 Task: Look for Airbnb properties in Farah, Afghanistan from 8th December, 2023 to 16th December, 2023 for 4 adults.4 bedrooms having 4 beds and 4 bathrooms. Property type can be hotel. Amenities needed are: wifi,free parkinig on premises, breakfast. Look for 4 properties as per requirement.
Action: Mouse moved to (431, 127)
Screenshot: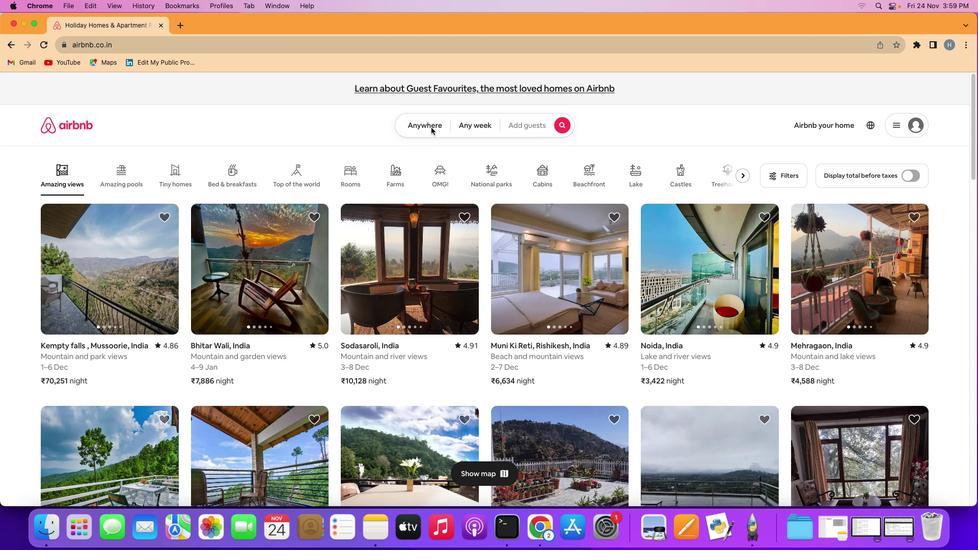 
Action: Mouse pressed left at (431, 127)
Screenshot: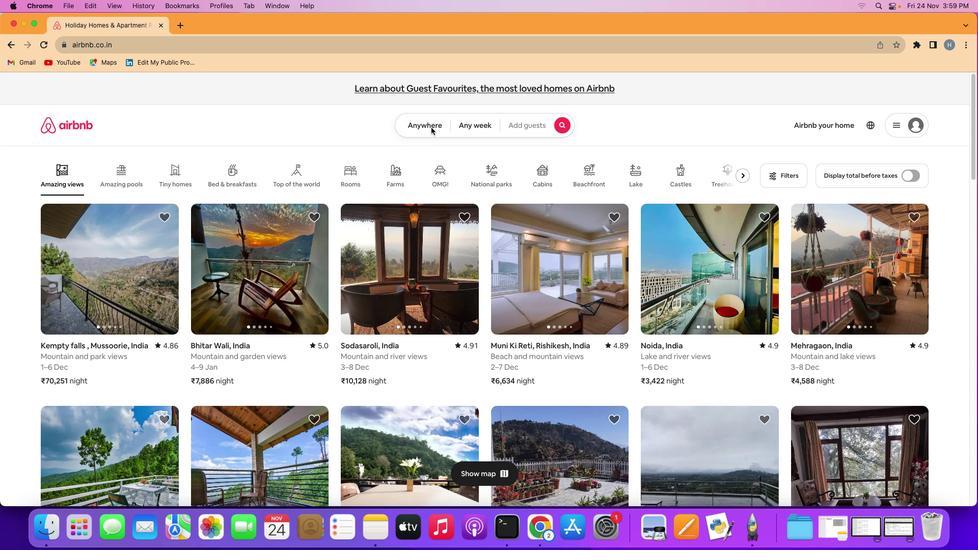 
Action: Mouse pressed left at (431, 127)
Screenshot: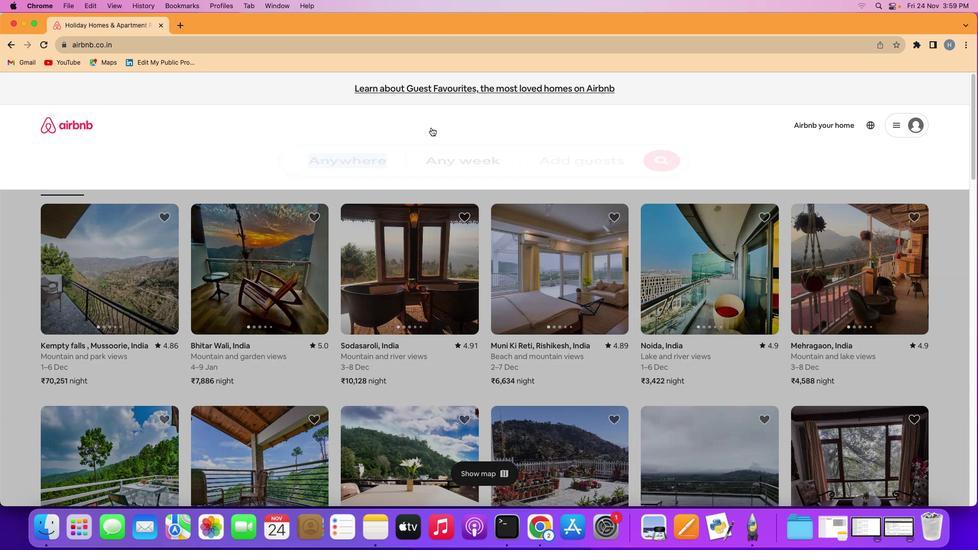 
Action: Mouse moved to (363, 169)
Screenshot: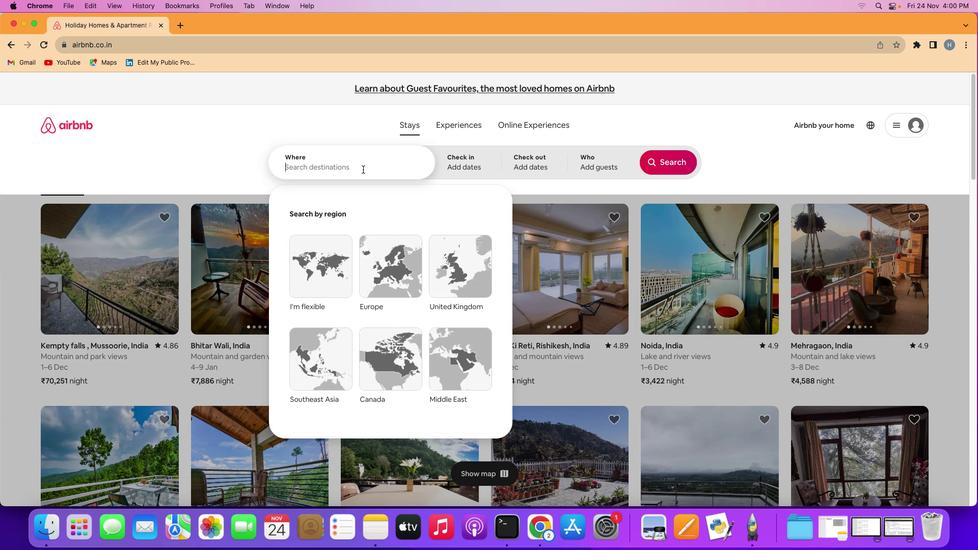 
Action: Mouse pressed left at (363, 169)
Screenshot: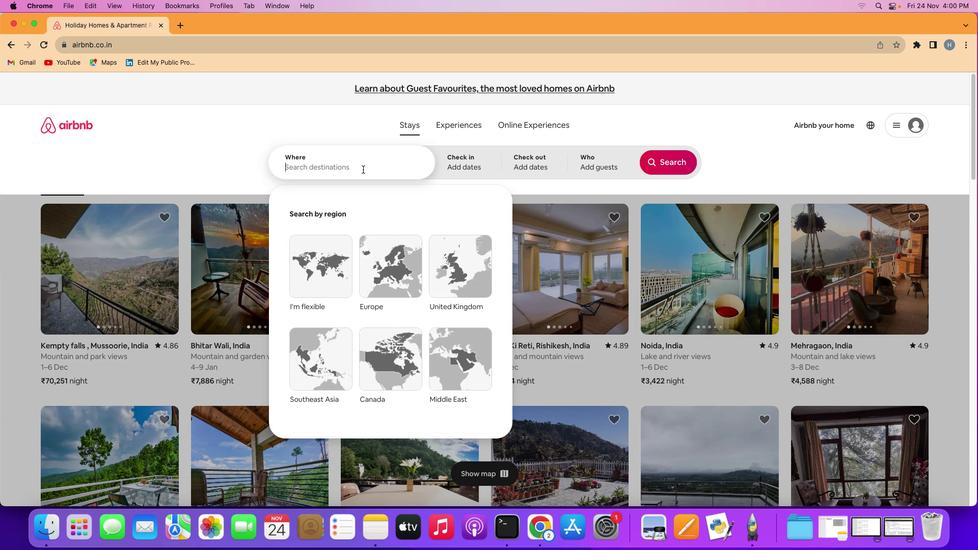 
Action: Mouse moved to (363, 169)
Screenshot: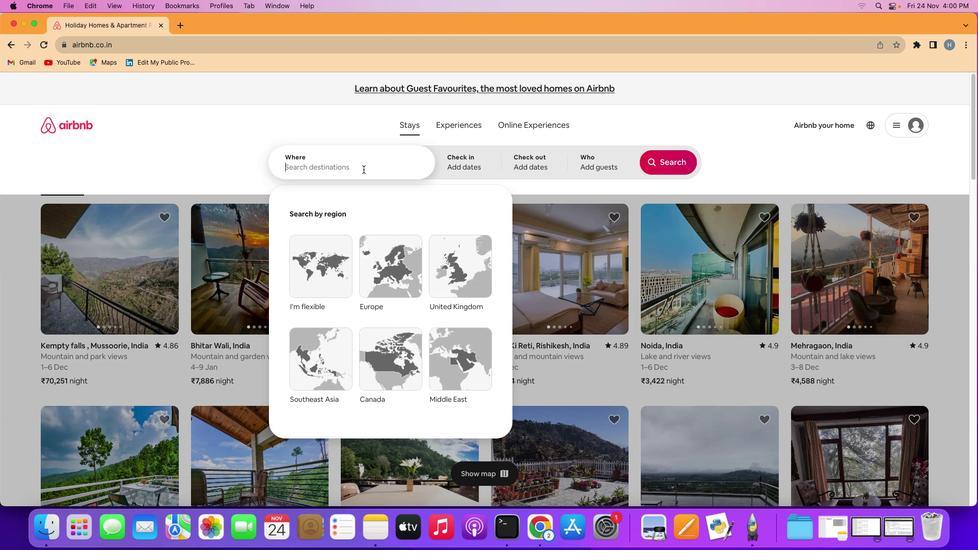 
Action: Key pressed Key.shift'F''a''r''a''h'','Key.spaceKey.shift
Screenshot: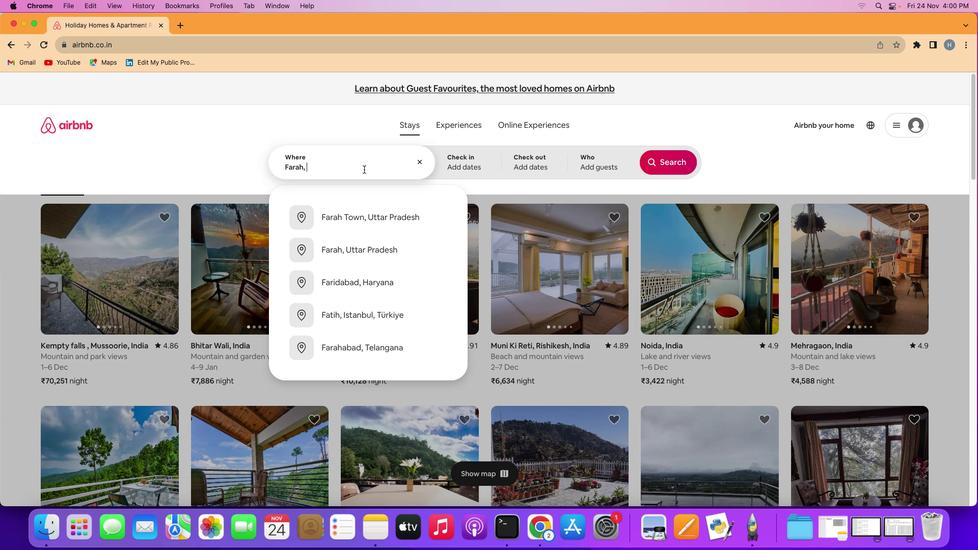 
Action: Mouse moved to (363, 169)
Screenshot: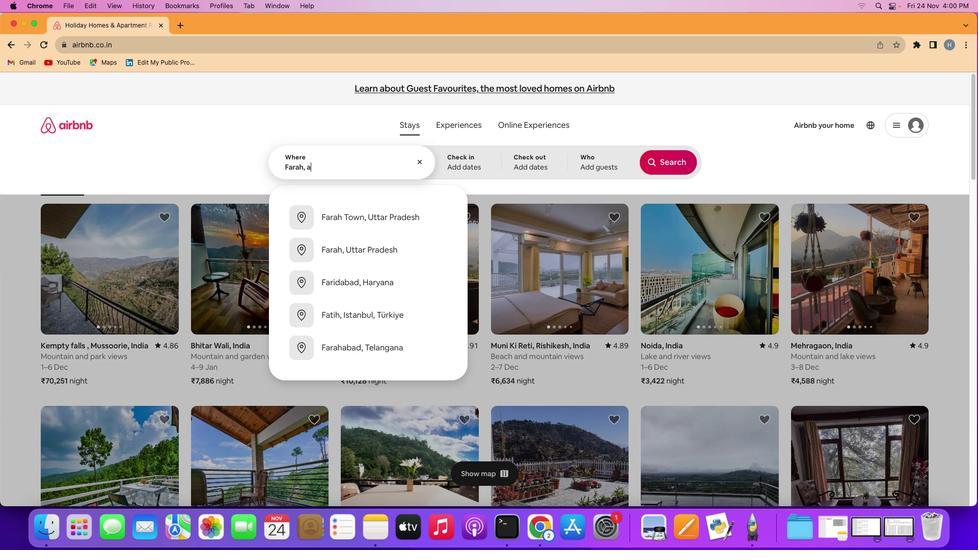 
Action: Key pressed 'a''f''g''h''a''n''i''s''t''a''n'
Screenshot: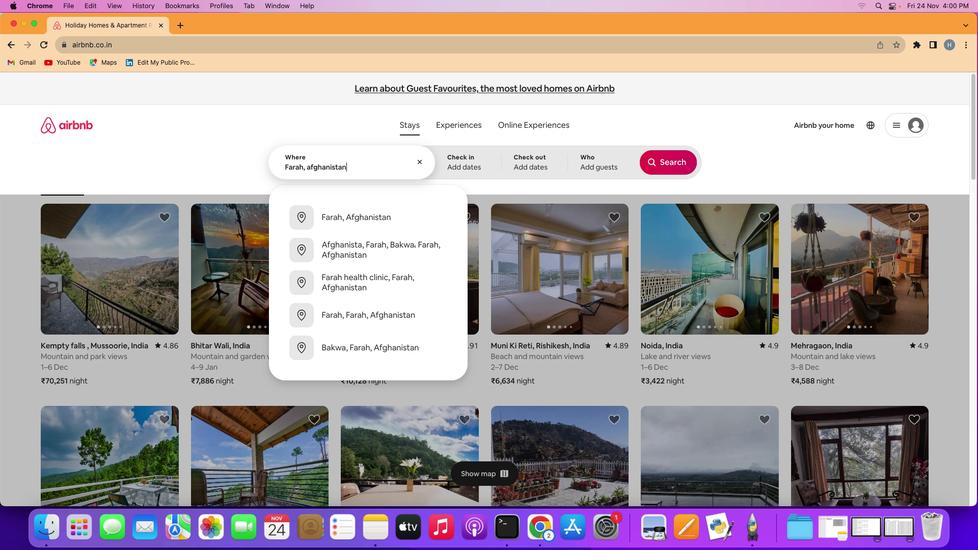 
Action: Mouse moved to (488, 161)
Screenshot: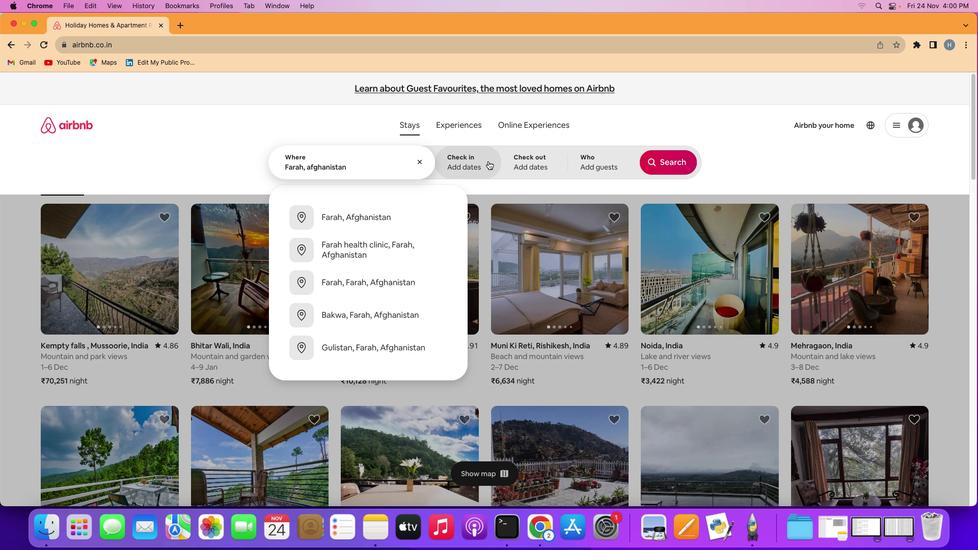 
Action: Mouse pressed left at (488, 161)
Screenshot: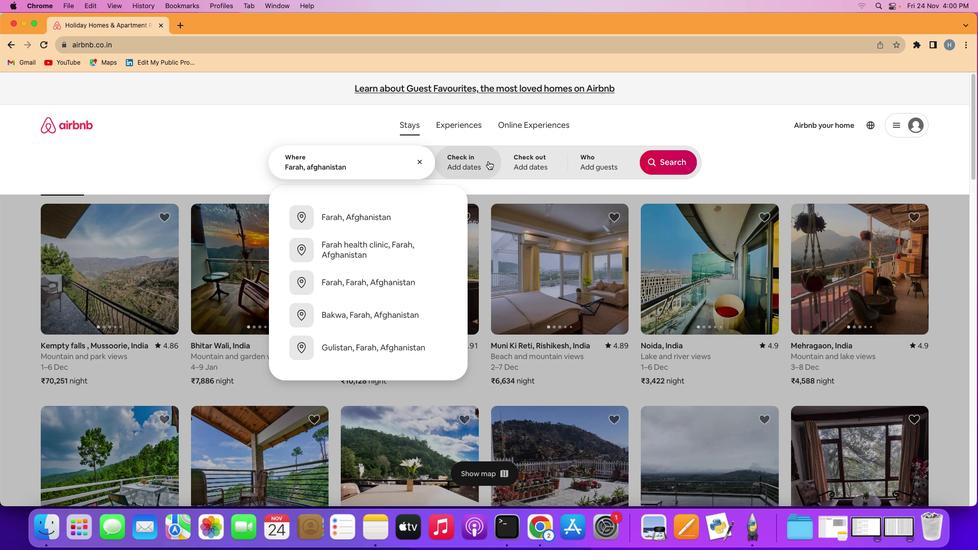 
Action: Mouse moved to (634, 312)
Screenshot: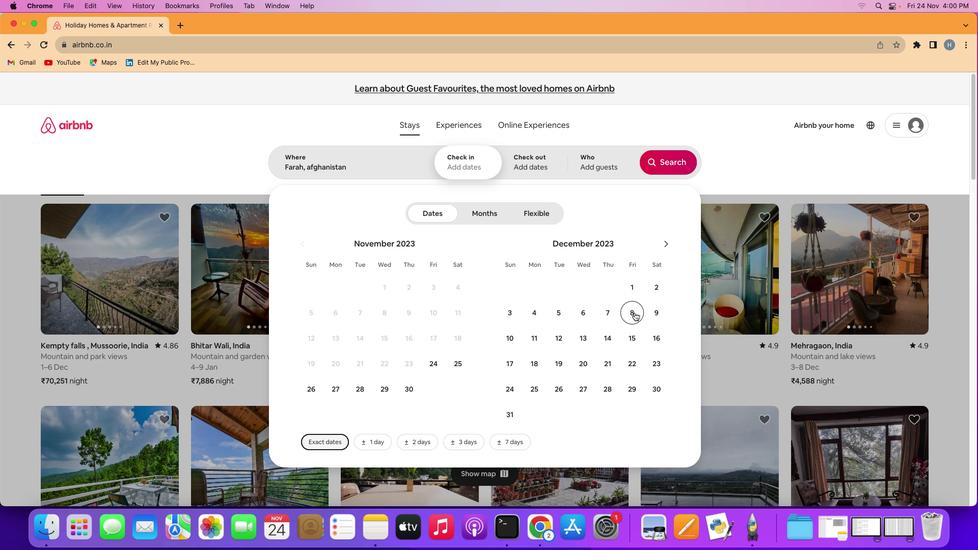 
Action: Mouse pressed left at (634, 312)
Screenshot: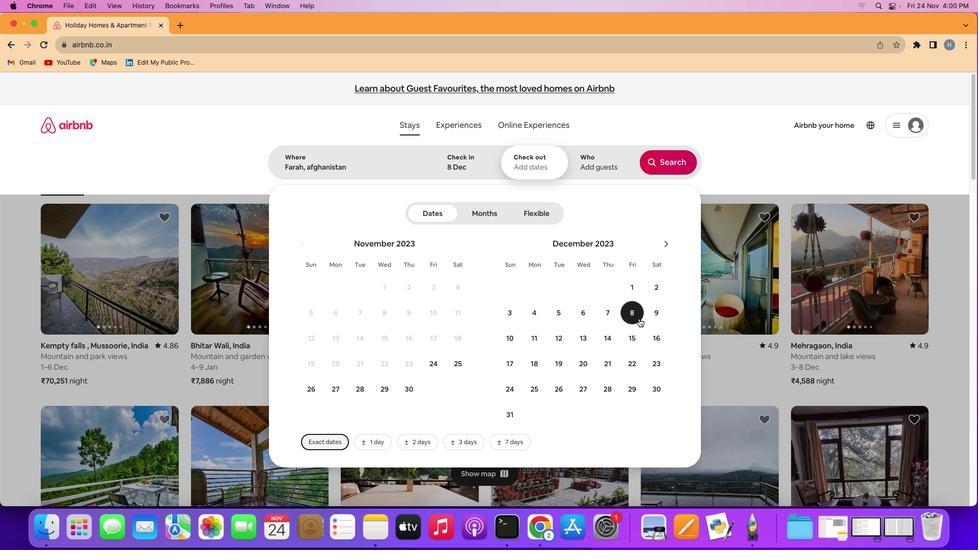 
Action: Mouse moved to (652, 334)
Screenshot: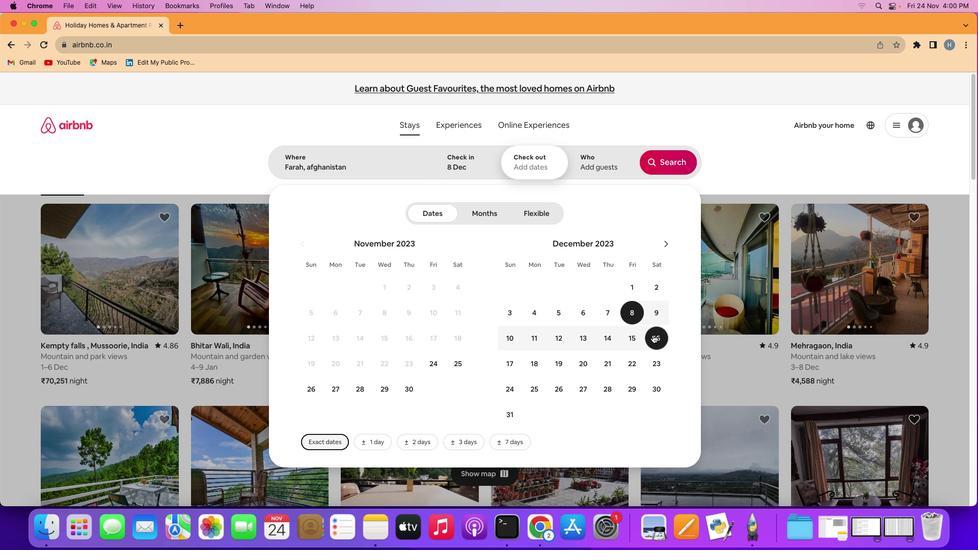 
Action: Mouse pressed left at (652, 334)
Screenshot: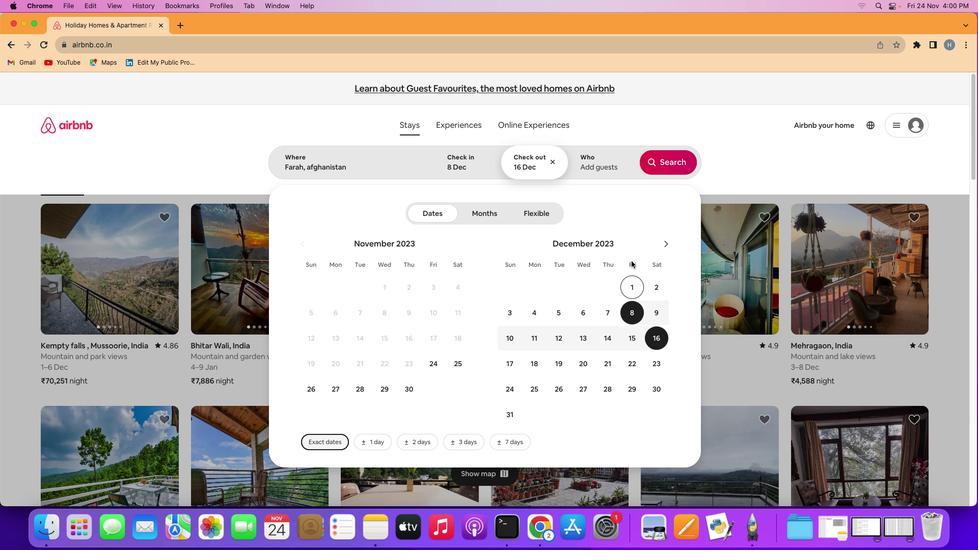 
Action: Mouse moved to (594, 168)
Screenshot: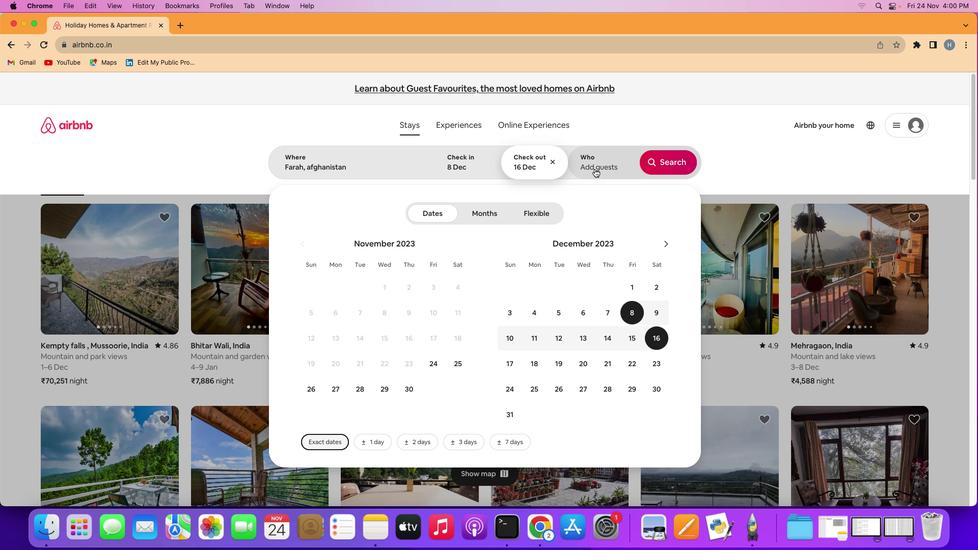 
Action: Mouse pressed left at (594, 168)
Screenshot: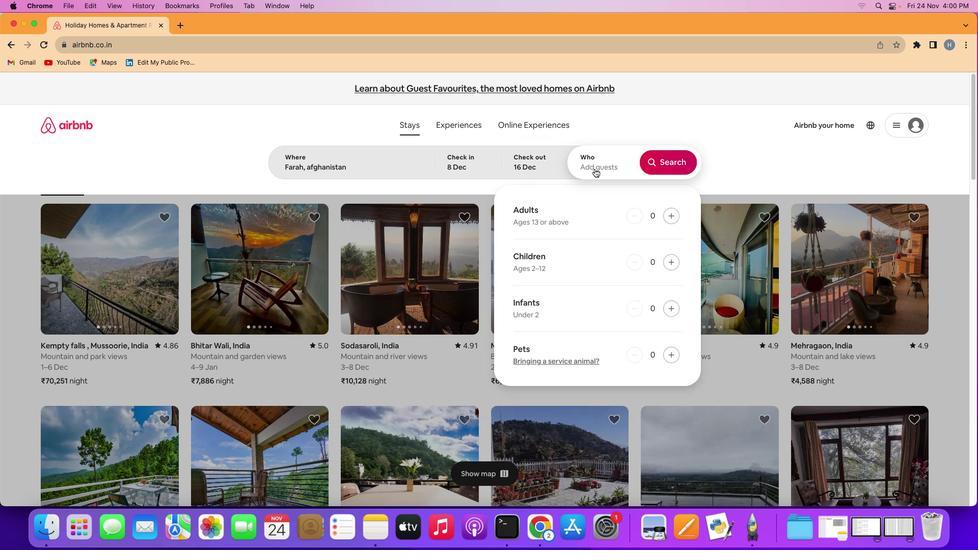 
Action: Mouse moved to (672, 221)
Screenshot: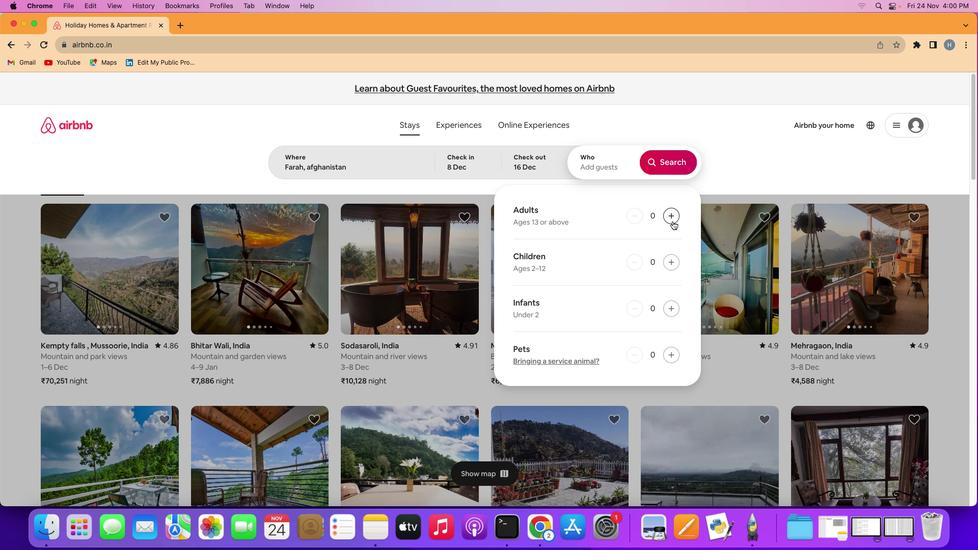 
Action: Mouse pressed left at (672, 221)
Screenshot: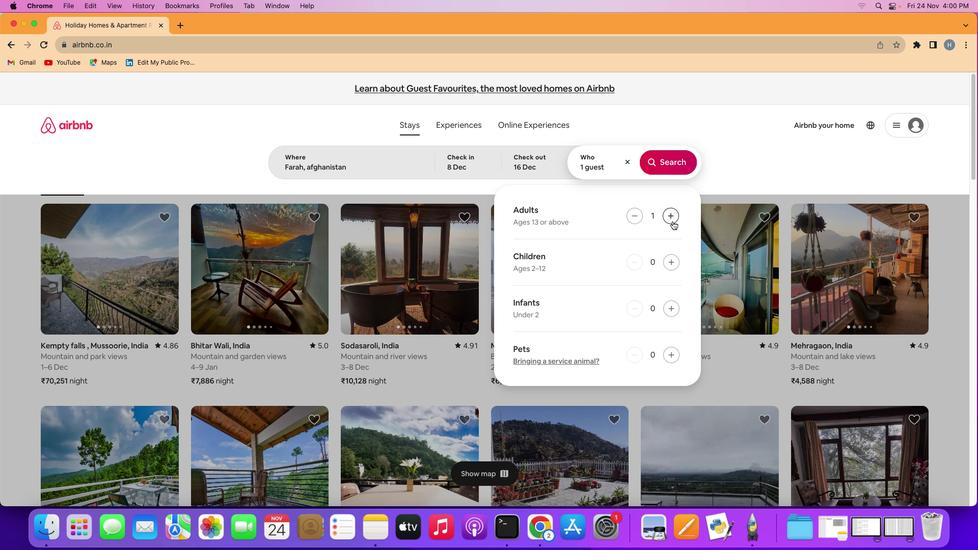 
Action: Mouse pressed left at (672, 221)
Screenshot: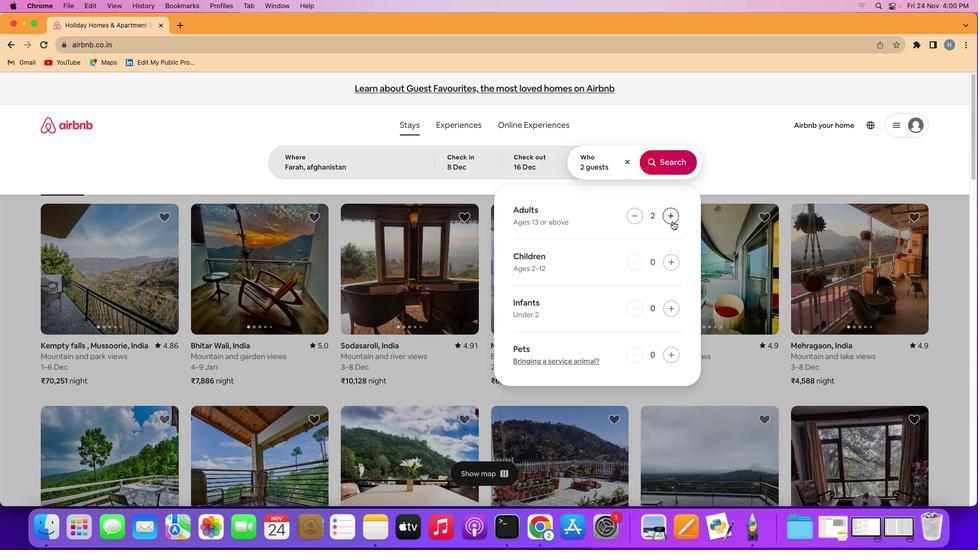 
Action: Mouse pressed left at (672, 221)
Screenshot: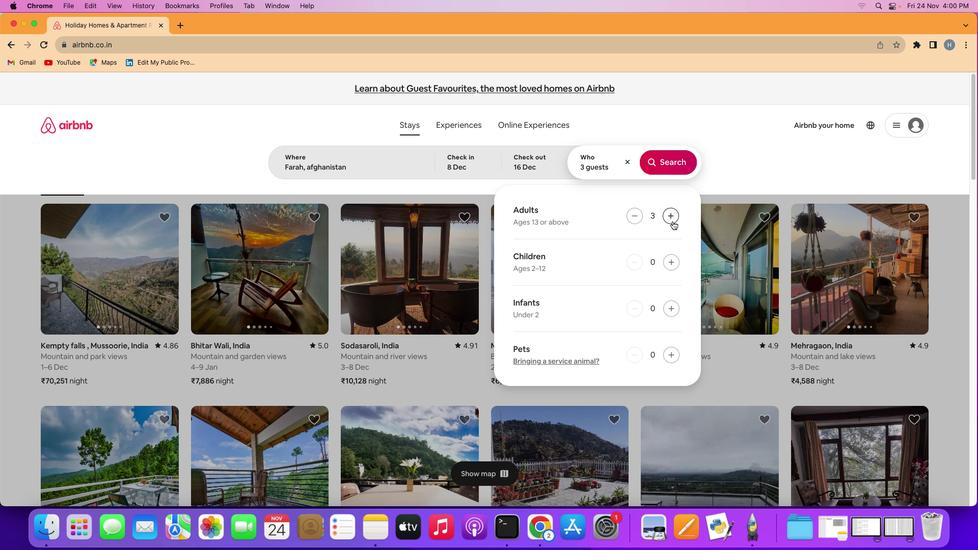 
Action: Mouse pressed left at (672, 221)
Screenshot: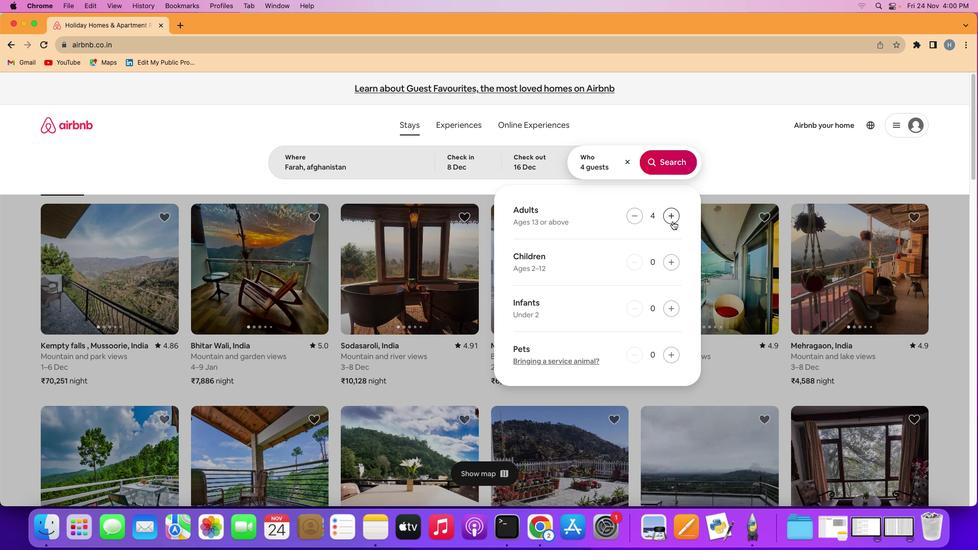 
Action: Mouse moved to (672, 162)
Screenshot: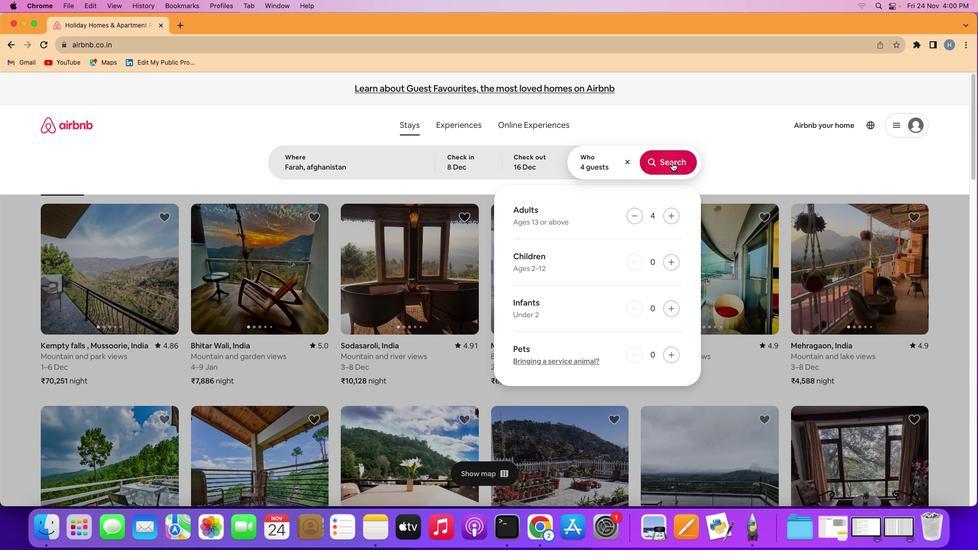 
Action: Mouse pressed left at (672, 162)
Screenshot: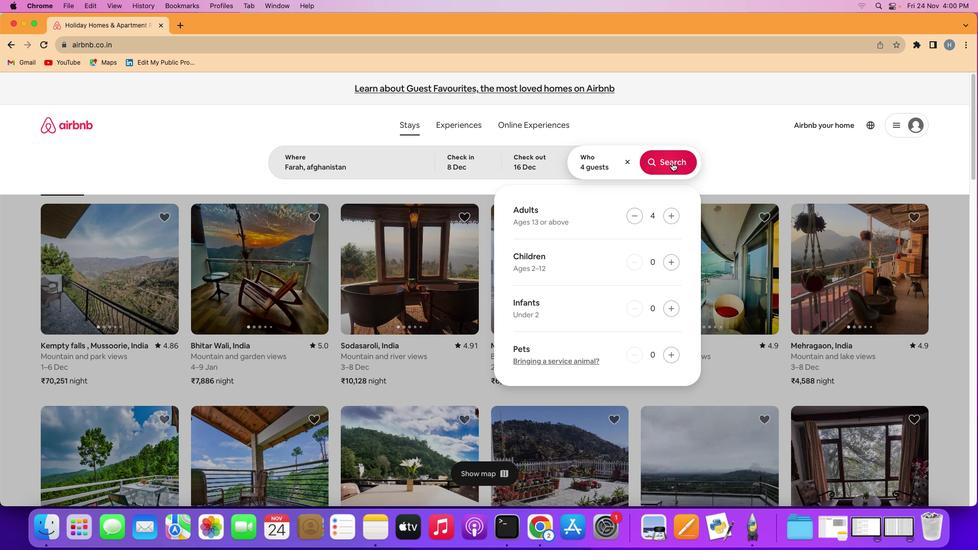 
Action: Mouse moved to (817, 136)
Screenshot: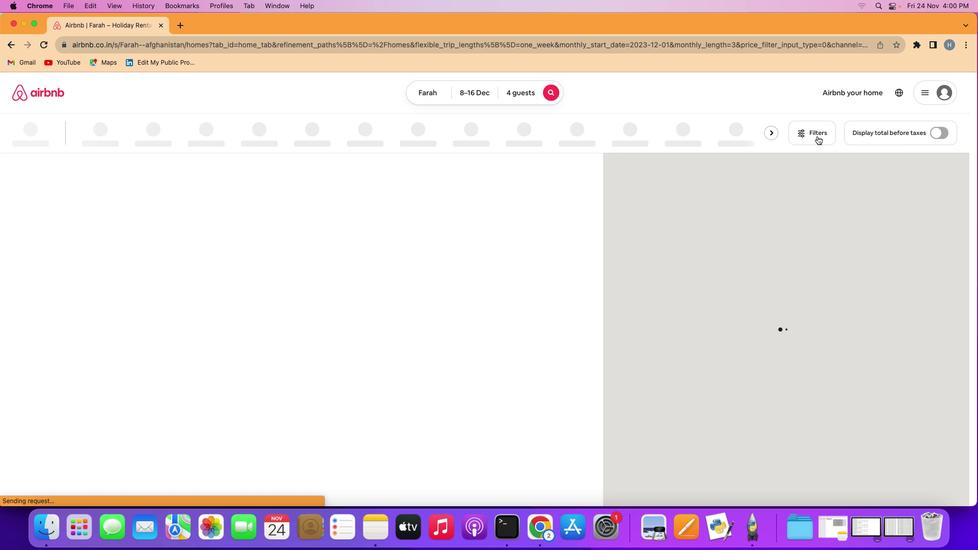 
Action: Mouse pressed left at (817, 136)
Screenshot: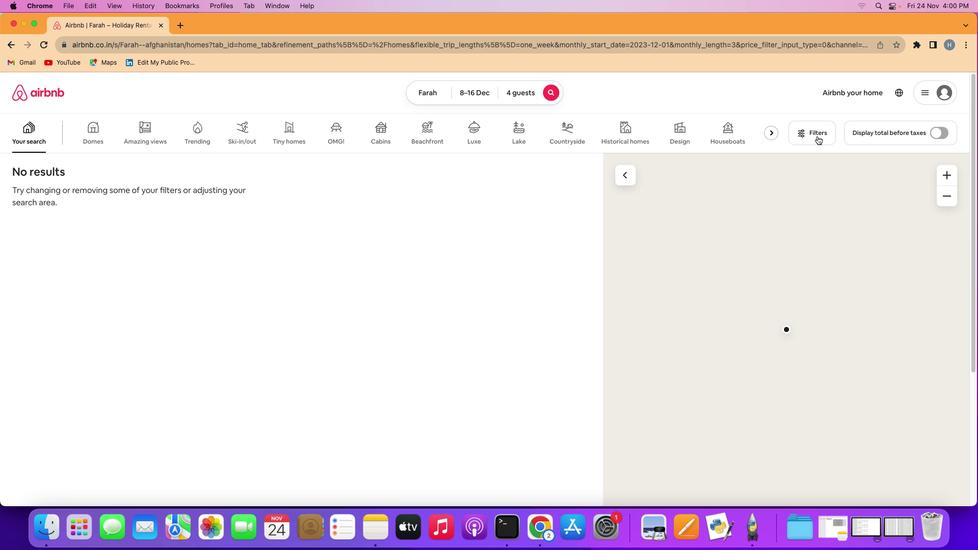 
Action: Mouse moved to (509, 309)
Screenshot: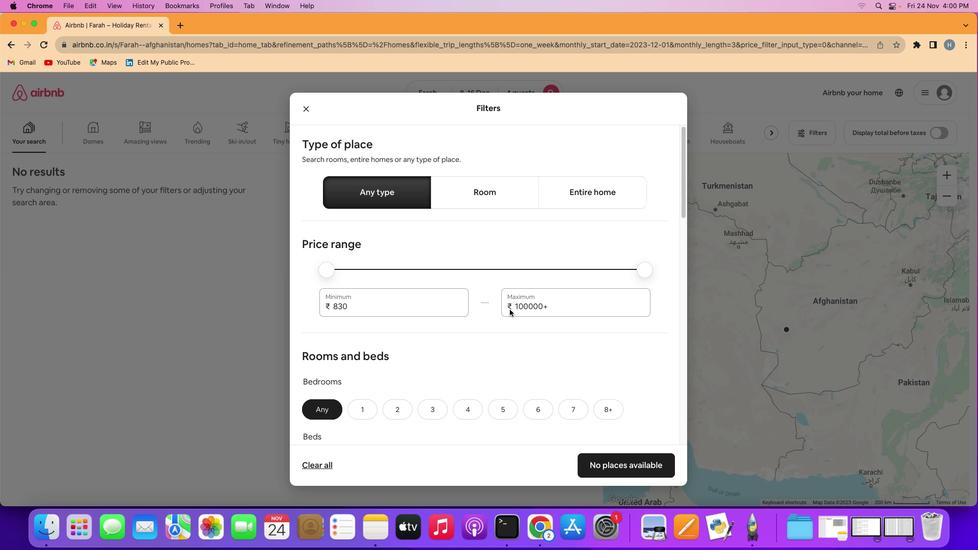 
Action: Mouse scrolled (509, 309) with delta (0, 0)
Screenshot: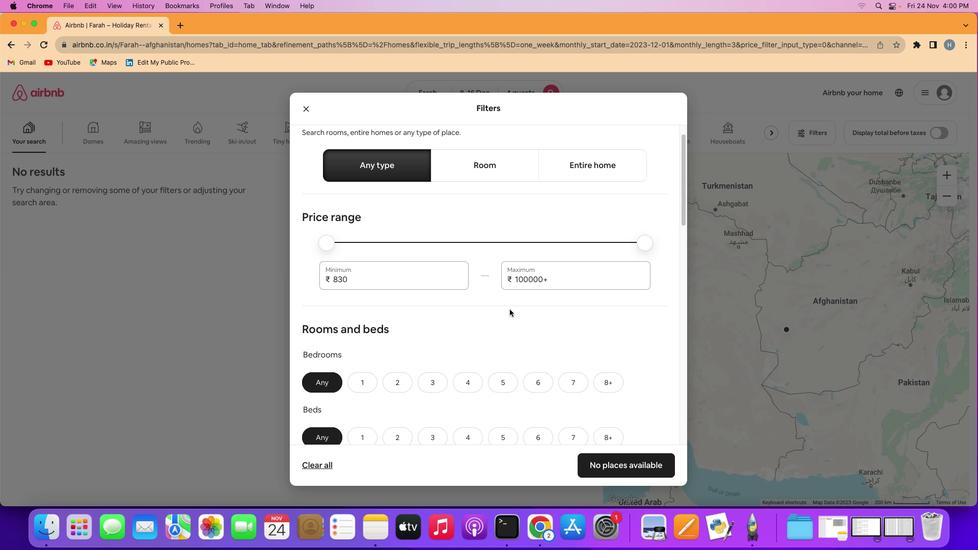 
Action: Mouse scrolled (509, 309) with delta (0, 0)
Screenshot: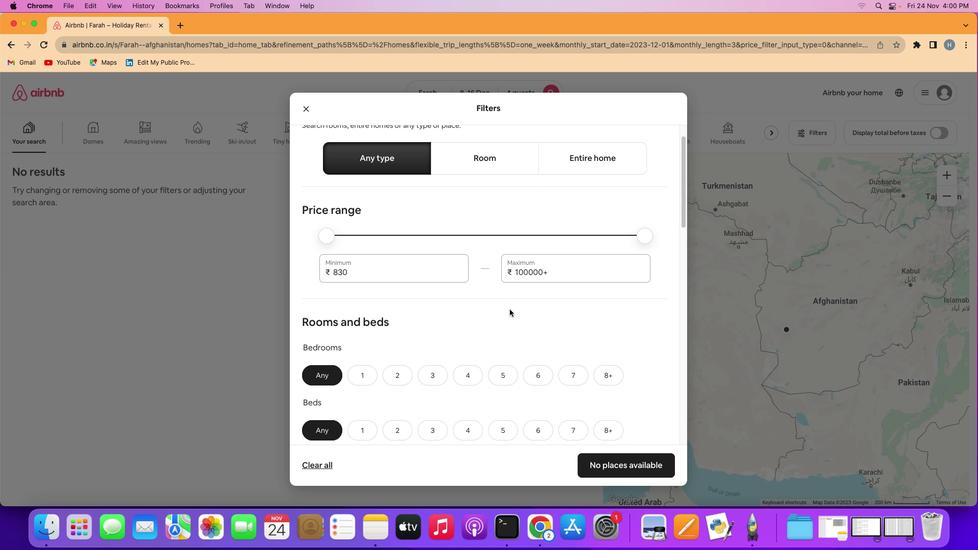 
Action: Mouse scrolled (509, 309) with delta (0, 0)
Screenshot: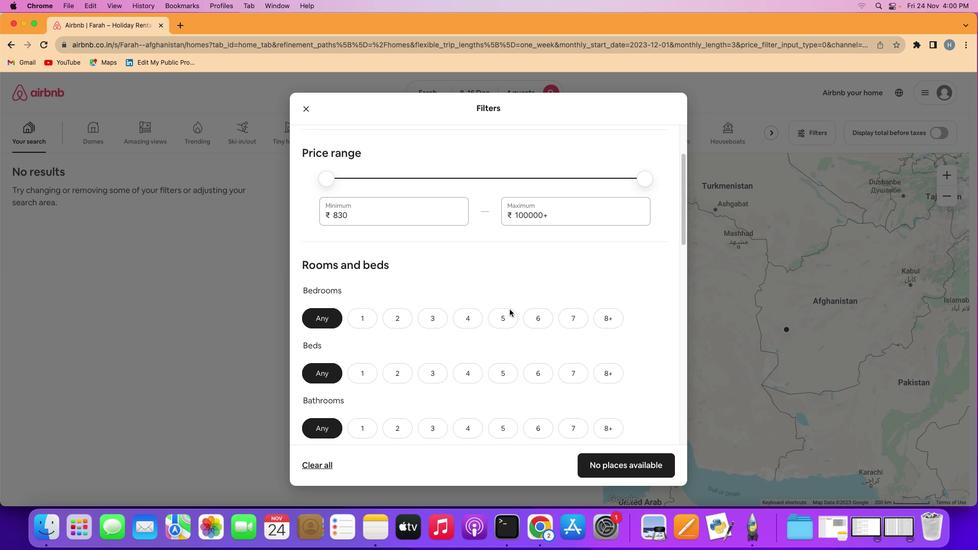 
Action: Mouse scrolled (509, 309) with delta (0, -1)
Screenshot: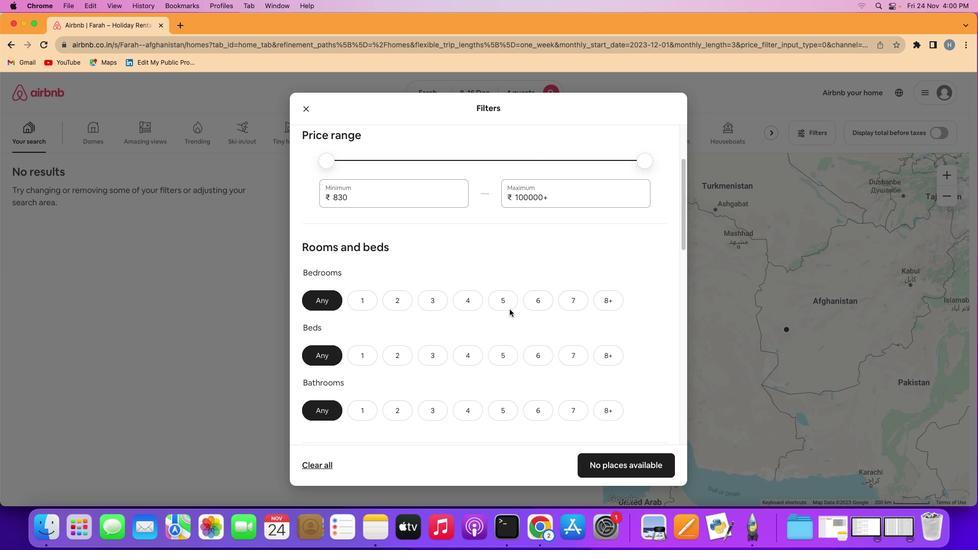 
Action: Mouse scrolled (509, 309) with delta (0, 0)
Screenshot: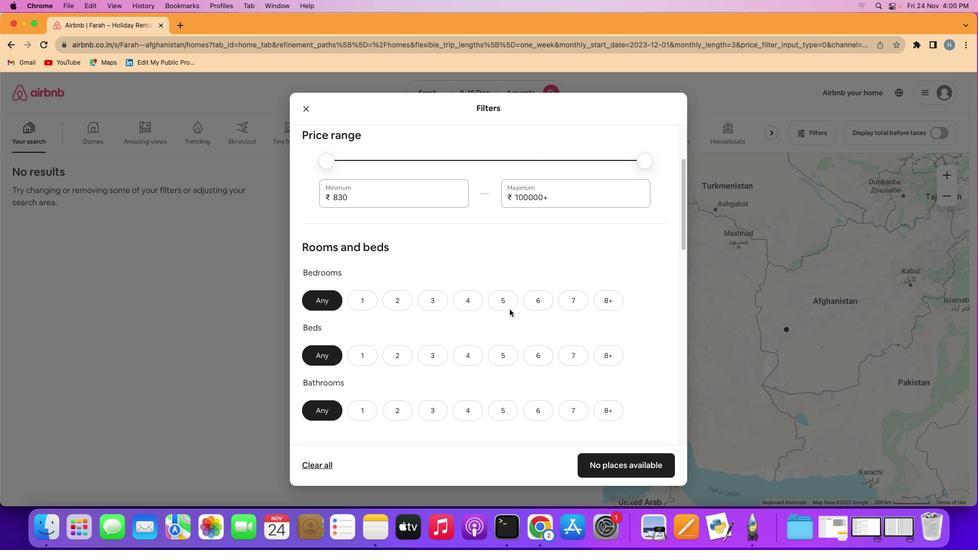 
Action: Mouse scrolled (509, 309) with delta (0, 0)
Screenshot: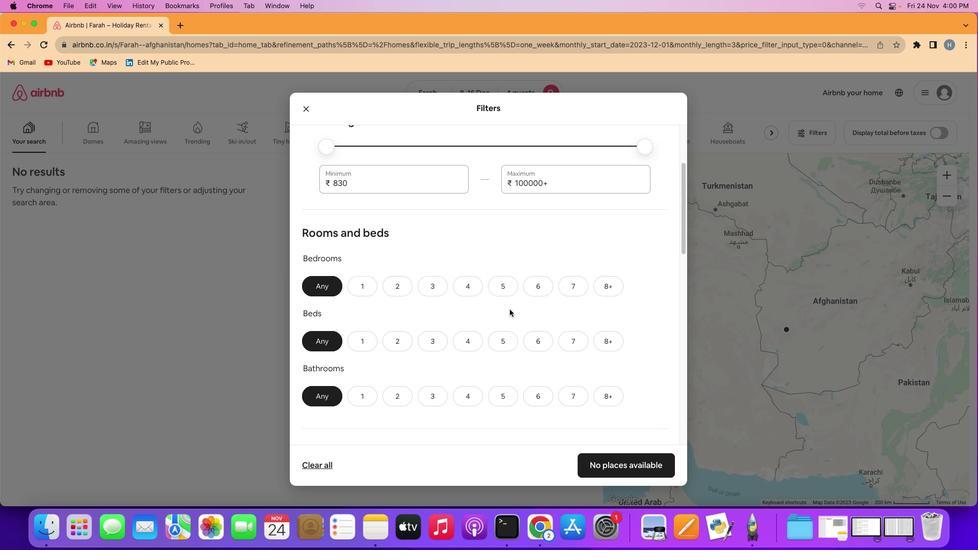 
Action: Mouse scrolled (509, 309) with delta (0, 0)
Screenshot: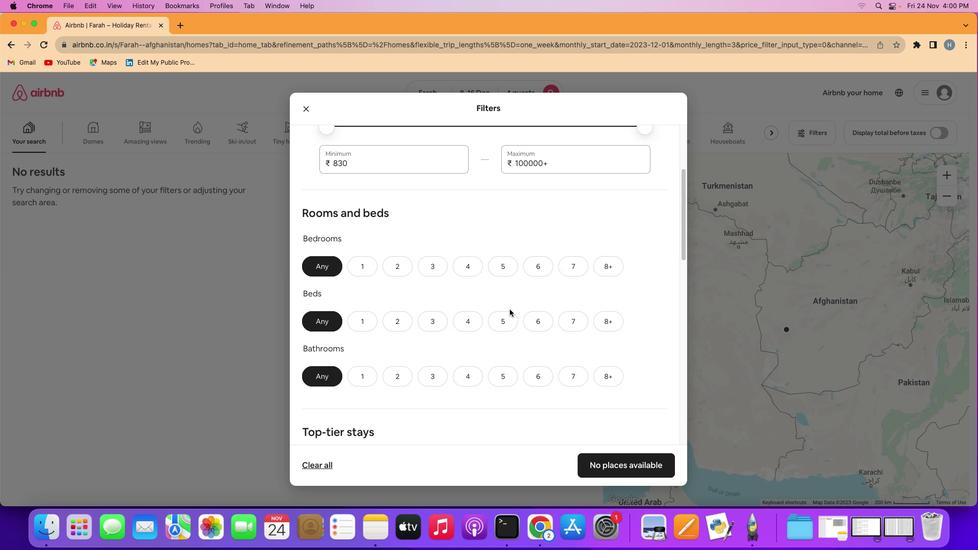 
Action: Mouse scrolled (509, 309) with delta (0, 0)
Screenshot: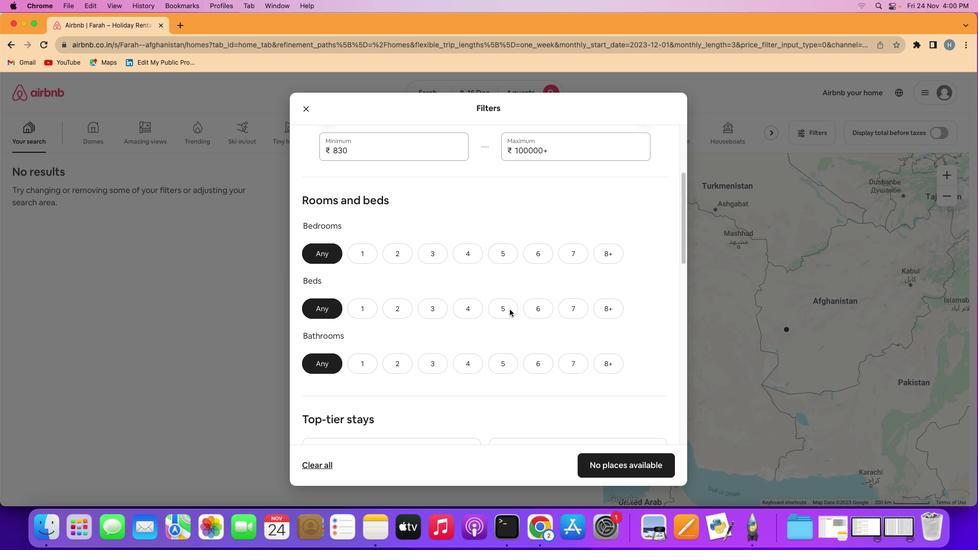 
Action: Mouse scrolled (509, 309) with delta (0, 0)
Screenshot: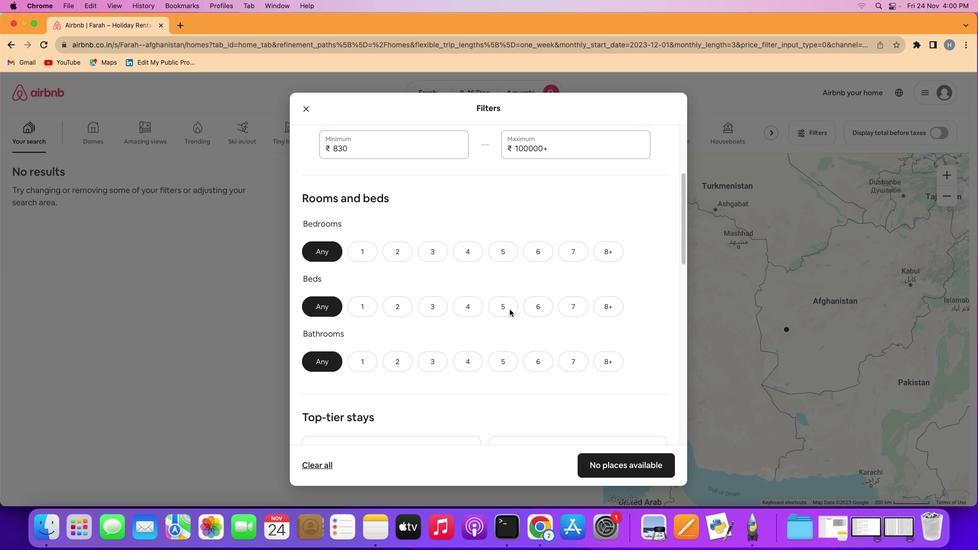 
Action: Mouse moved to (476, 251)
Screenshot: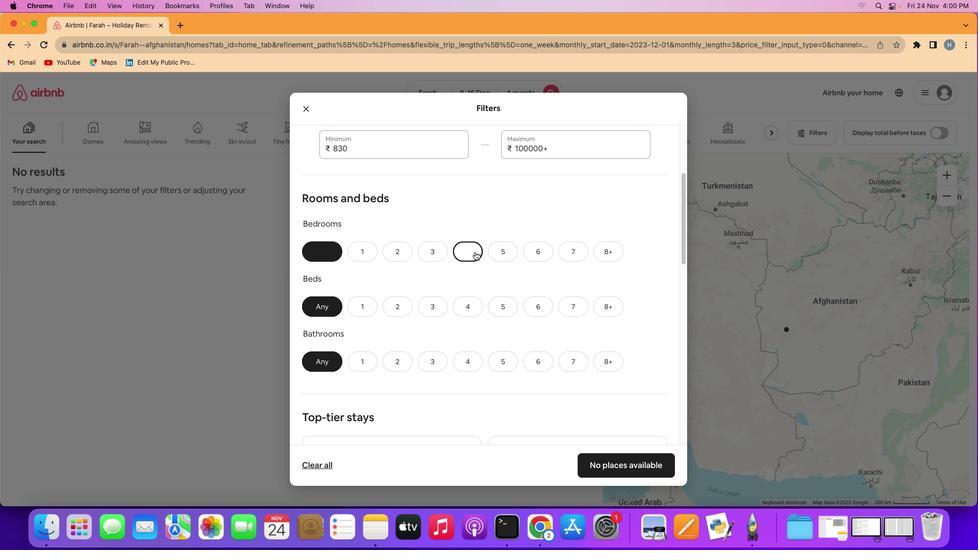 
Action: Mouse pressed left at (476, 251)
Screenshot: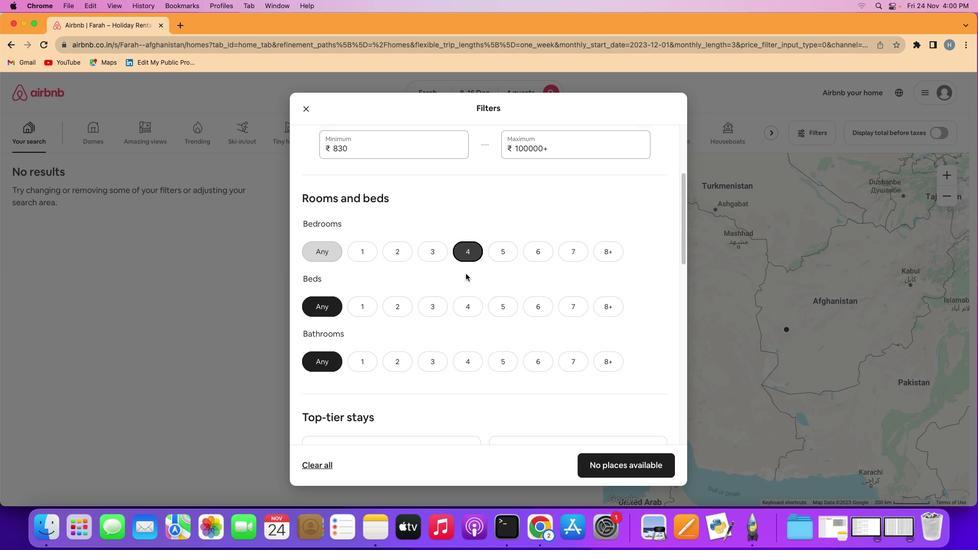 
Action: Mouse moved to (465, 303)
Screenshot: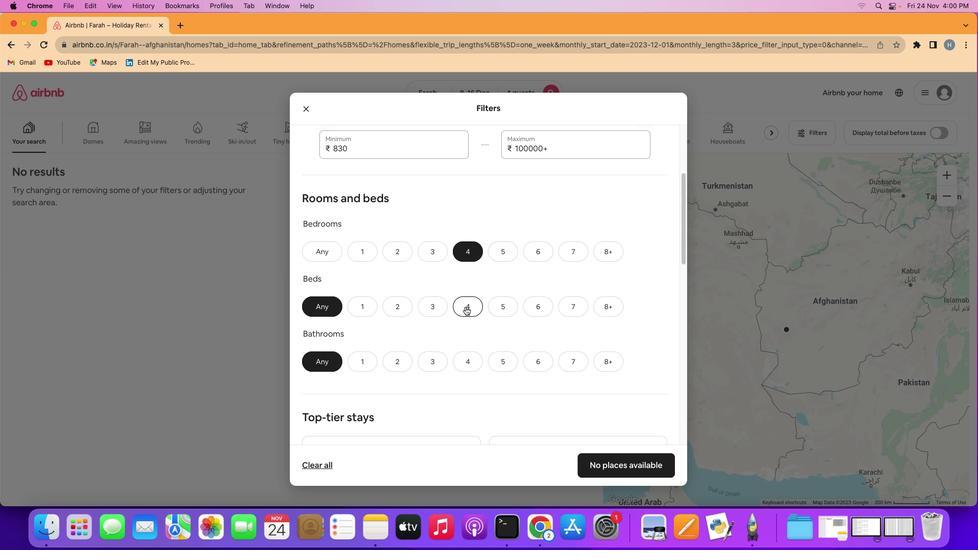 
Action: Mouse pressed left at (465, 303)
Screenshot: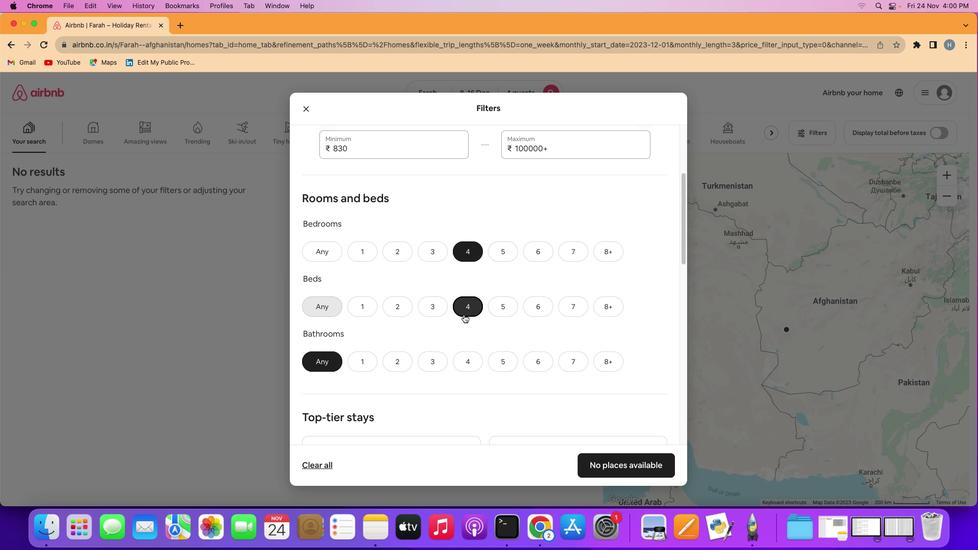 
Action: Mouse moved to (469, 366)
Screenshot: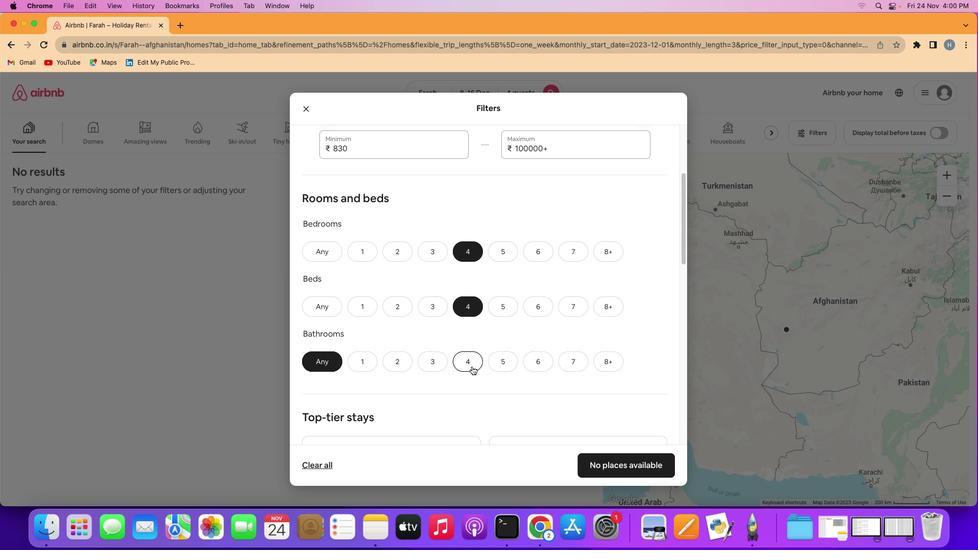 
Action: Mouse pressed left at (469, 366)
Screenshot: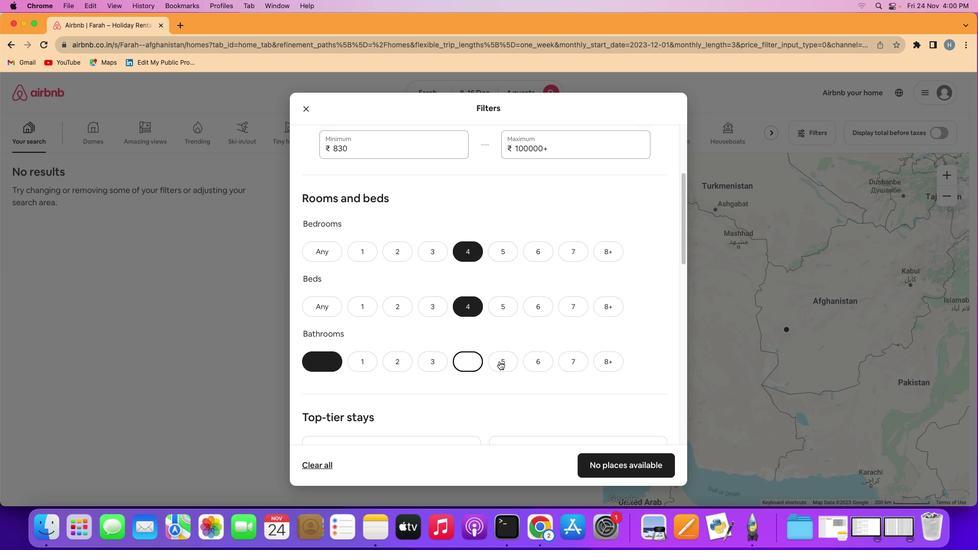 
Action: Mouse moved to (572, 363)
Screenshot: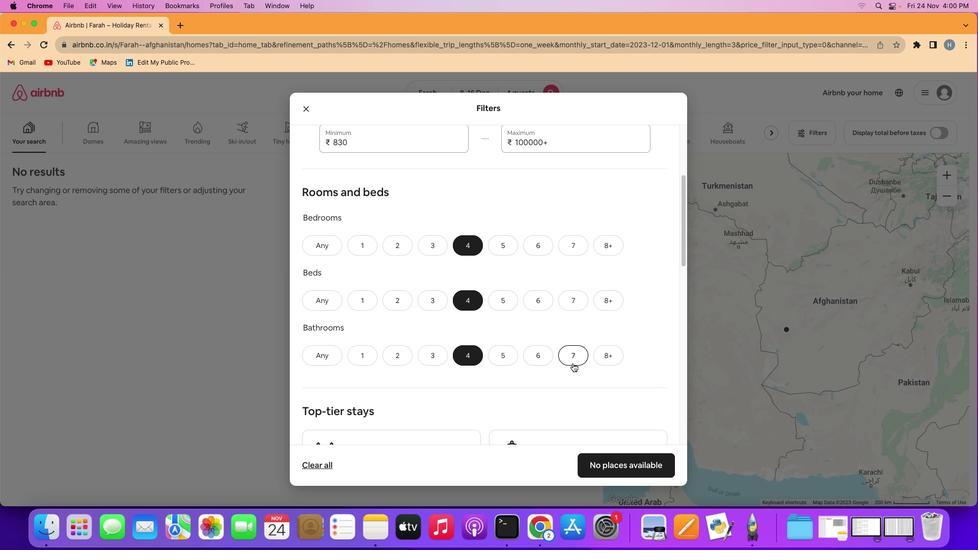 
Action: Mouse scrolled (572, 363) with delta (0, 0)
Screenshot: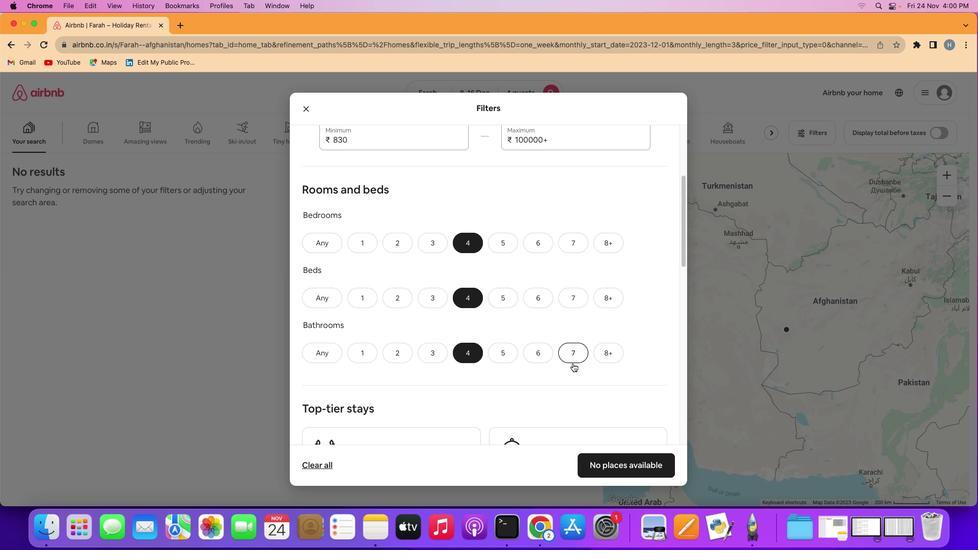 
Action: Mouse scrolled (572, 363) with delta (0, 0)
Screenshot: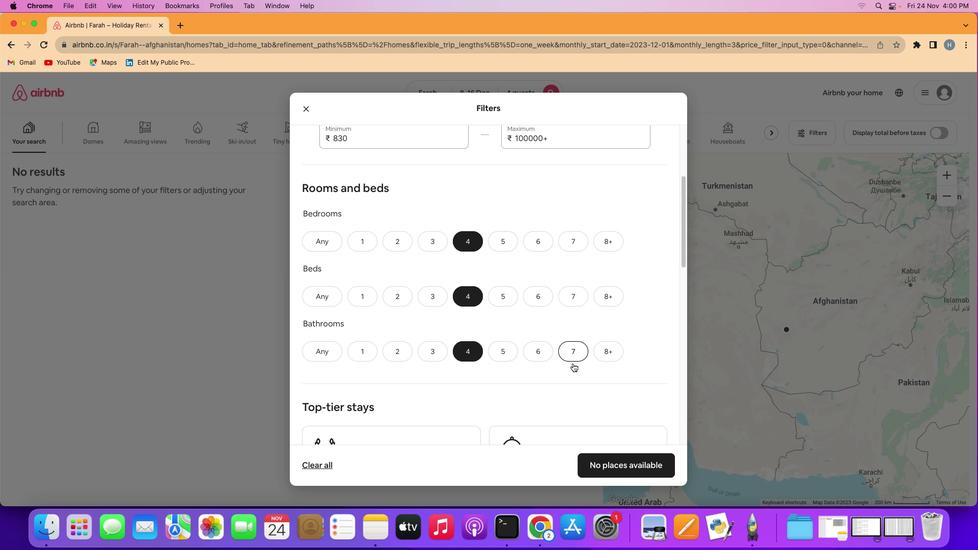 
Action: Mouse scrolled (572, 363) with delta (0, 0)
Screenshot: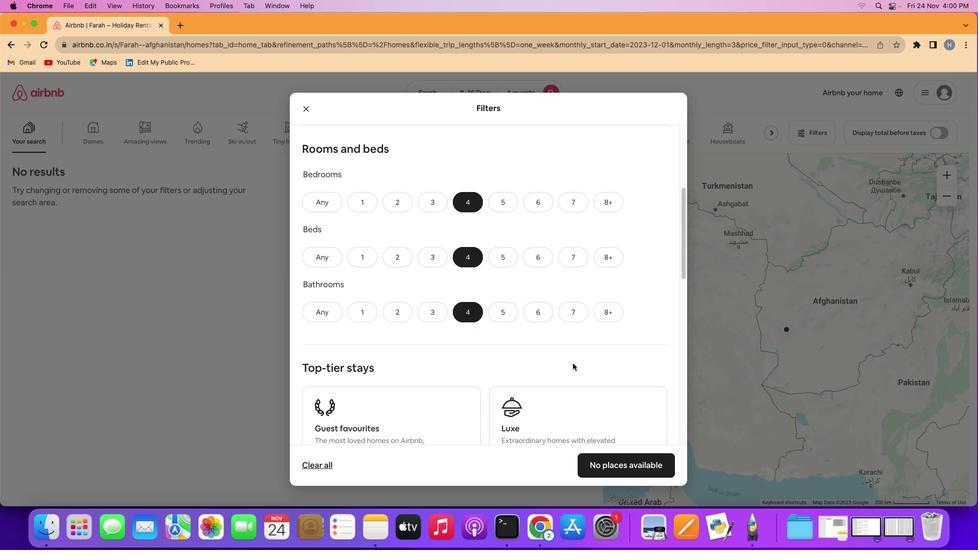 
Action: Mouse scrolled (572, 363) with delta (0, 0)
Screenshot: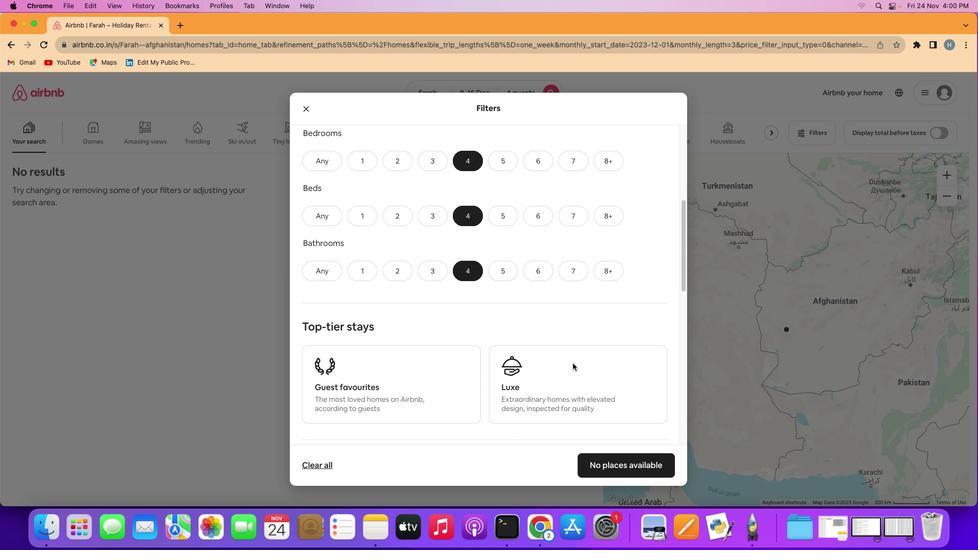 
Action: Mouse scrolled (572, 363) with delta (0, -1)
Screenshot: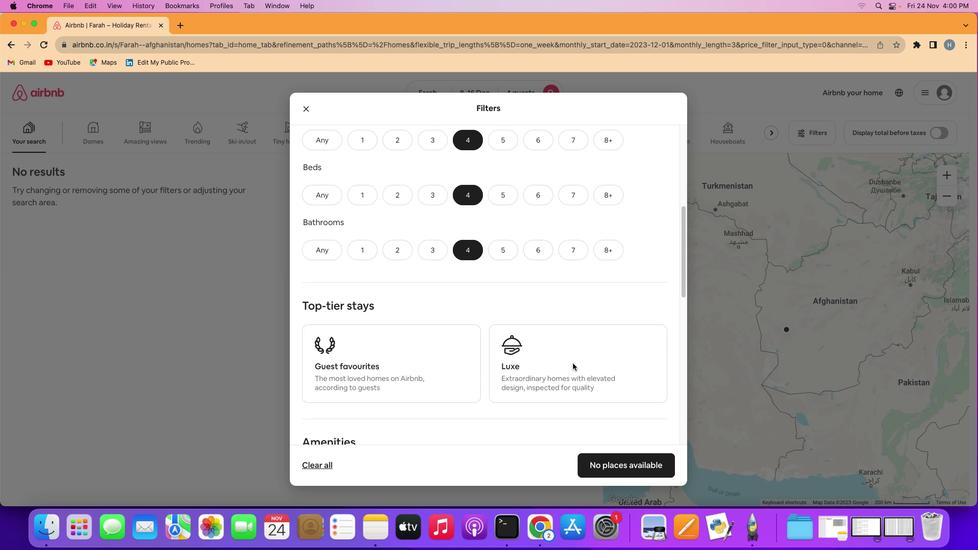 
Action: Mouse scrolled (572, 363) with delta (0, -1)
Screenshot: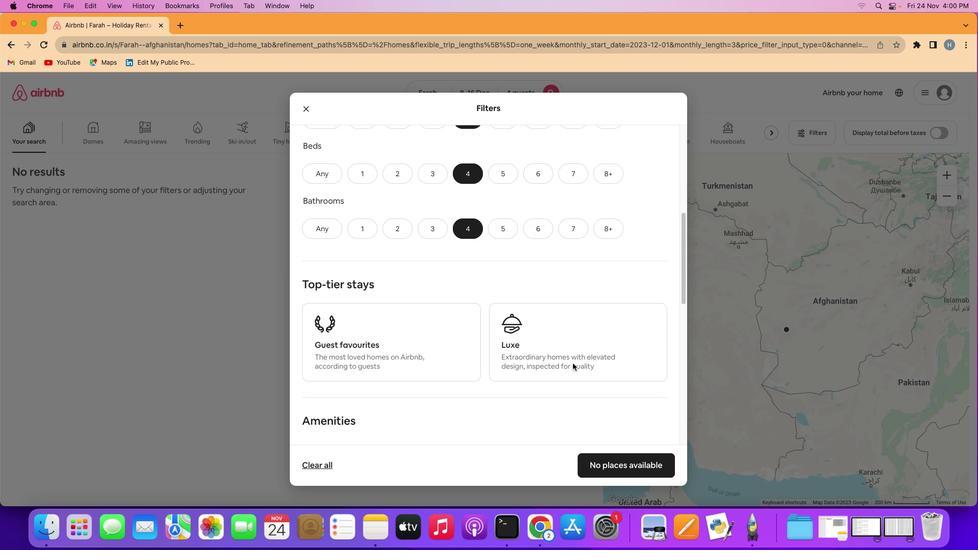 
Action: Mouse scrolled (572, 363) with delta (0, 0)
Screenshot: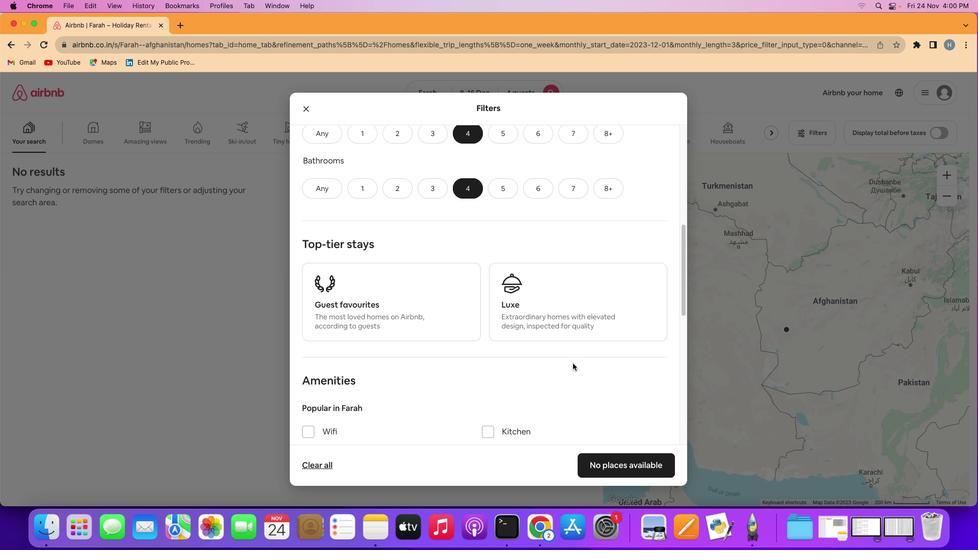 
Action: Mouse scrolled (572, 363) with delta (0, 0)
Screenshot: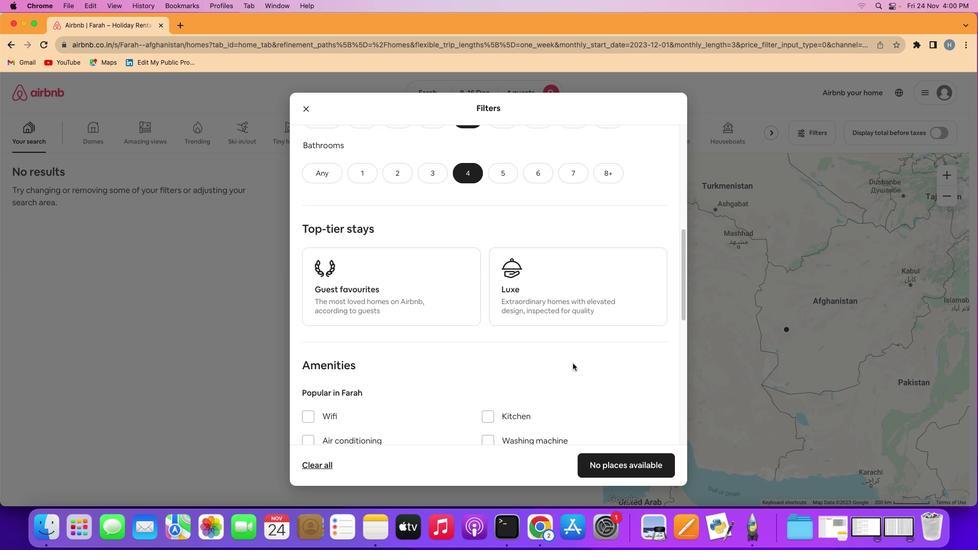 
Action: Mouse scrolled (572, 363) with delta (0, -1)
Screenshot: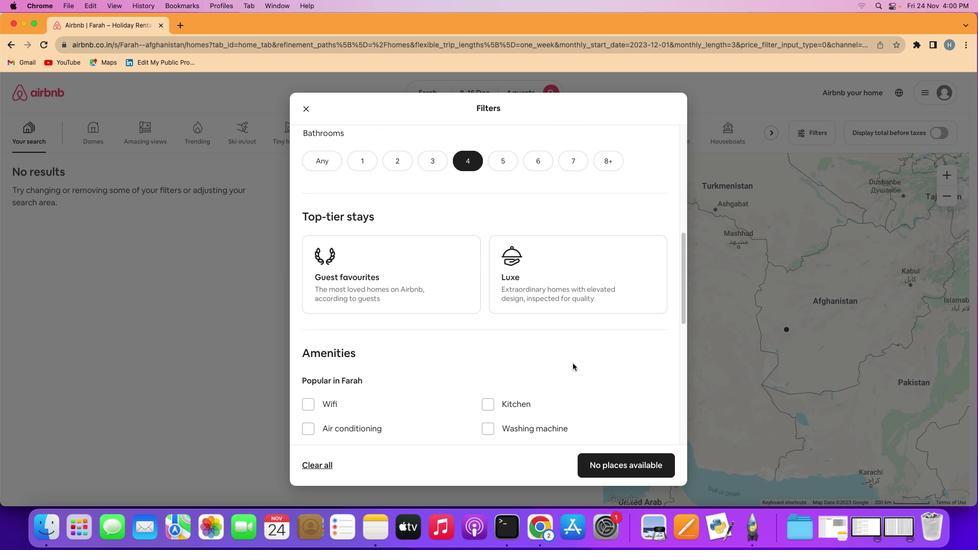 
Action: Mouse scrolled (572, 363) with delta (0, 0)
Screenshot: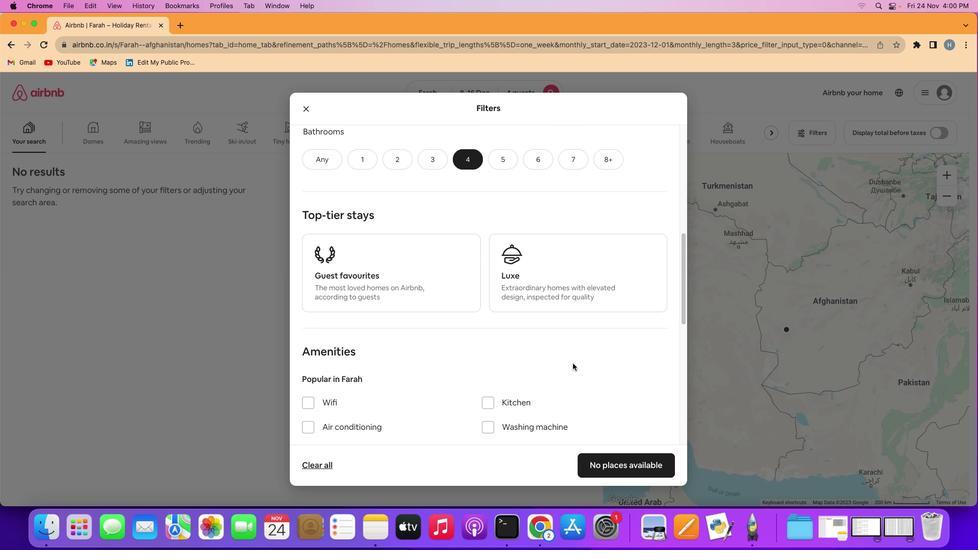 
Action: Mouse moved to (572, 363)
Screenshot: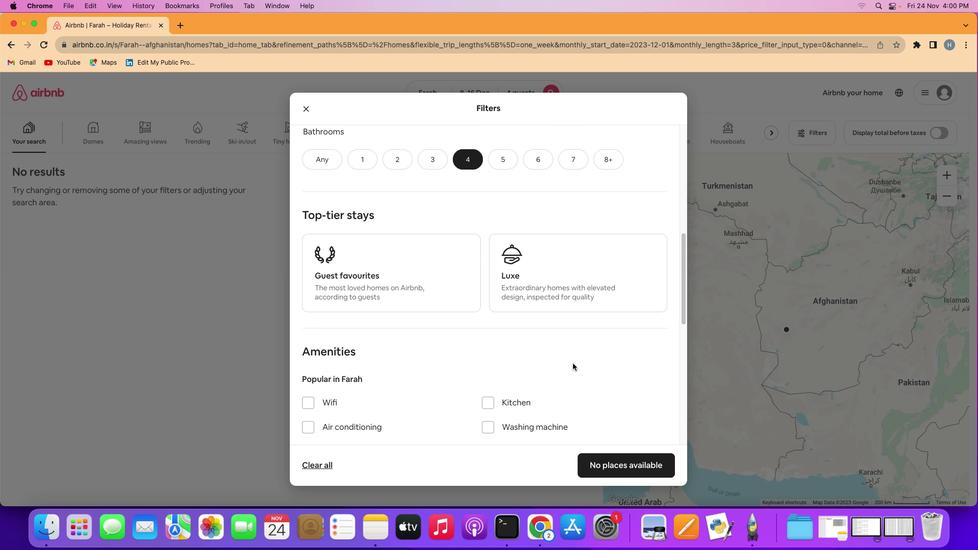 
Action: Mouse scrolled (572, 363) with delta (0, 0)
Screenshot: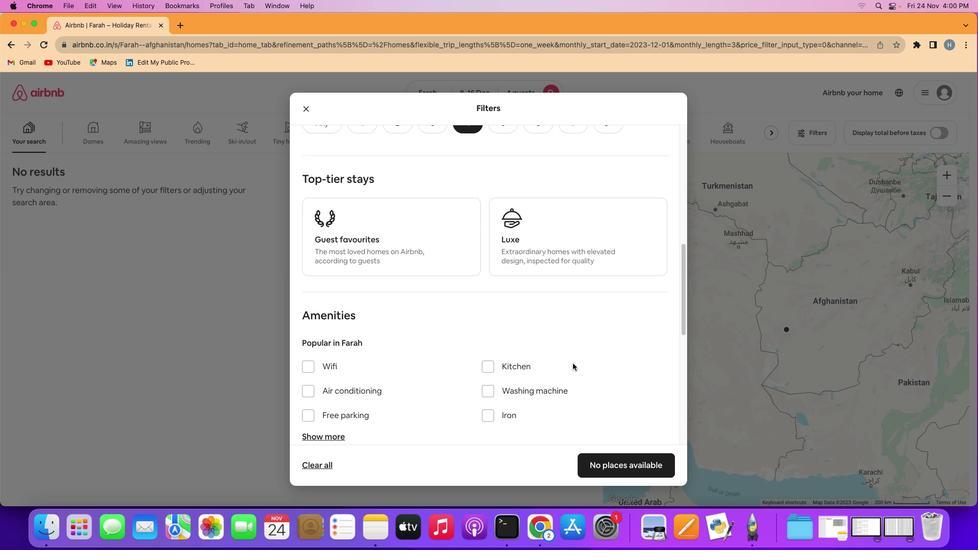 
Action: Mouse scrolled (572, 363) with delta (0, 0)
Screenshot: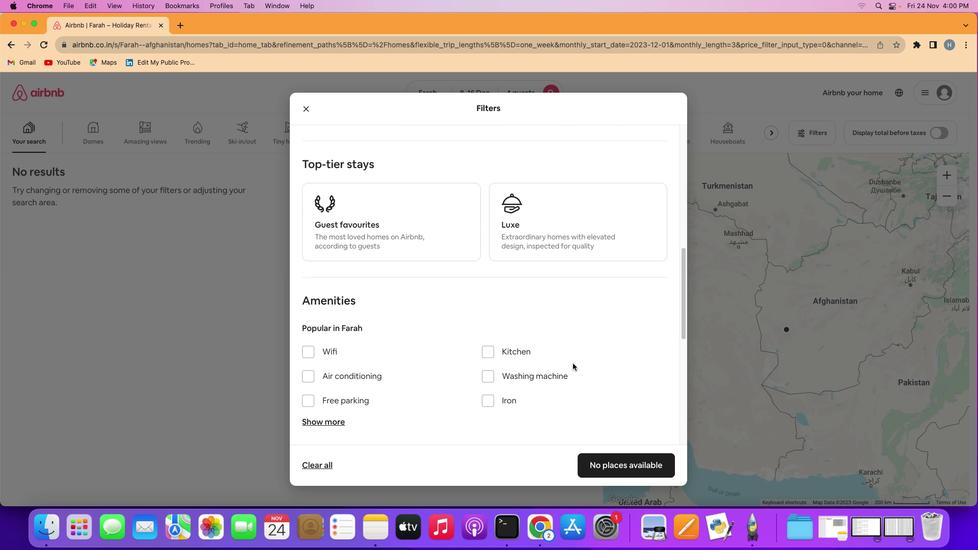 
Action: Mouse scrolled (572, 363) with delta (0, -1)
Screenshot: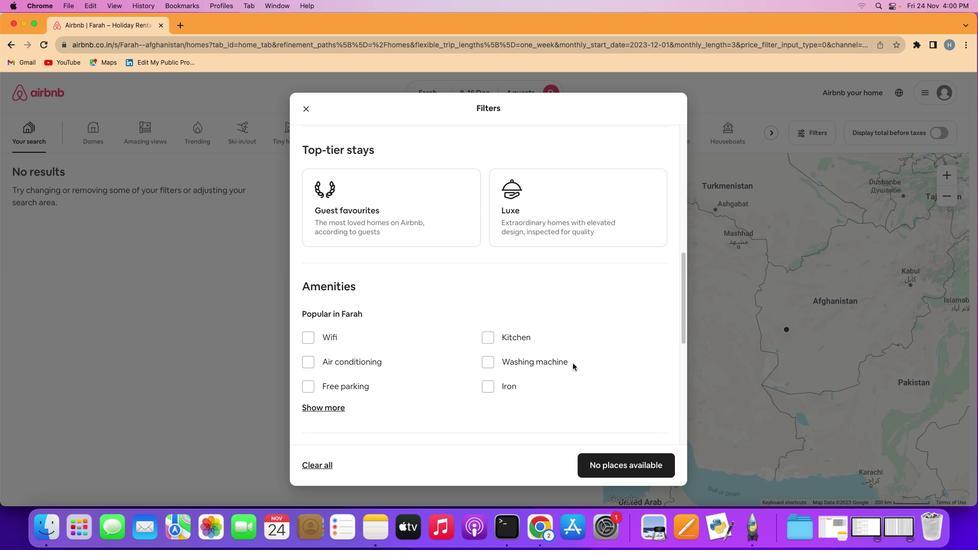 
Action: Mouse scrolled (572, 363) with delta (0, 0)
Screenshot: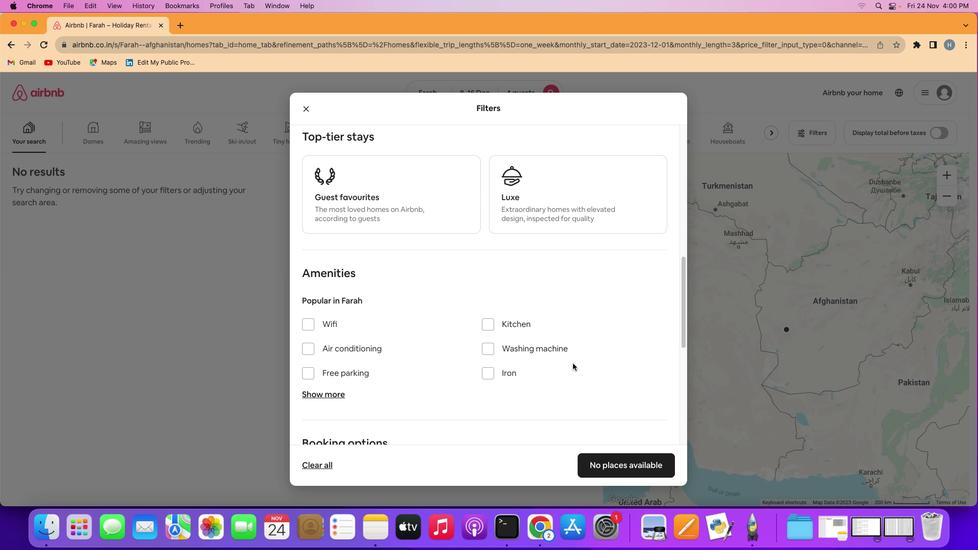 
Action: Mouse scrolled (572, 363) with delta (0, 0)
Screenshot: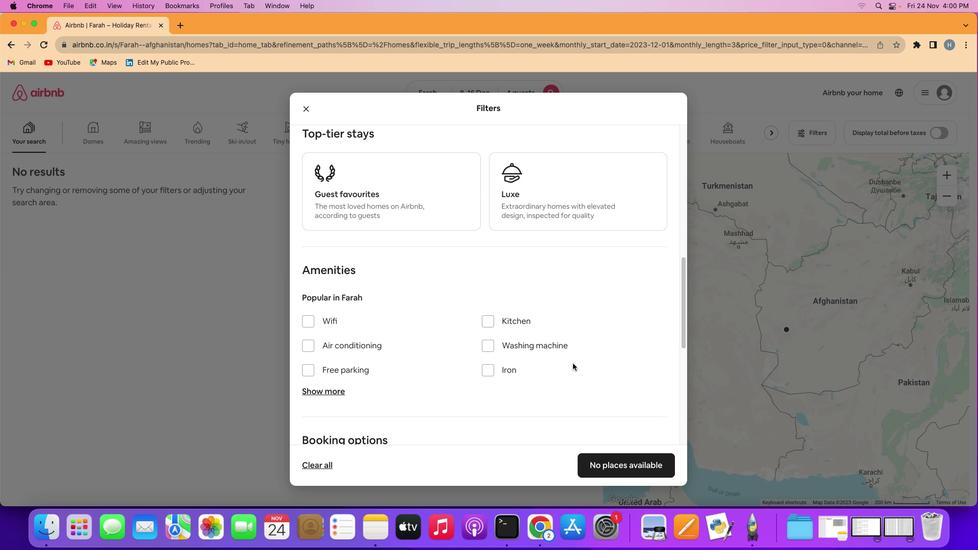
Action: Mouse scrolled (572, 363) with delta (0, 0)
Screenshot: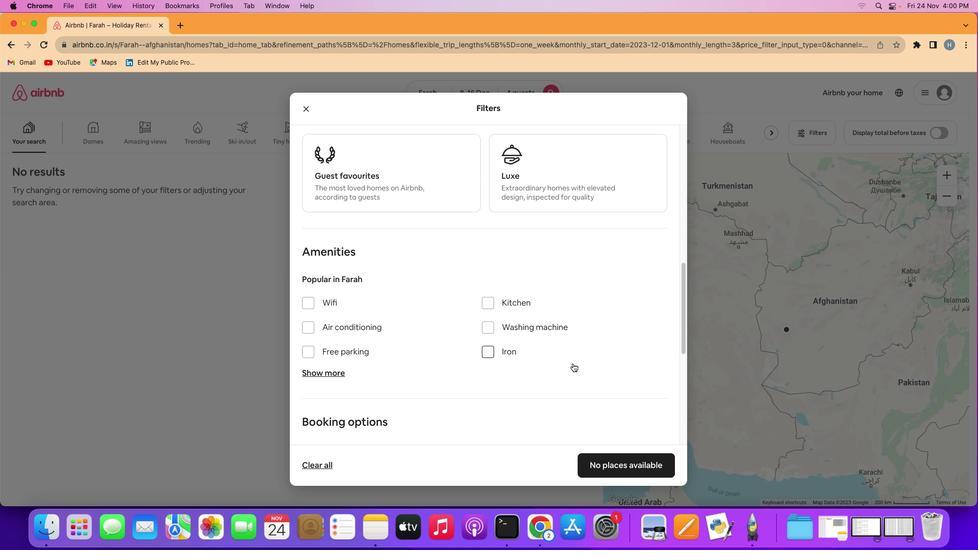 
Action: Mouse scrolled (572, 363) with delta (0, 0)
Screenshot: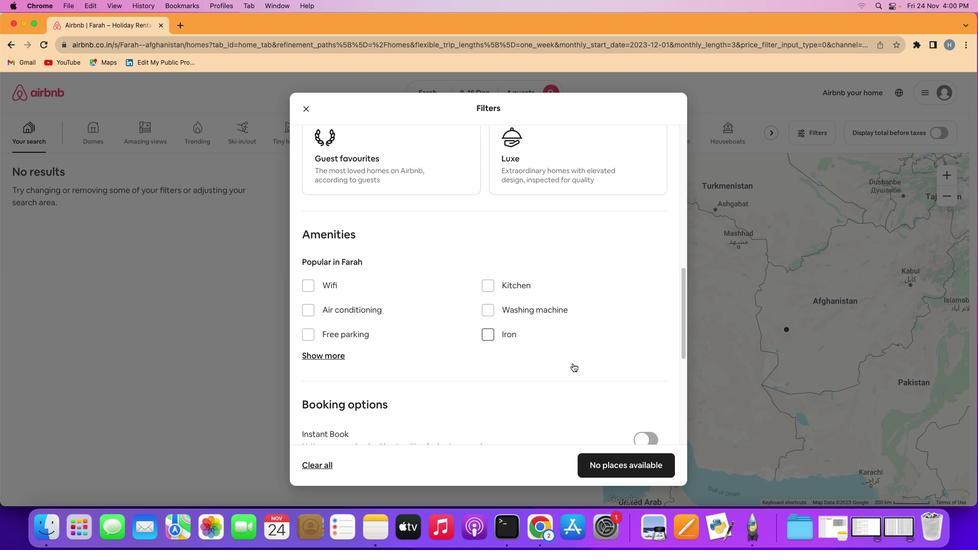 
Action: Mouse scrolled (572, 363) with delta (0, 0)
Screenshot: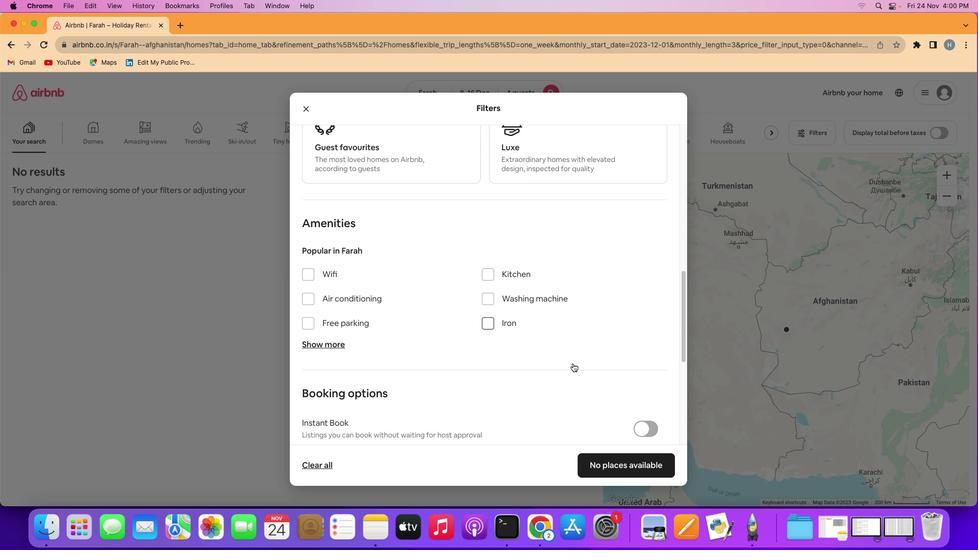 
Action: Mouse scrolled (572, 363) with delta (0, 0)
Screenshot: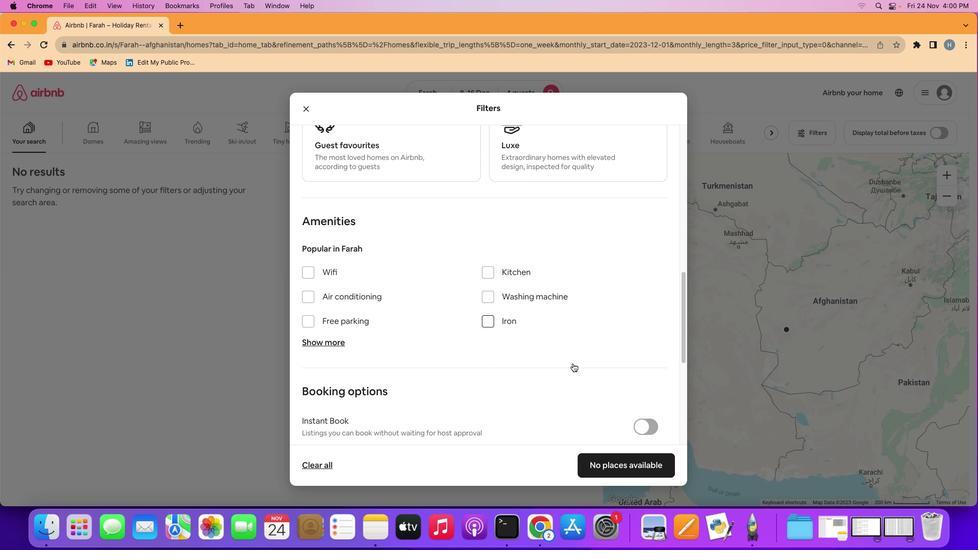 
Action: Mouse scrolled (572, 363) with delta (0, 0)
Screenshot: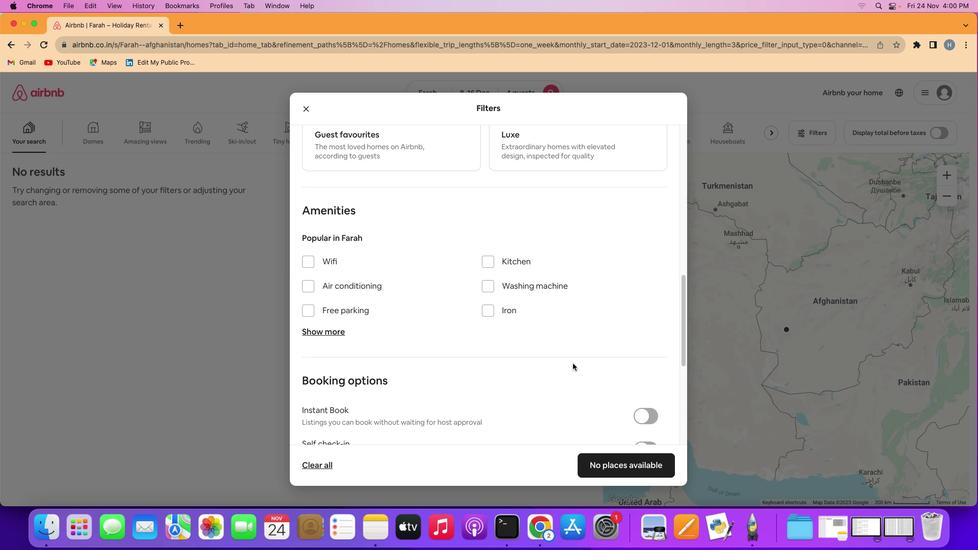 
Action: Mouse scrolled (572, 363) with delta (0, 0)
Screenshot: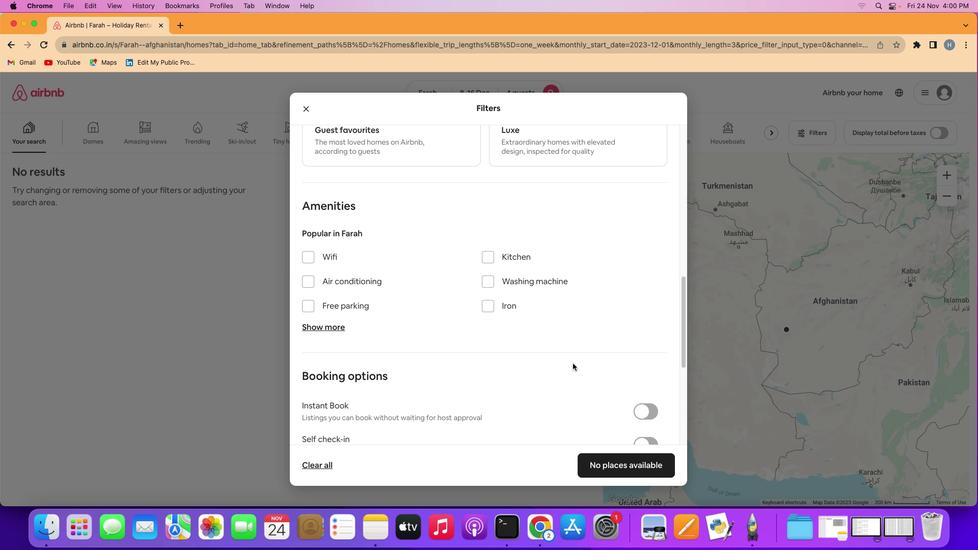 
Action: Mouse scrolled (572, 363) with delta (0, 0)
Screenshot: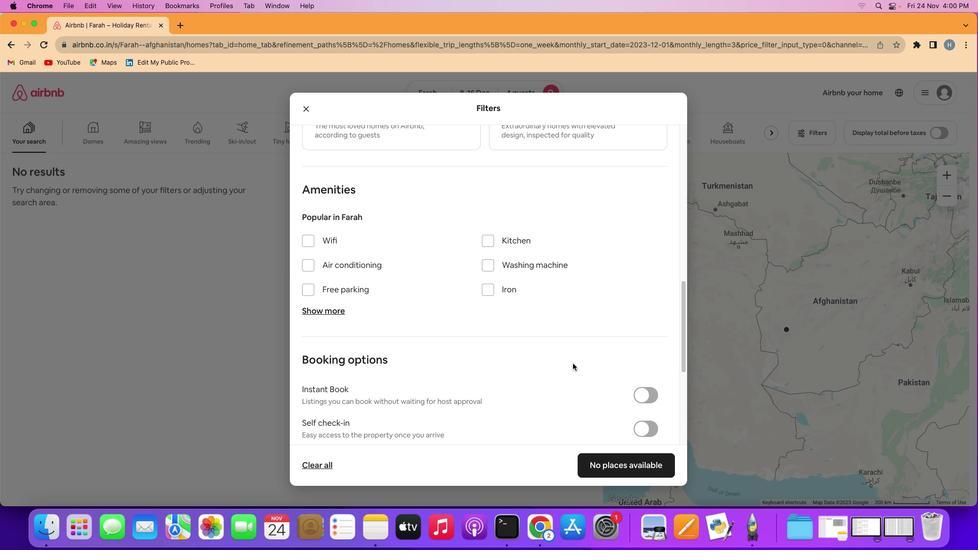 
Action: Mouse moved to (314, 241)
Screenshot: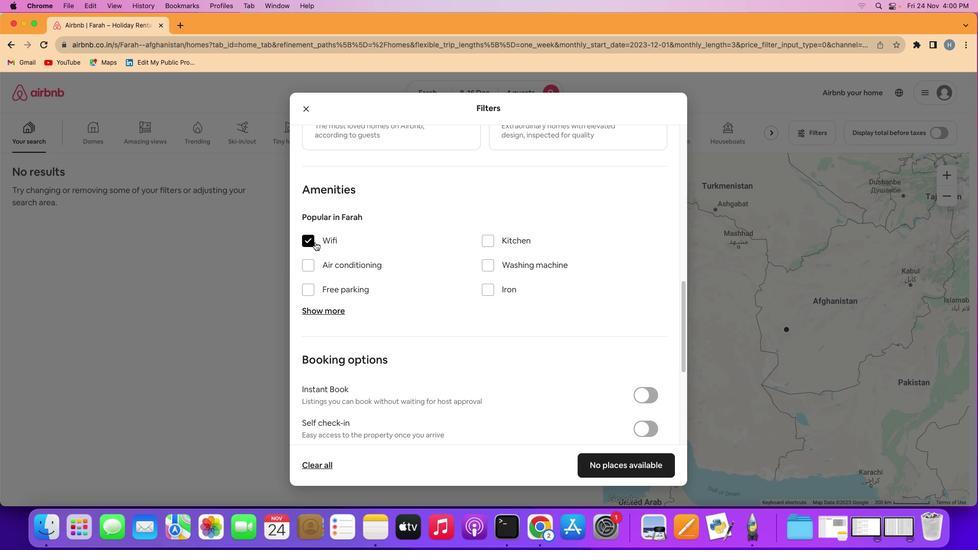 
Action: Mouse pressed left at (314, 241)
Screenshot: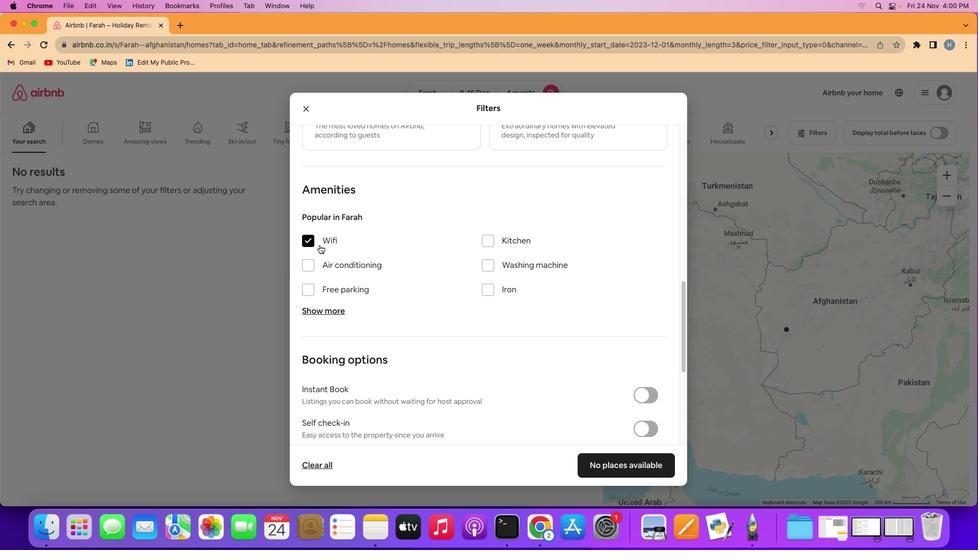 
Action: Mouse moved to (306, 290)
Screenshot: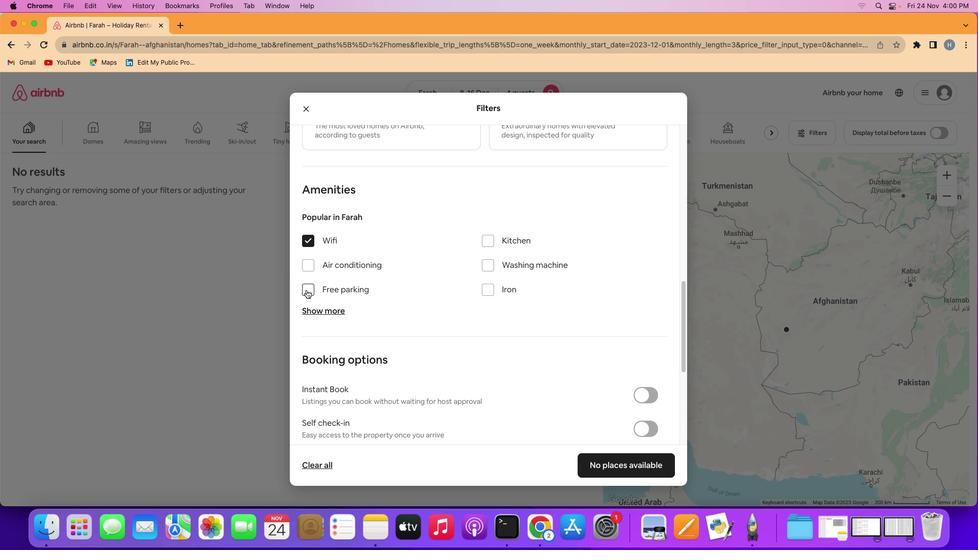 
Action: Mouse pressed left at (306, 290)
Screenshot: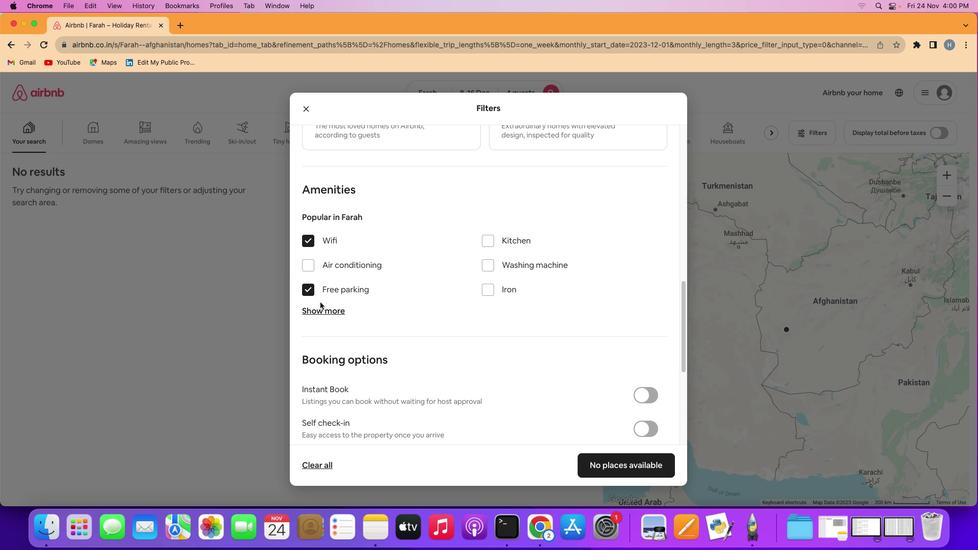 
Action: Mouse moved to (426, 329)
Screenshot: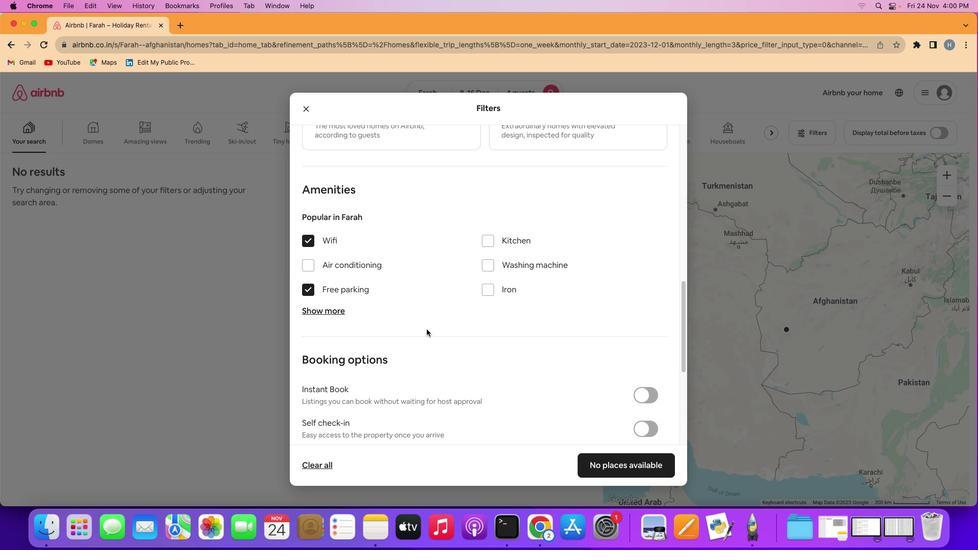 
Action: Mouse scrolled (426, 329) with delta (0, 0)
Screenshot: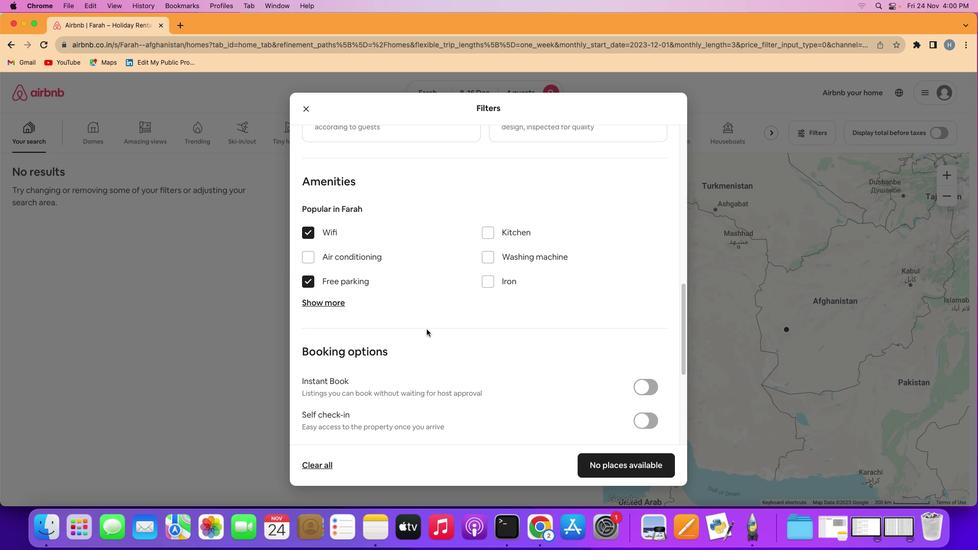 
Action: Mouse scrolled (426, 329) with delta (0, 0)
Screenshot: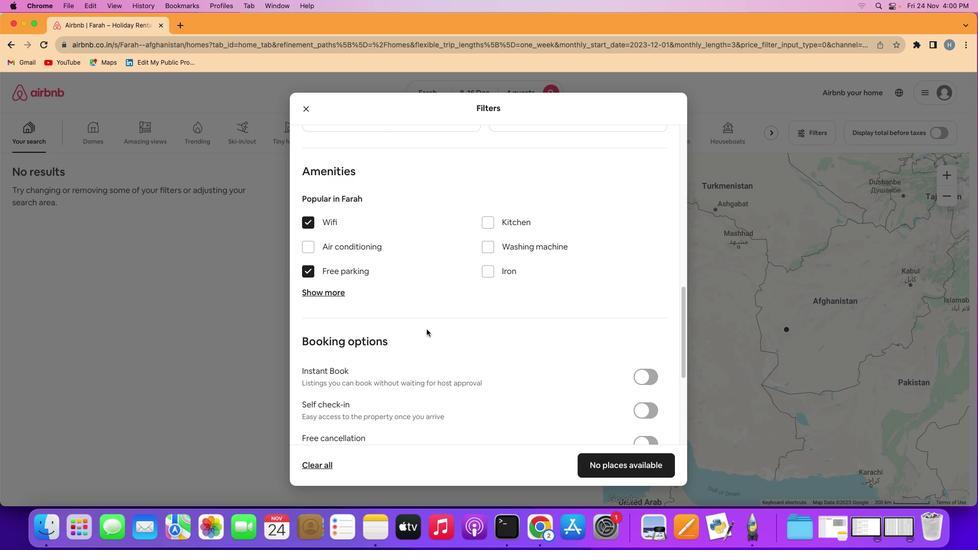 
Action: Mouse scrolled (426, 329) with delta (0, 0)
Screenshot: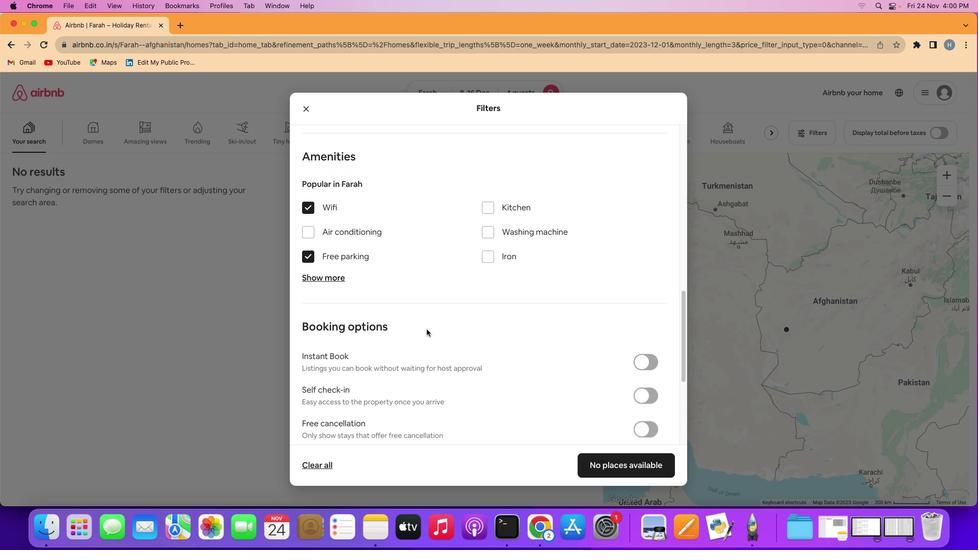 
Action: Mouse scrolled (426, 329) with delta (0, 0)
Screenshot: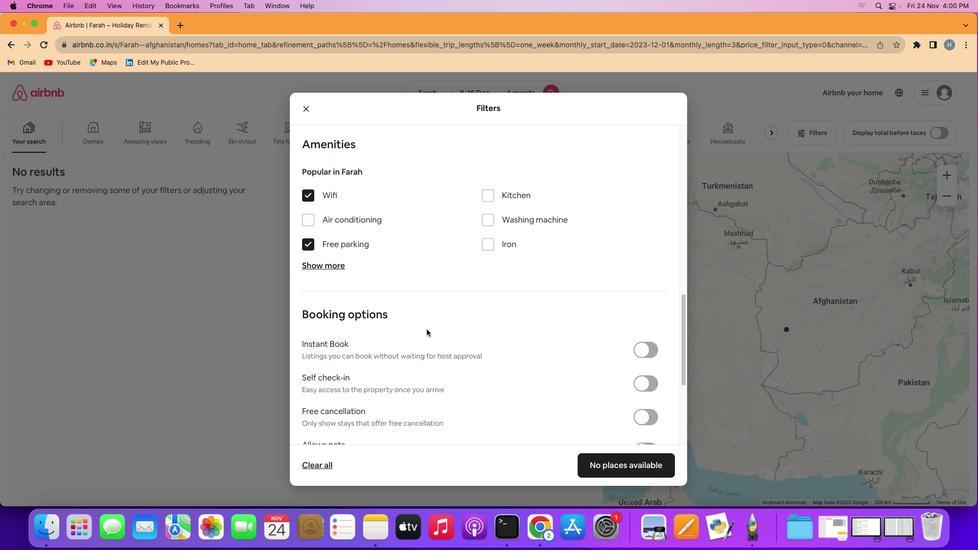 
Action: Mouse moved to (427, 328)
Screenshot: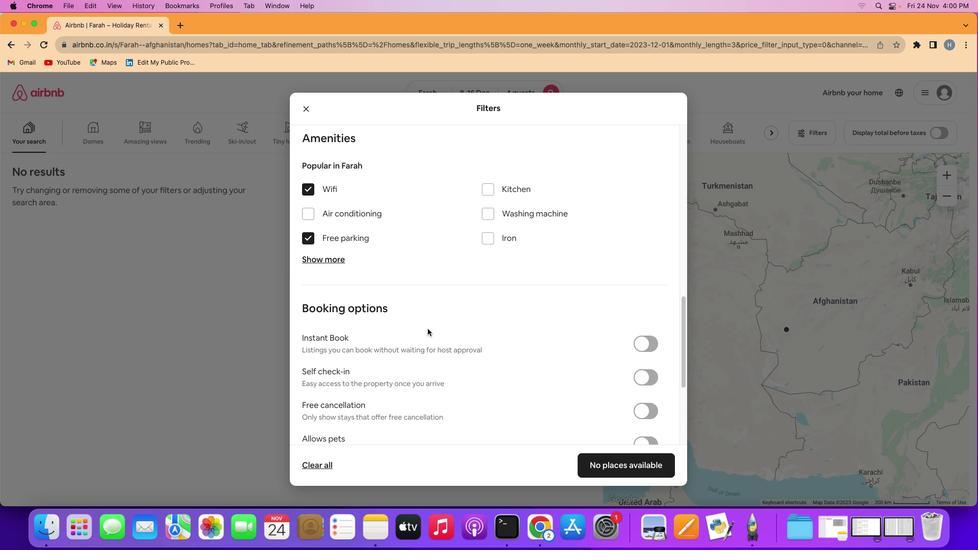 
Action: Mouse scrolled (427, 328) with delta (0, 0)
Screenshot: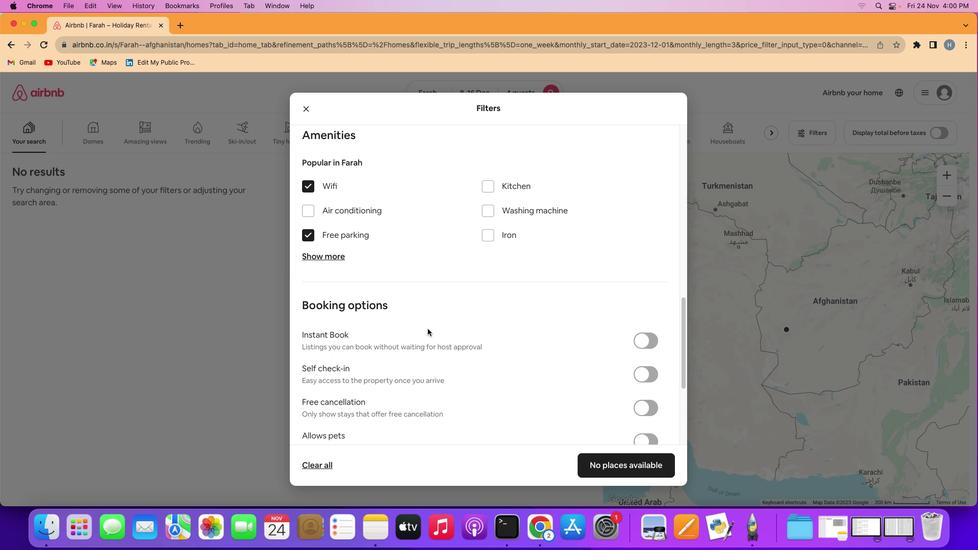 
Action: Mouse moved to (427, 328)
Screenshot: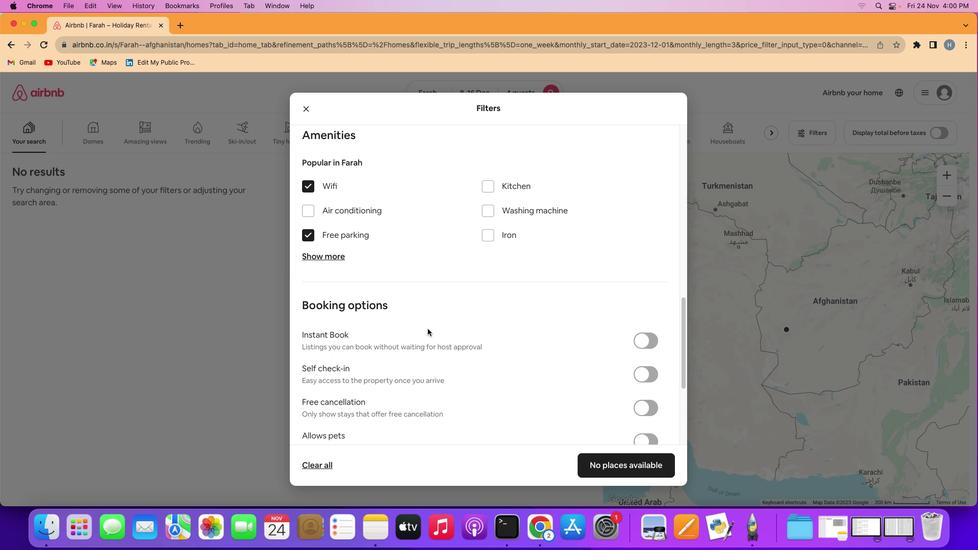 
Action: Mouse scrolled (427, 328) with delta (0, 0)
Screenshot: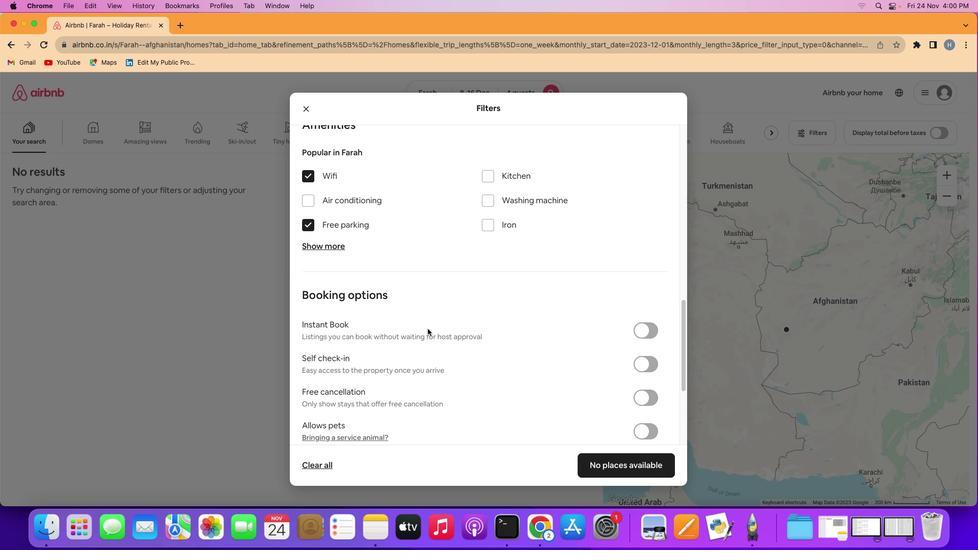 
Action: Mouse scrolled (427, 328) with delta (0, 0)
Screenshot: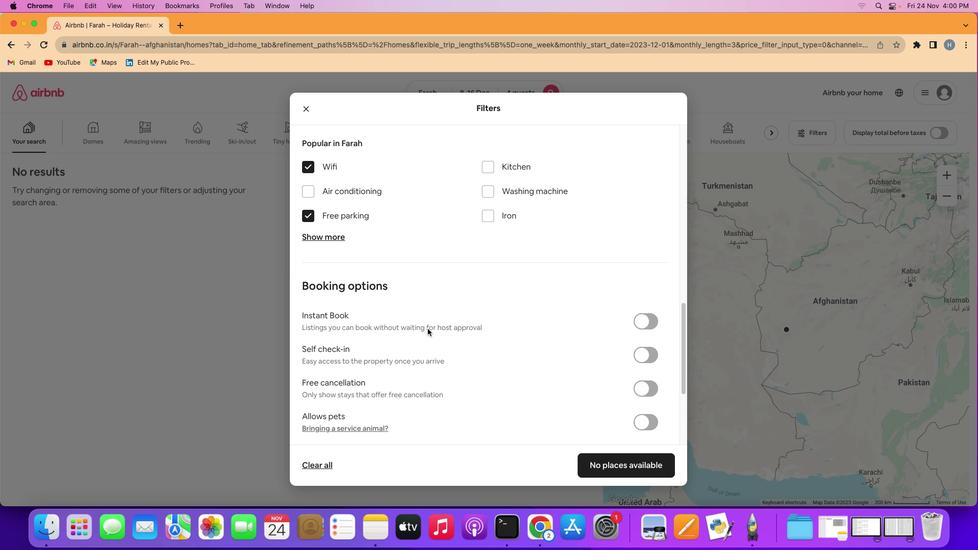 
Action: Mouse scrolled (427, 328) with delta (0, 0)
Screenshot: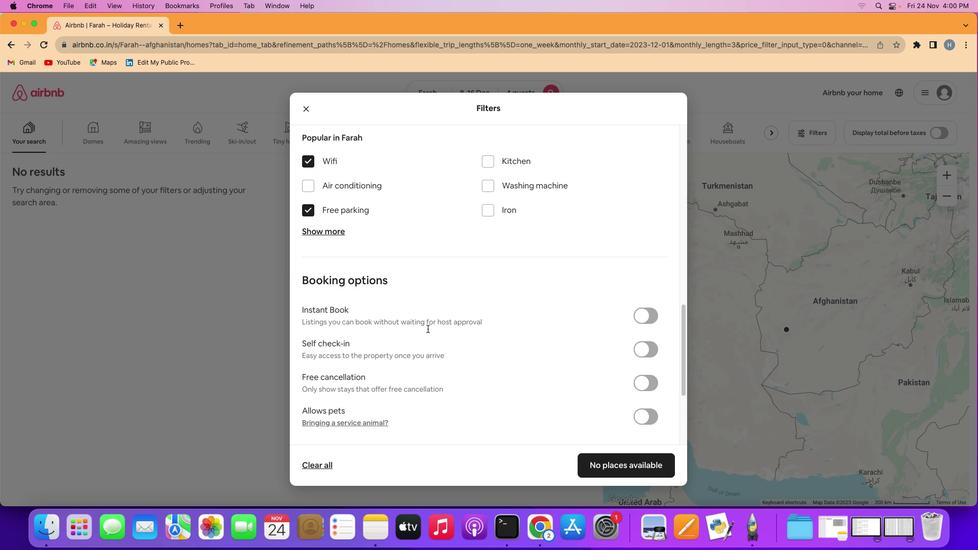 
Action: Mouse moved to (427, 328)
Screenshot: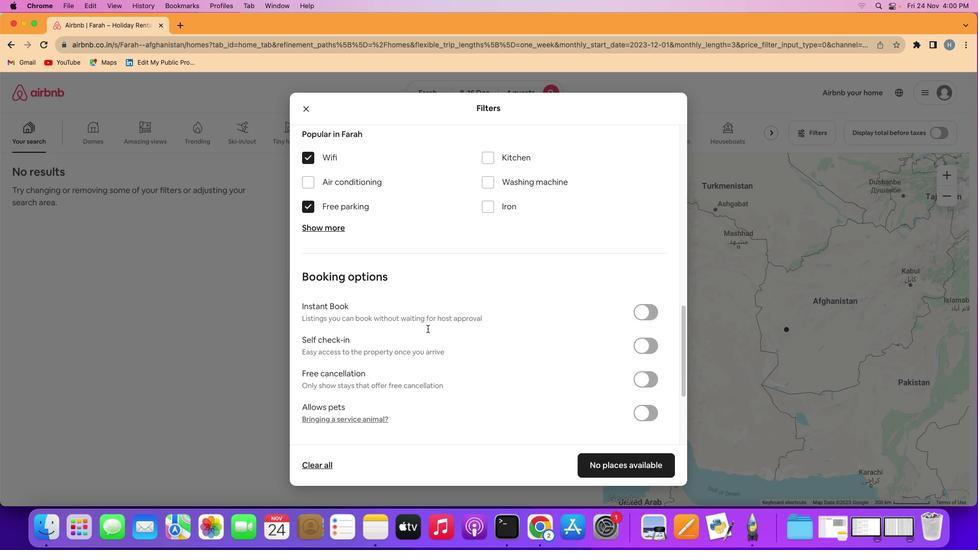
Action: Mouse scrolled (427, 328) with delta (0, 0)
Screenshot: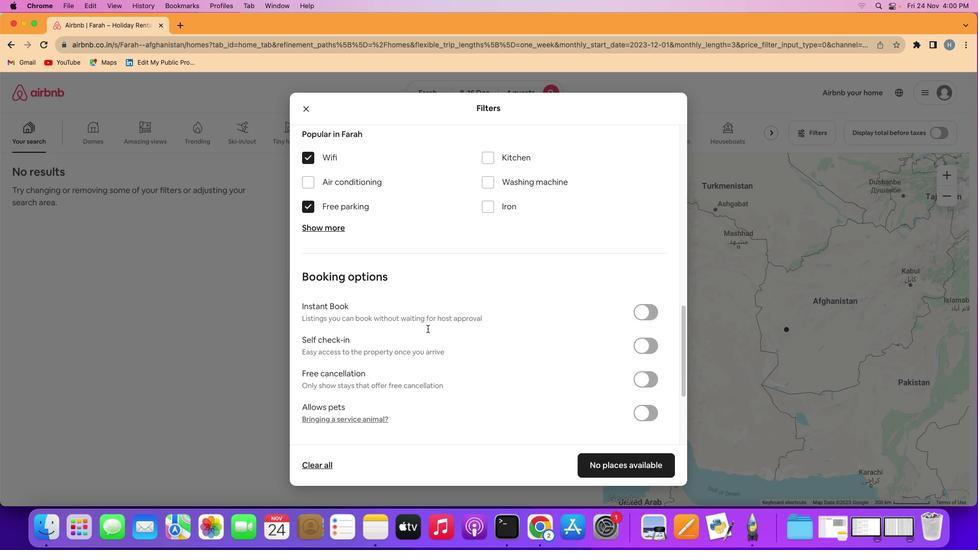 
Action: Mouse moved to (322, 225)
Screenshot: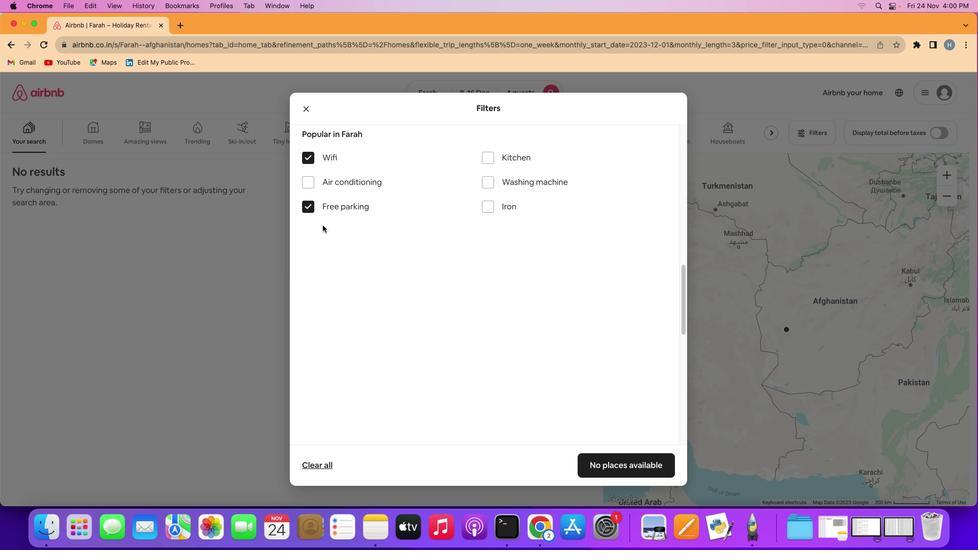
Action: Mouse pressed left at (322, 225)
Screenshot: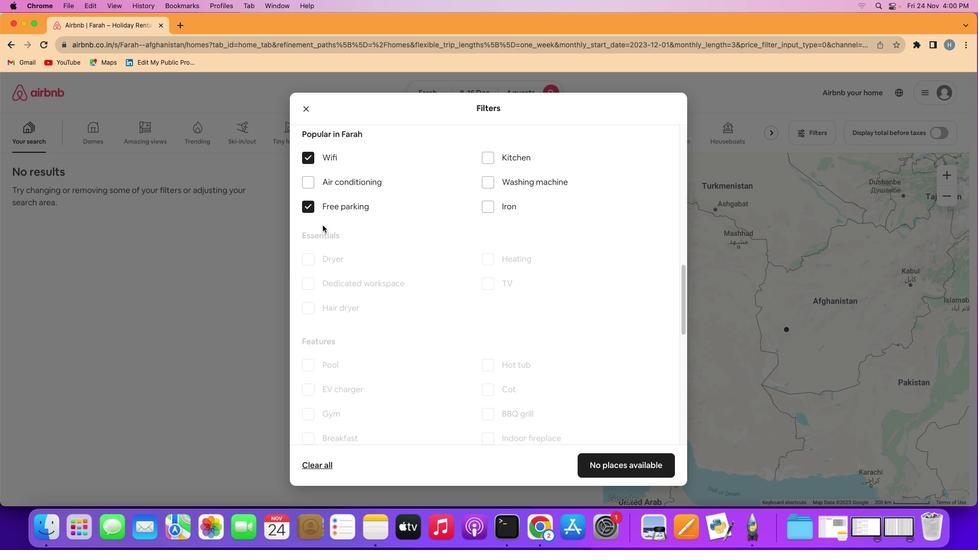 
Action: Mouse moved to (459, 300)
Screenshot: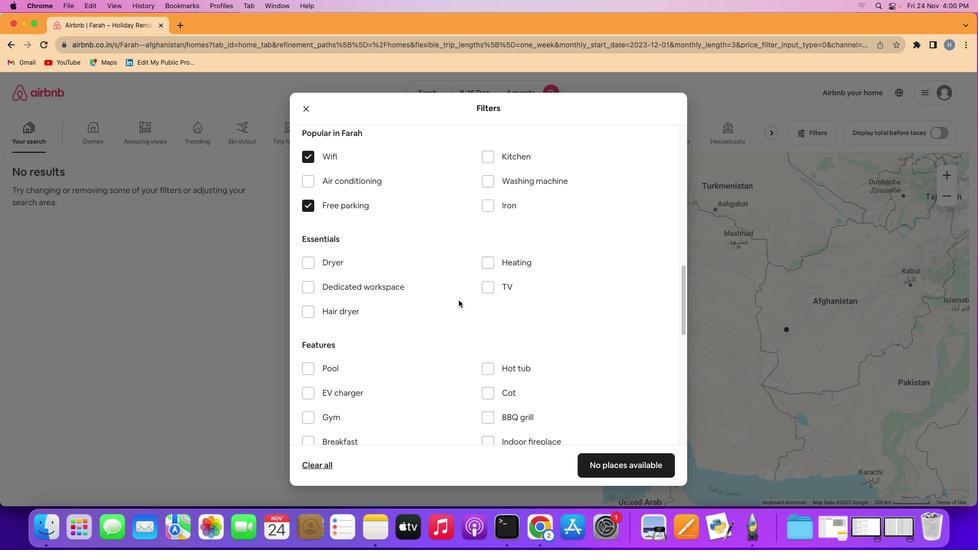 
Action: Mouse scrolled (459, 300) with delta (0, 0)
Screenshot: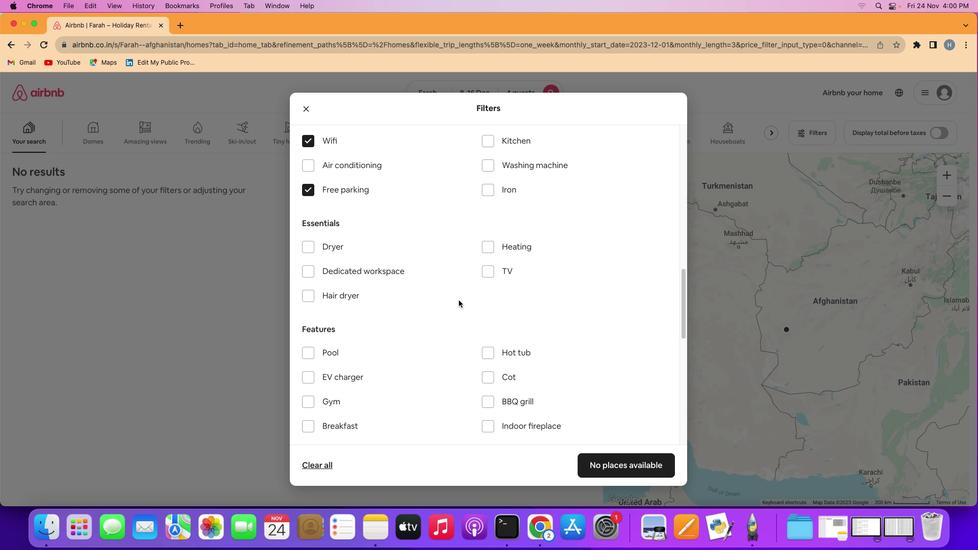 
Action: Mouse scrolled (459, 300) with delta (0, 0)
Screenshot: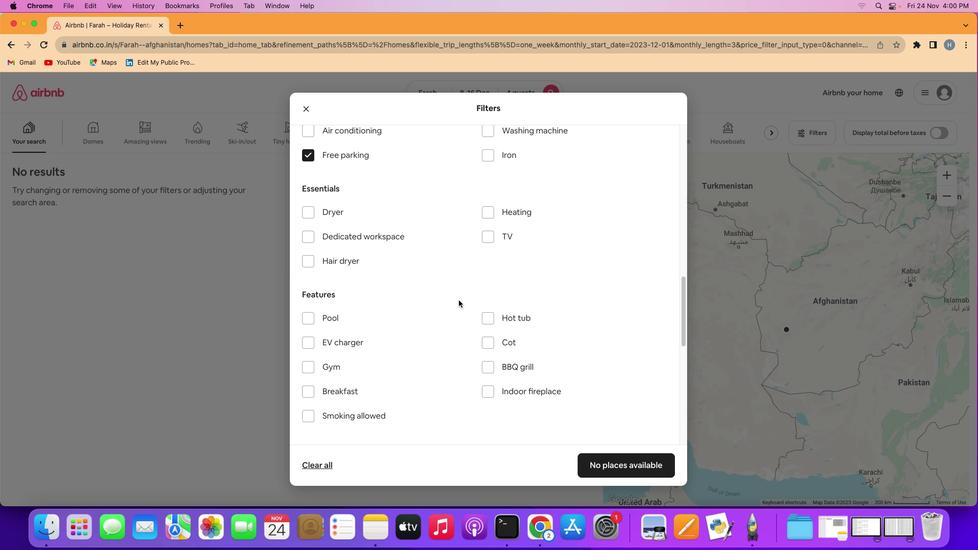 
Action: Mouse scrolled (459, 300) with delta (0, 0)
Screenshot: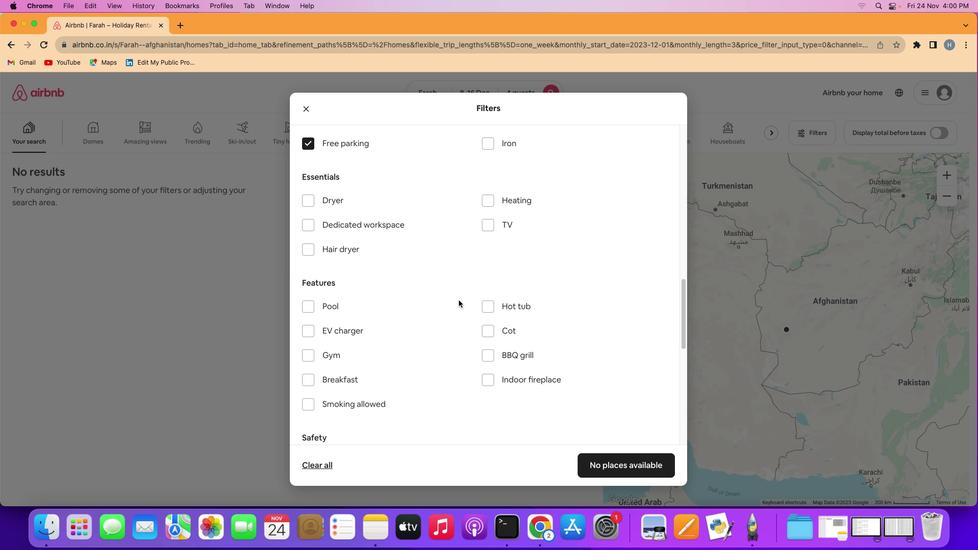 
Action: Mouse scrolled (459, 300) with delta (0, 0)
Screenshot: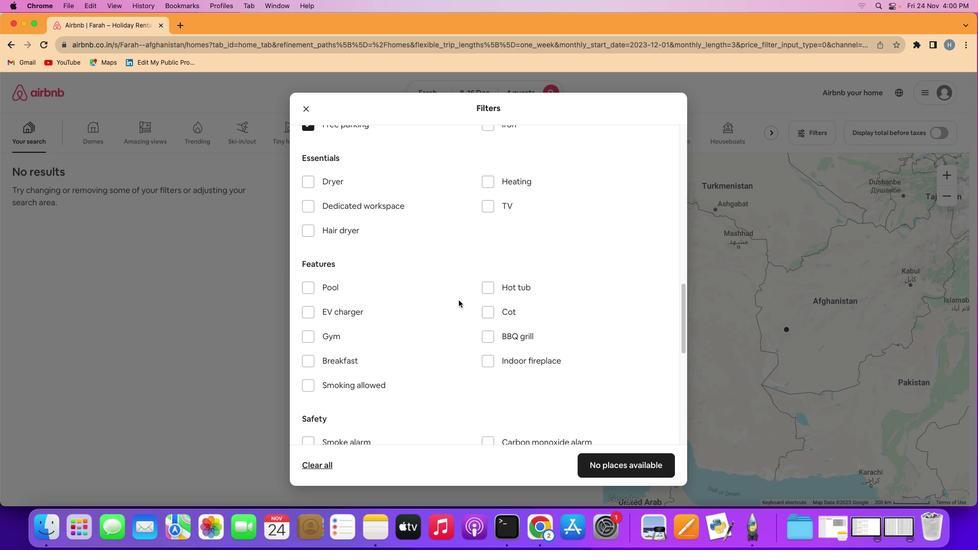 
Action: Mouse scrolled (459, 300) with delta (0, 0)
Screenshot: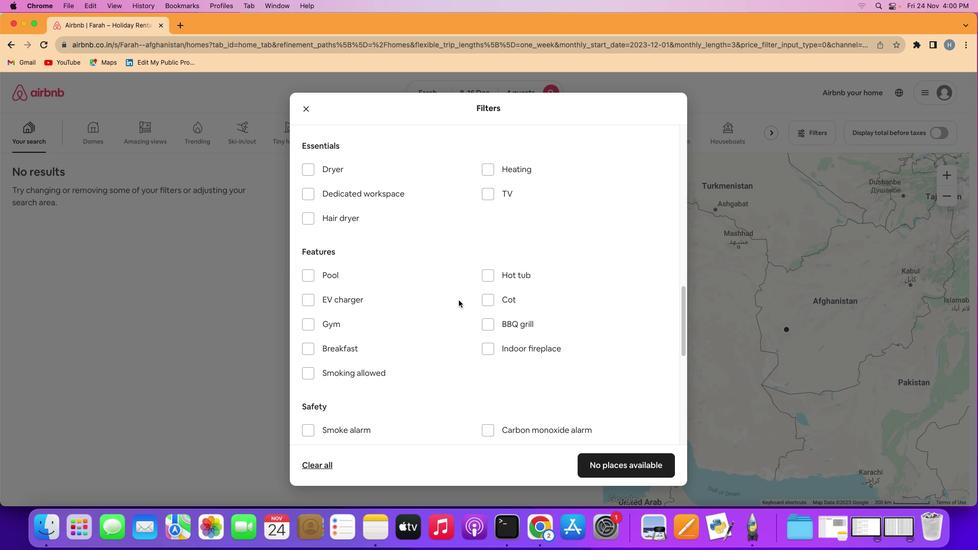 
Action: Mouse scrolled (459, 300) with delta (0, 0)
Screenshot: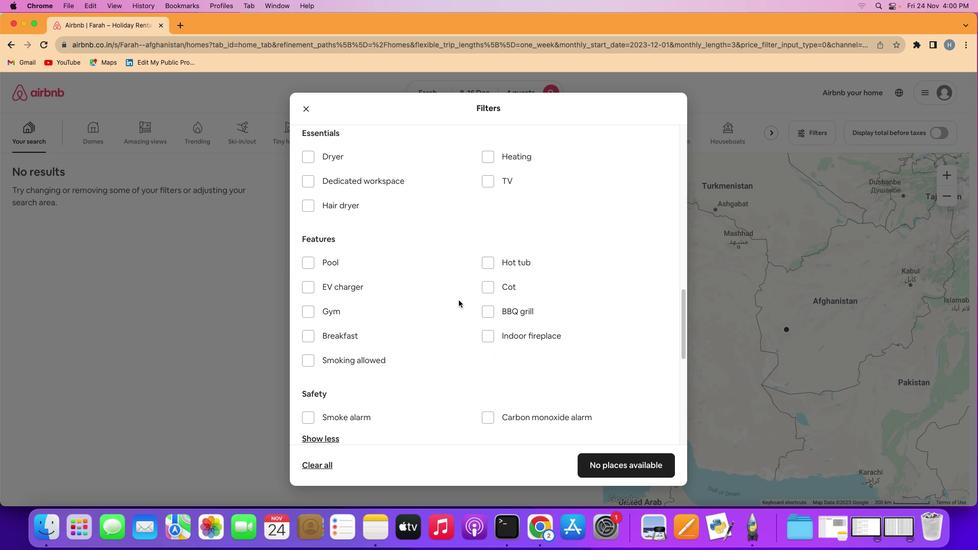 
Action: Mouse scrolled (459, 300) with delta (0, 0)
Screenshot: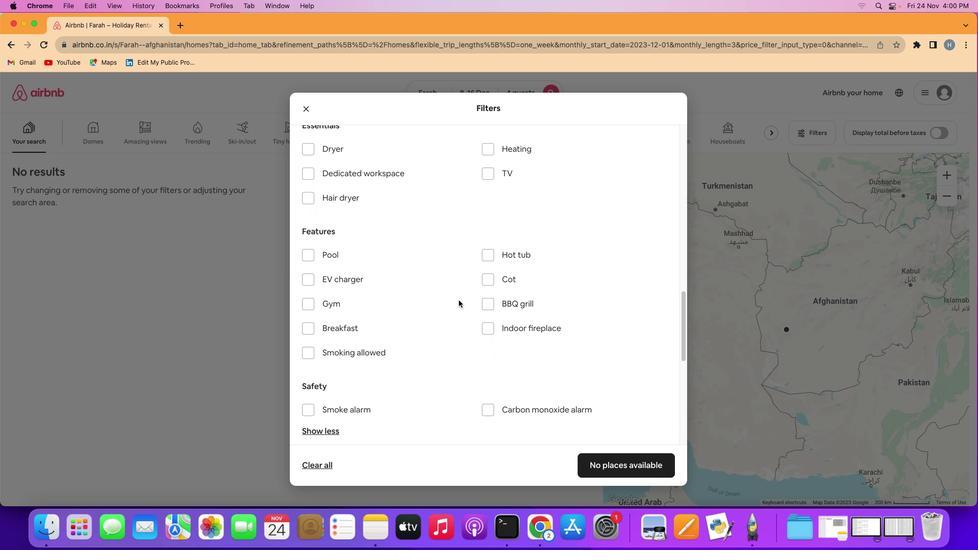 
Action: Mouse scrolled (459, 300) with delta (0, 0)
Screenshot: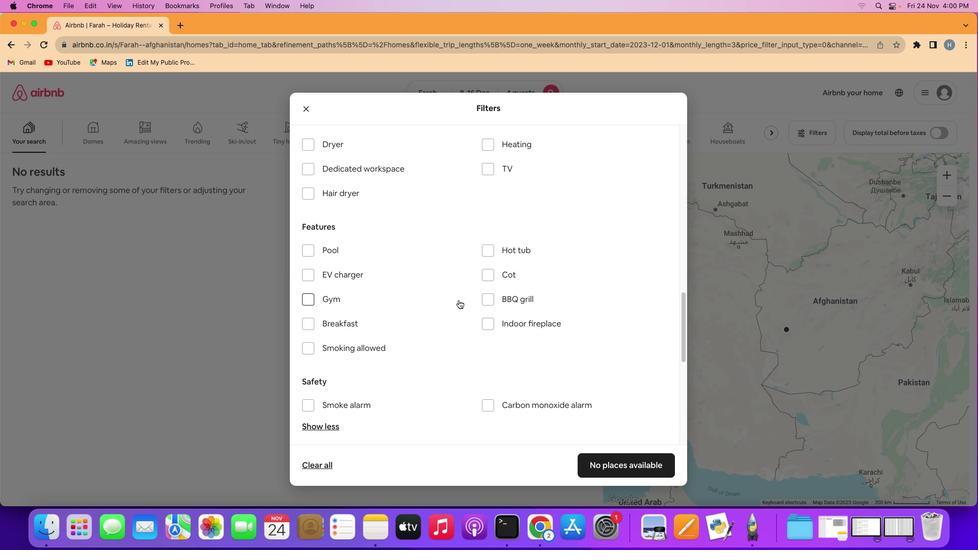 
Action: Mouse scrolled (459, 300) with delta (0, 0)
Screenshot: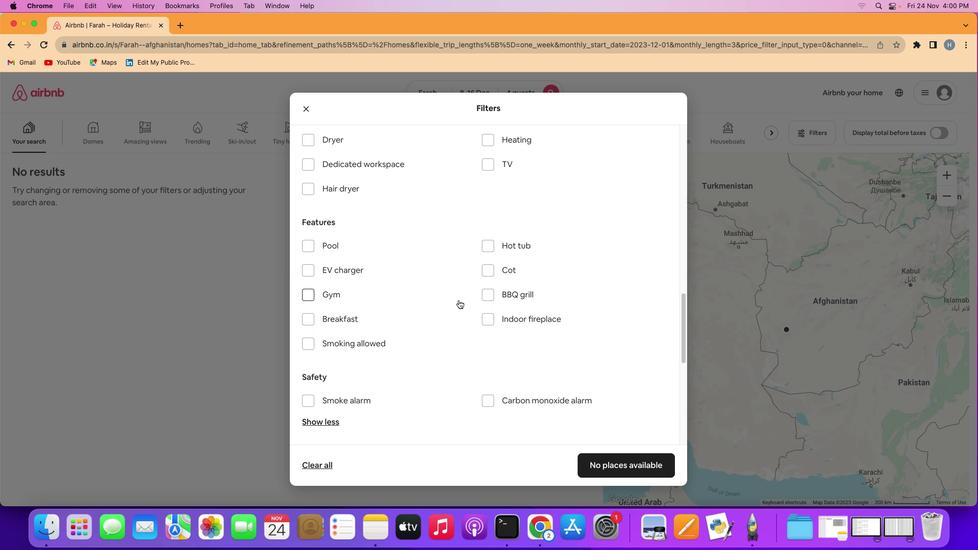 
Action: Mouse scrolled (459, 300) with delta (0, 0)
Screenshot: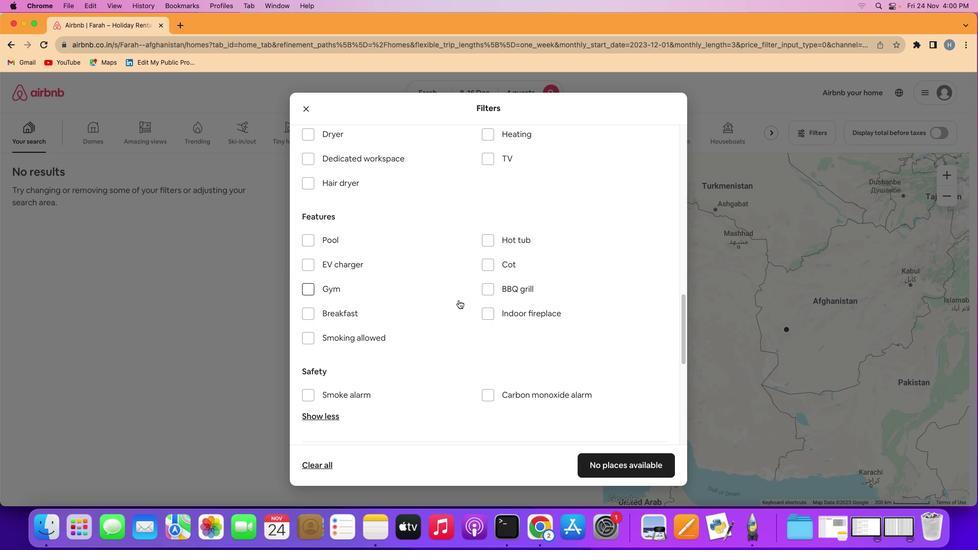 
Action: Mouse scrolled (459, 300) with delta (0, 0)
Screenshot: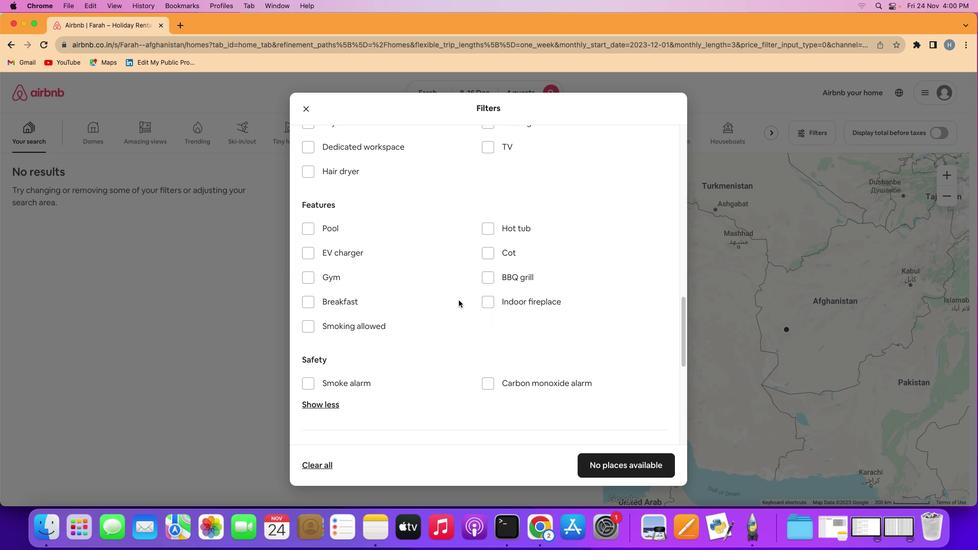 
Action: Mouse scrolled (459, 300) with delta (0, 0)
Screenshot: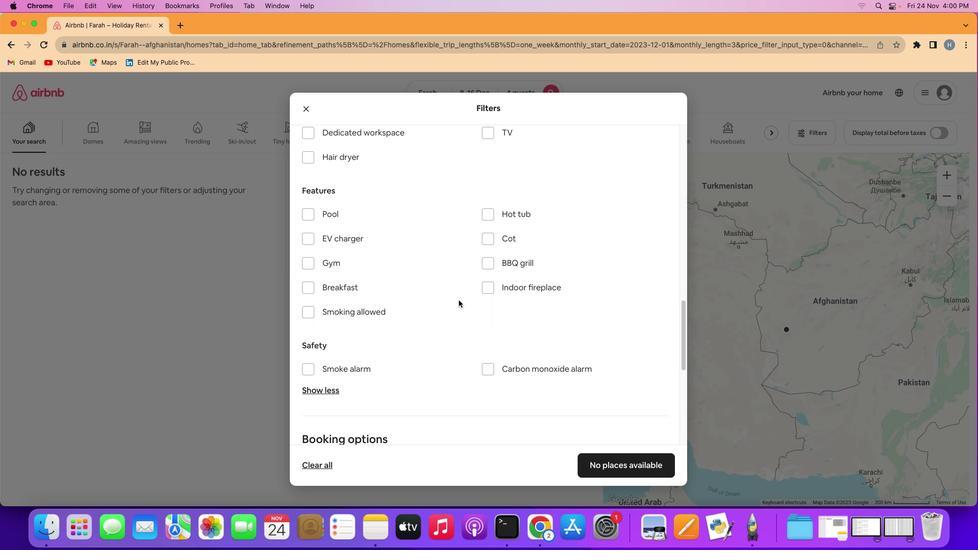 
Action: Mouse scrolled (459, 300) with delta (0, 0)
Screenshot: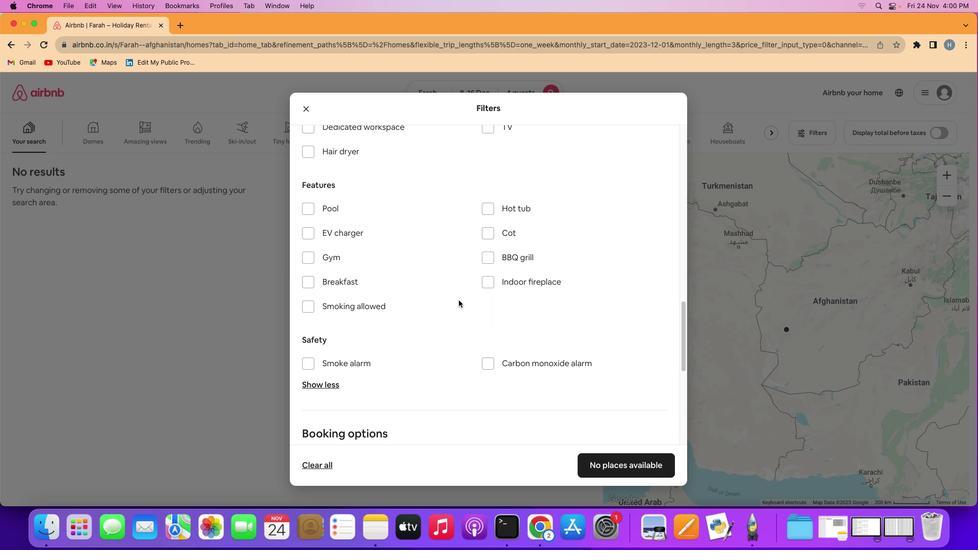 
Action: Mouse moved to (351, 278)
Screenshot: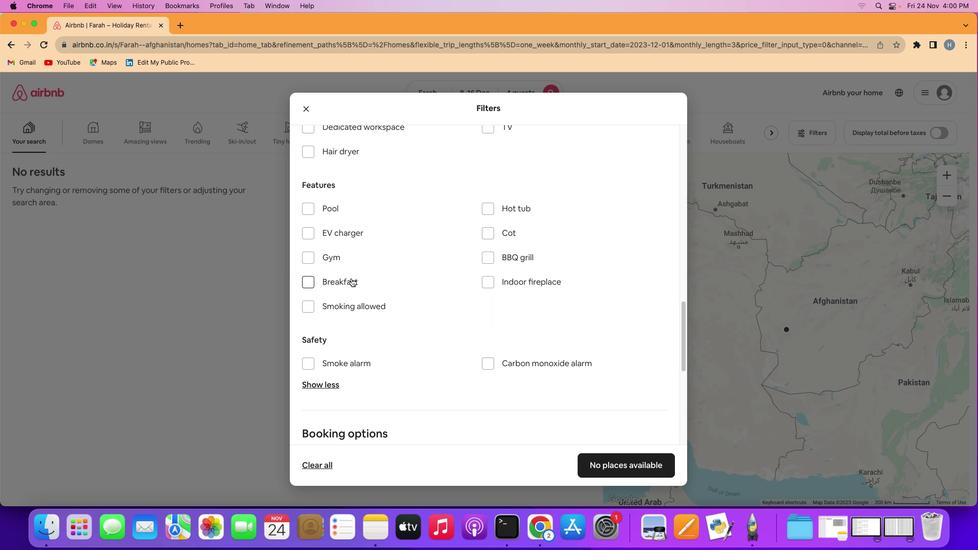 
Action: Mouse pressed left at (351, 278)
Screenshot: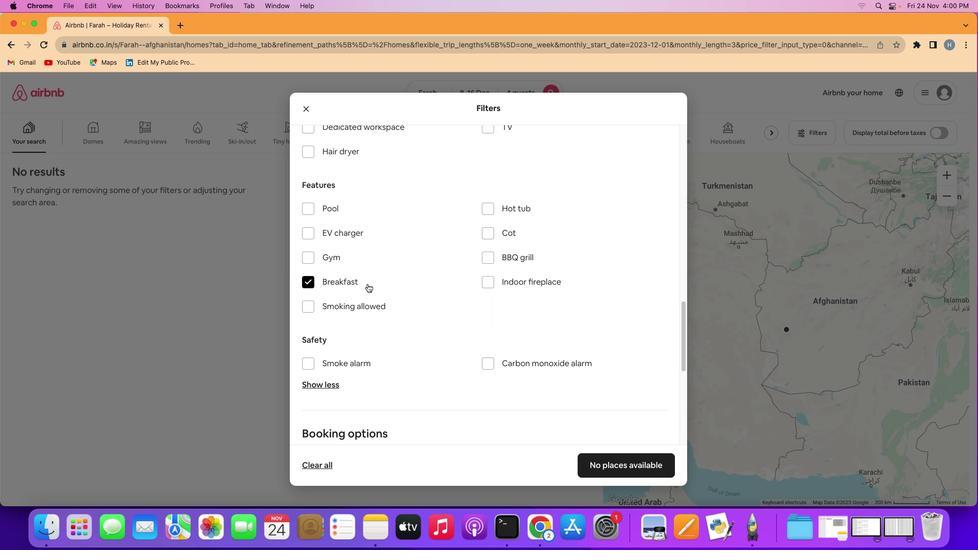 
Action: Mouse moved to (533, 371)
Screenshot: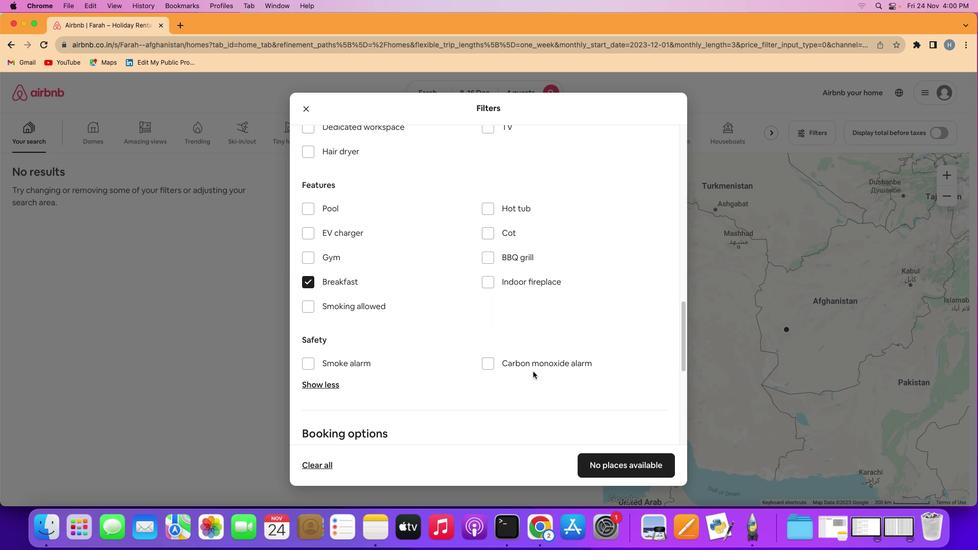 
Action: Mouse scrolled (533, 371) with delta (0, 0)
Screenshot: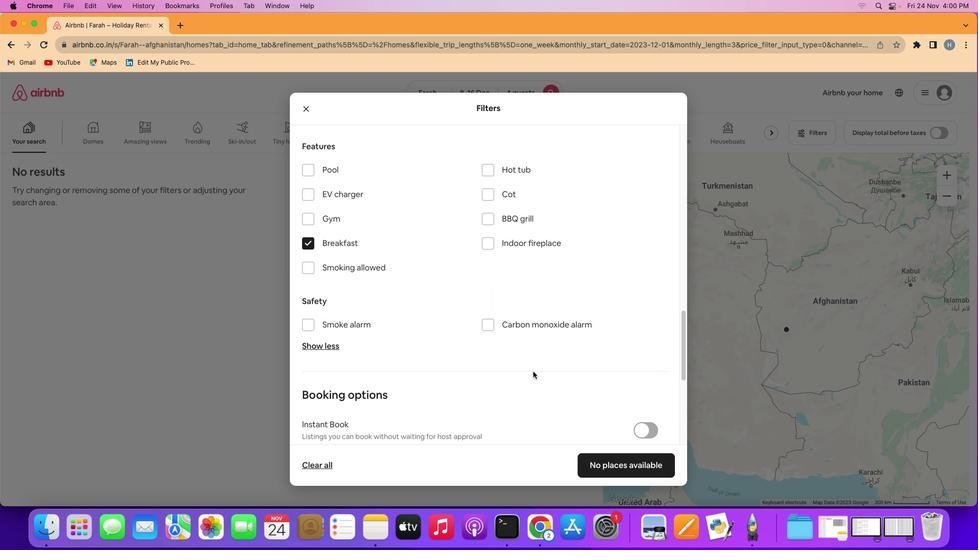 
Action: Mouse scrolled (533, 371) with delta (0, 0)
Screenshot: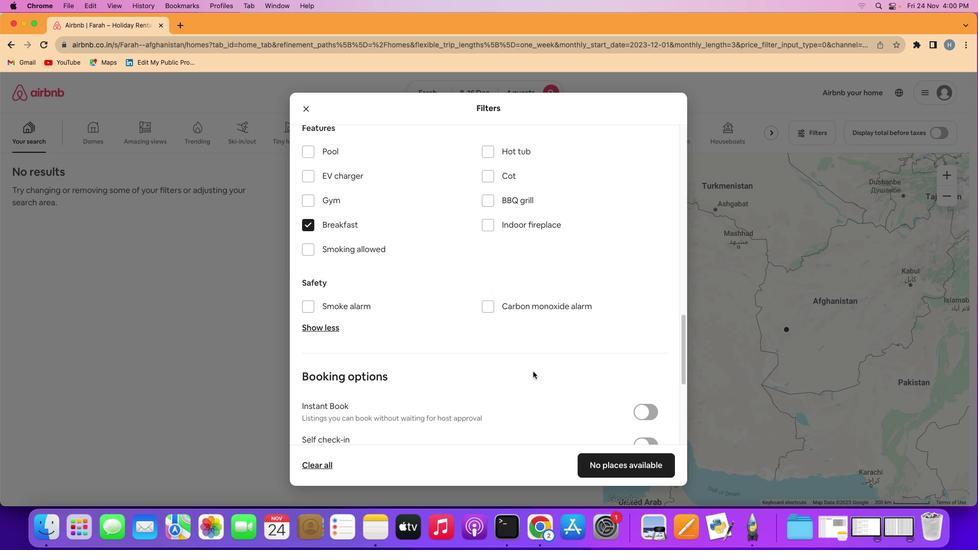 
Action: Mouse scrolled (533, 371) with delta (0, -1)
Screenshot: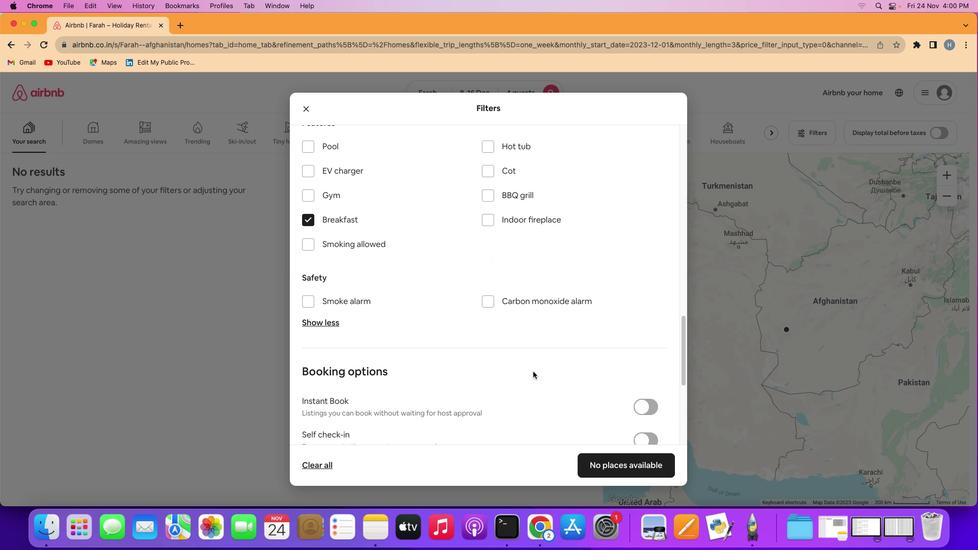 
Action: Mouse scrolled (533, 371) with delta (0, 0)
Screenshot: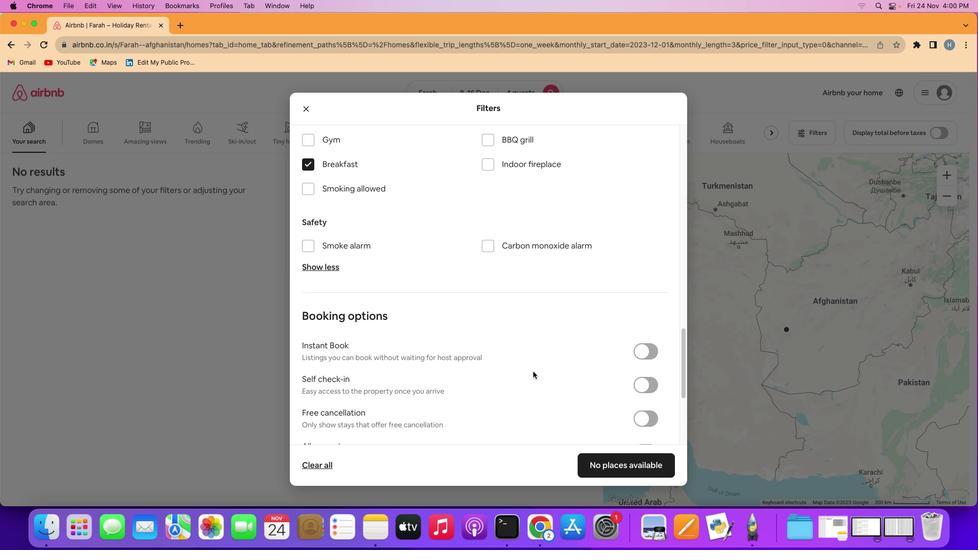 
Action: Mouse scrolled (533, 371) with delta (0, 0)
Screenshot: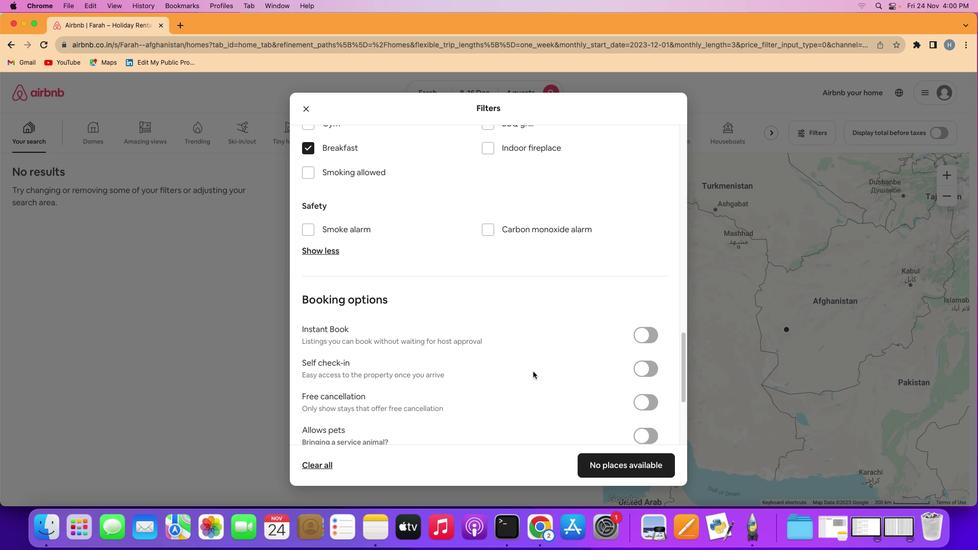 
Action: Mouse scrolled (533, 371) with delta (0, -1)
Screenshot: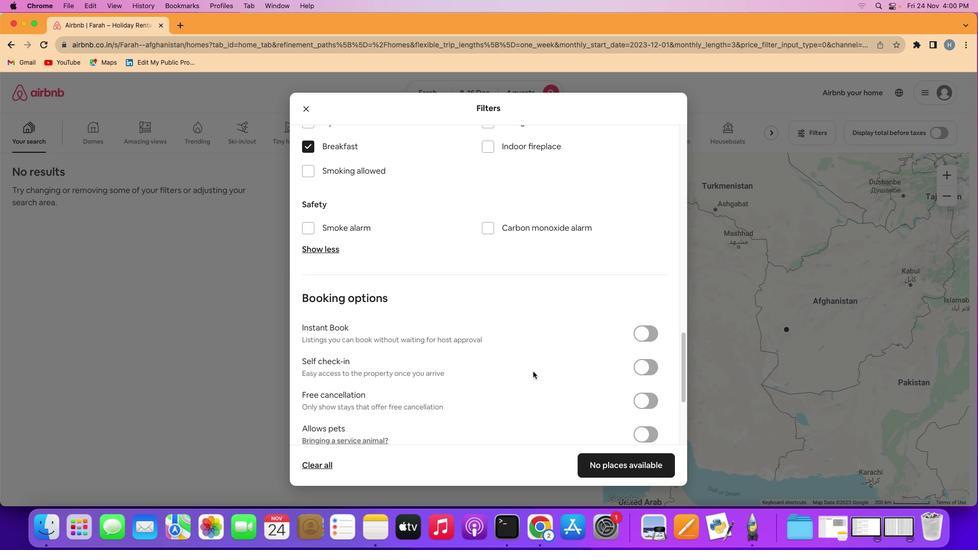 
Action: Mouse scrolled (533, 371) with delta (0, 0)
Screenshot: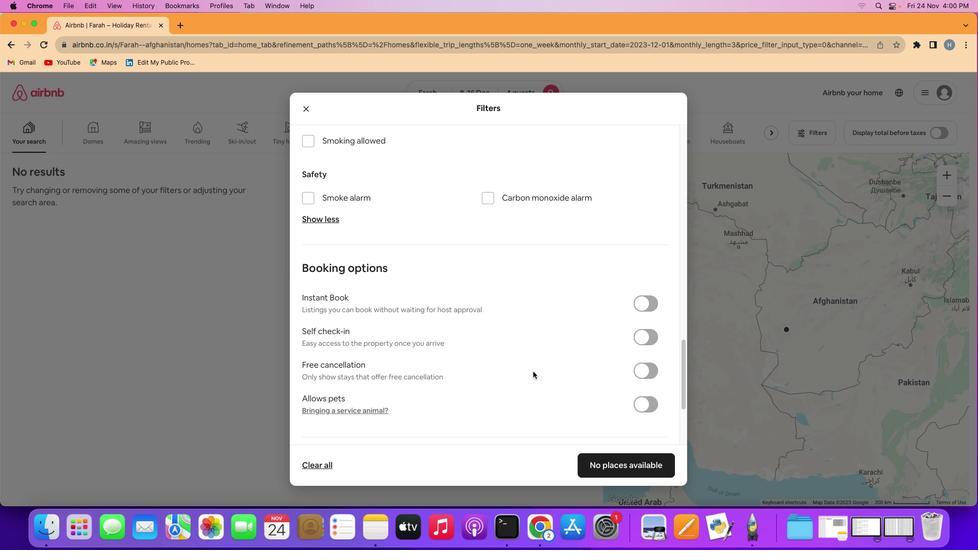 
Action: Mouse scrolled (533, 371) with delta (0, 0)
Screenshot: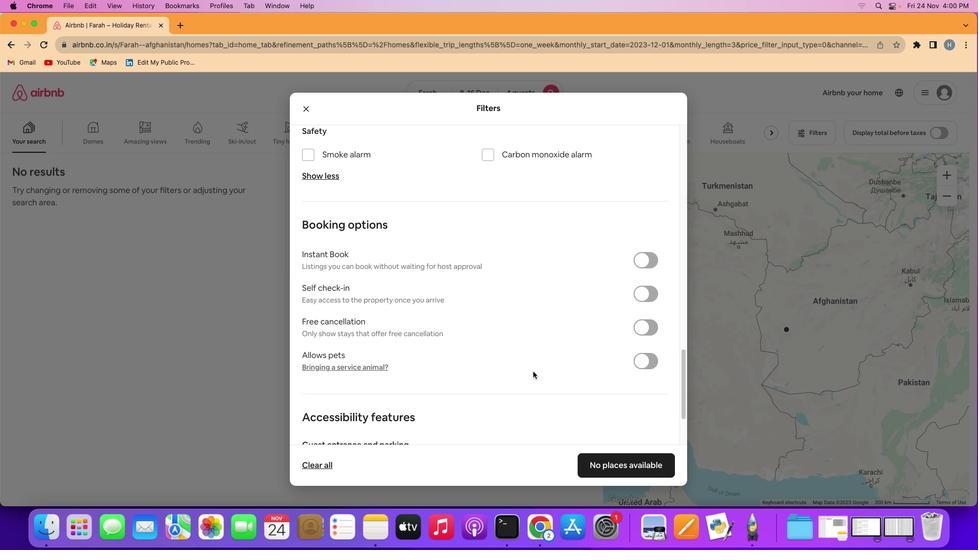 
Action: Mouse scrolled (533, 371) with delta (0, 0)
Screenshot: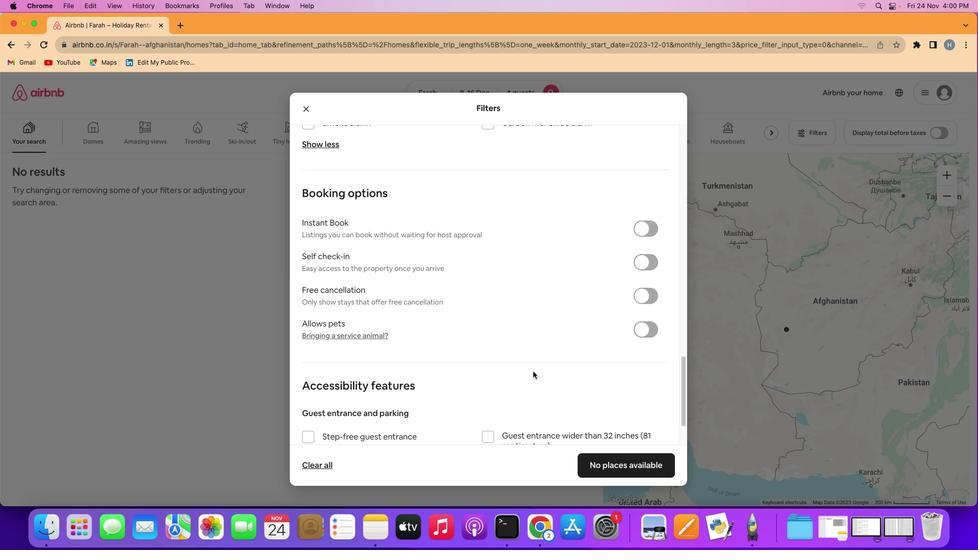 
Action: Mouse scrolled (533, 371) with delta (0, -1)
Screenshot: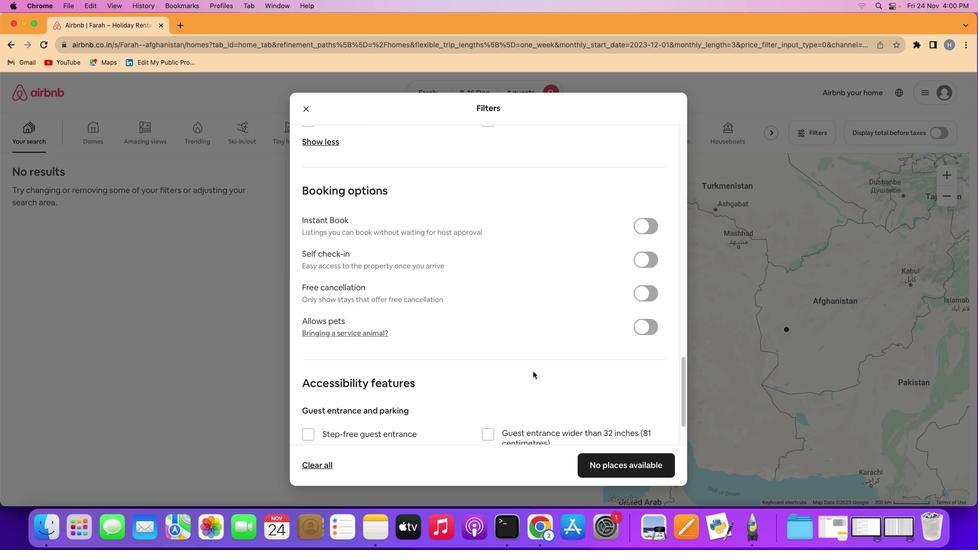 
Action: Mouse scrolled (533, 371) with delta (0, 0)
Screenshot: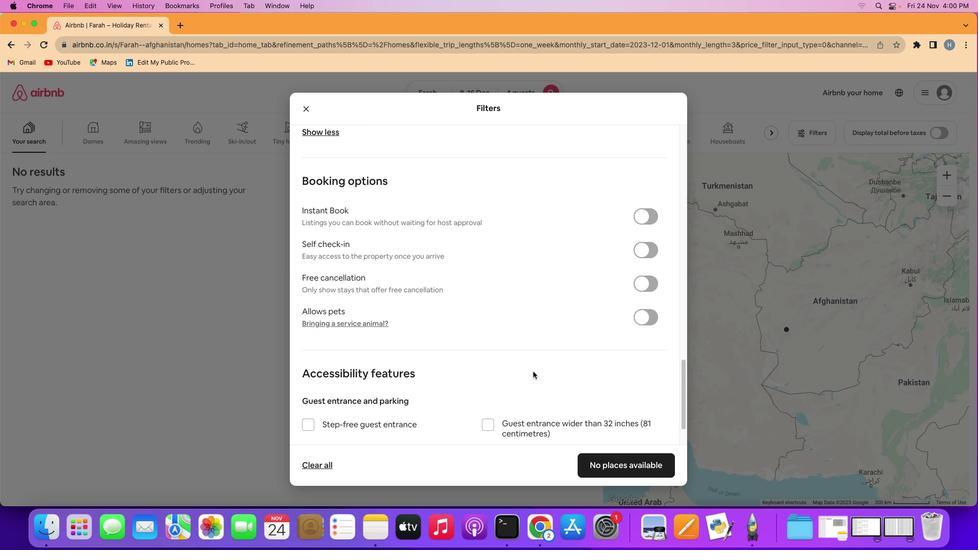 
Action: Mouse scrolled (533, 371) with delta (0, 0)
Screenshot: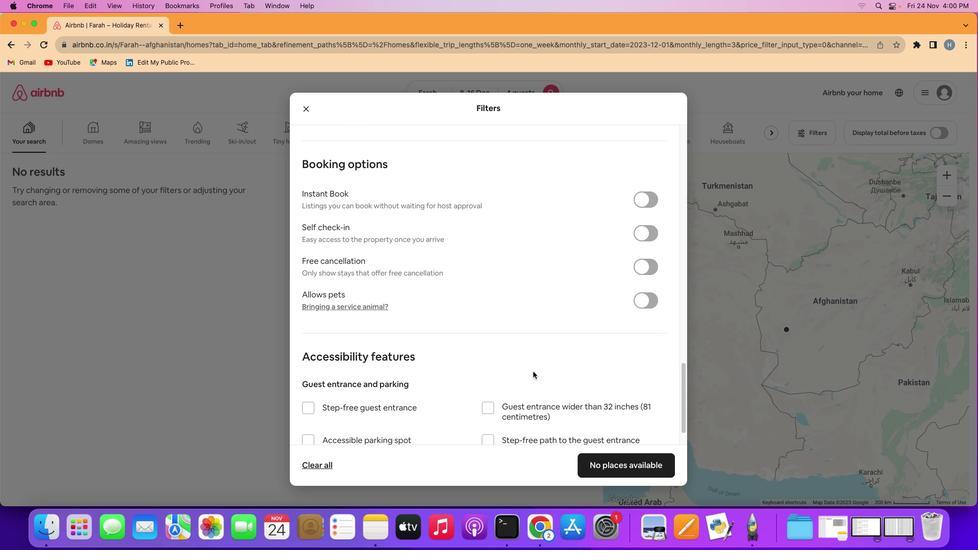 
Action: Mouse scrolled (533, 371) with delta (0, 0)
Screenshot: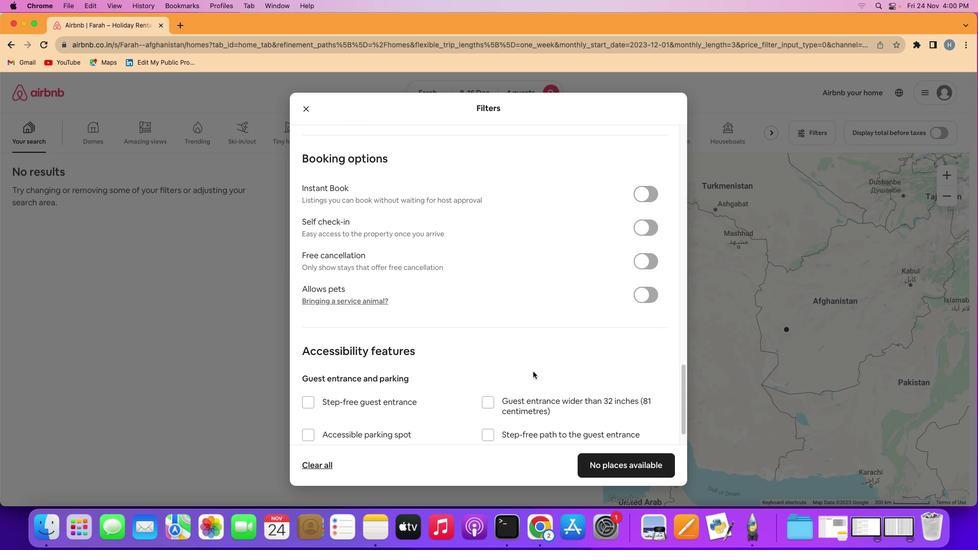 
Action: Mouse scrolled (533, 371) with delta (0, 0)
Screenshot: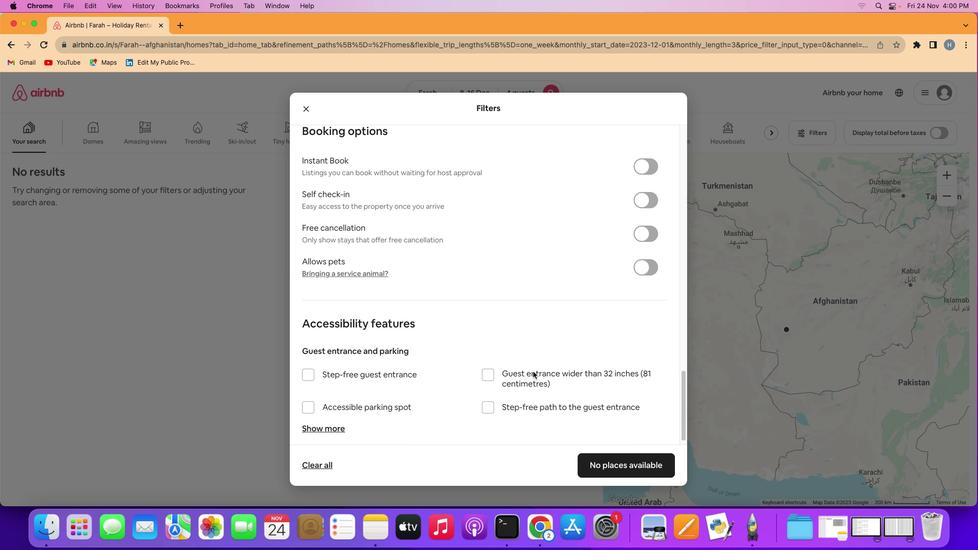 
Action: Mouse scrolled (533, 371) with delta (0, 0)
Screenshot: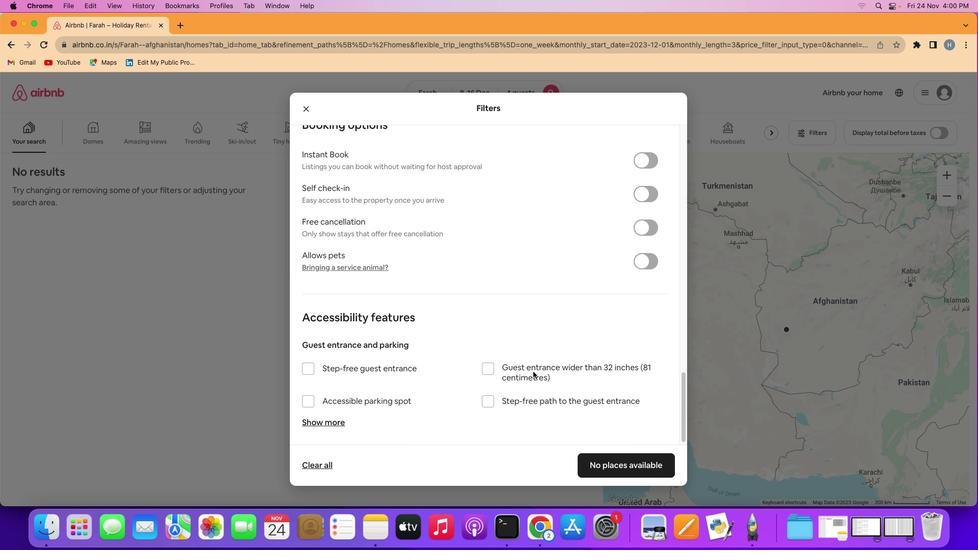 
Action: Mouse scrolled (533, 371) with delta (0, -1)
Screenshot: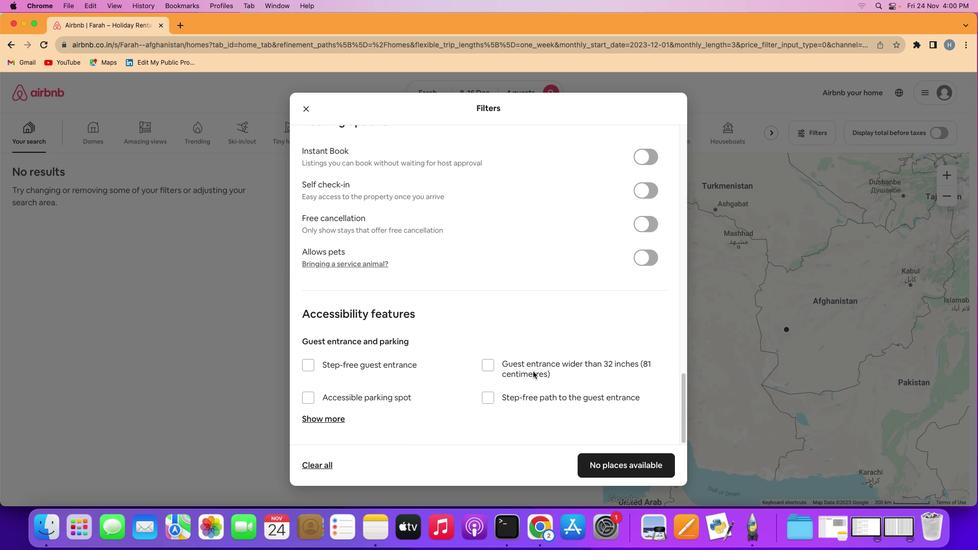
Action: Mouse scrolled (533, 371) with delta (0, 0)
Screenshot: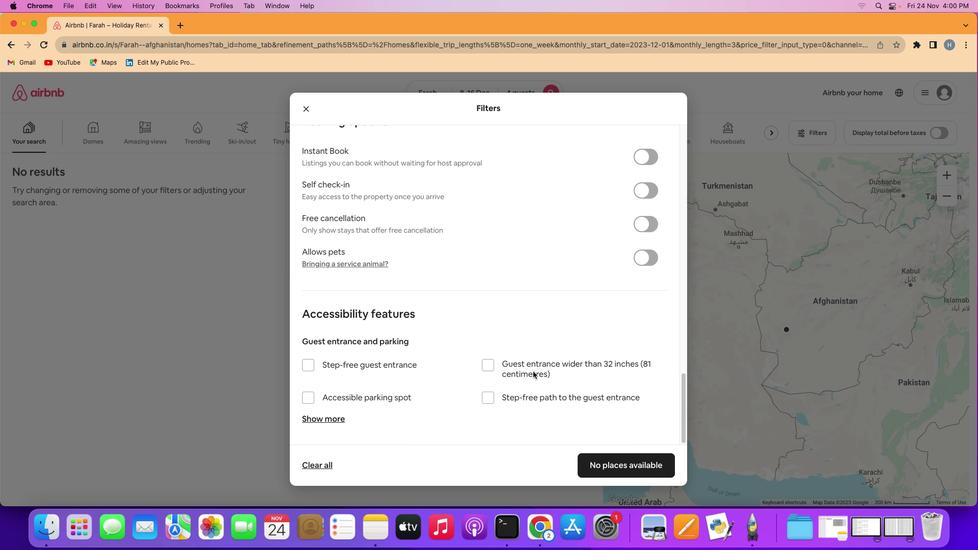 
Action: Mouse scrolled (533, 371) with delta (0, 0)
Screenshot: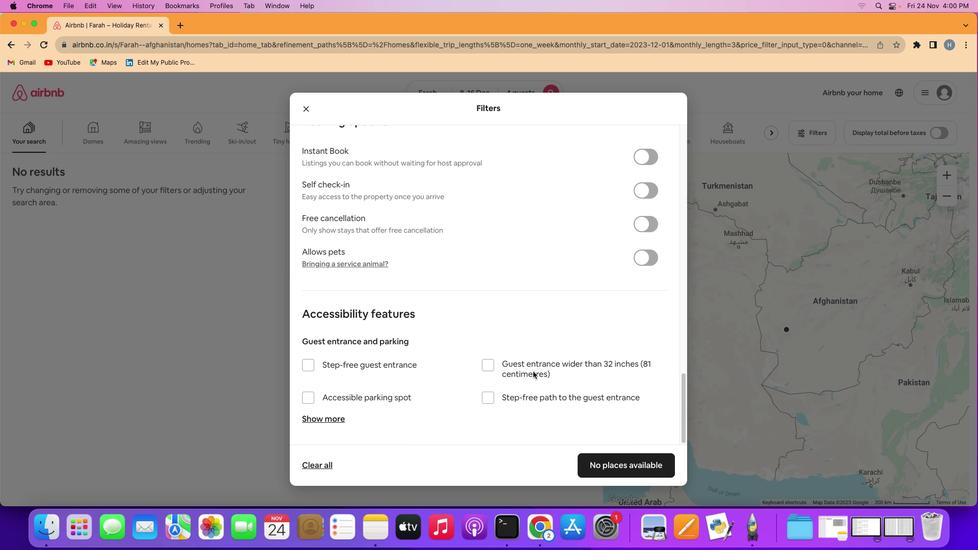 
Action: Mouse scrolled (533, 371) with delta (0, -1)
Screenshot: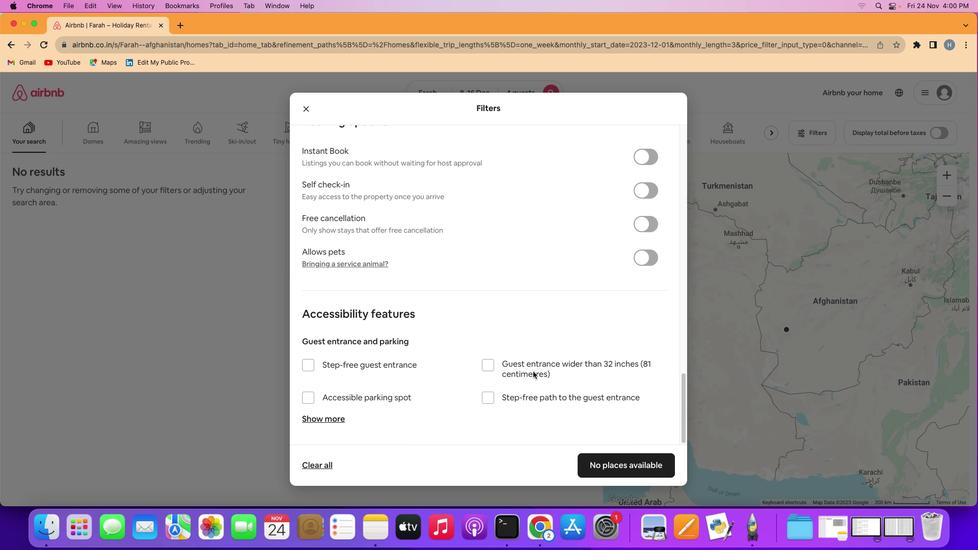 
Action: Mouse scrolled (533, 371) with delta (0, -1)
Screenshot: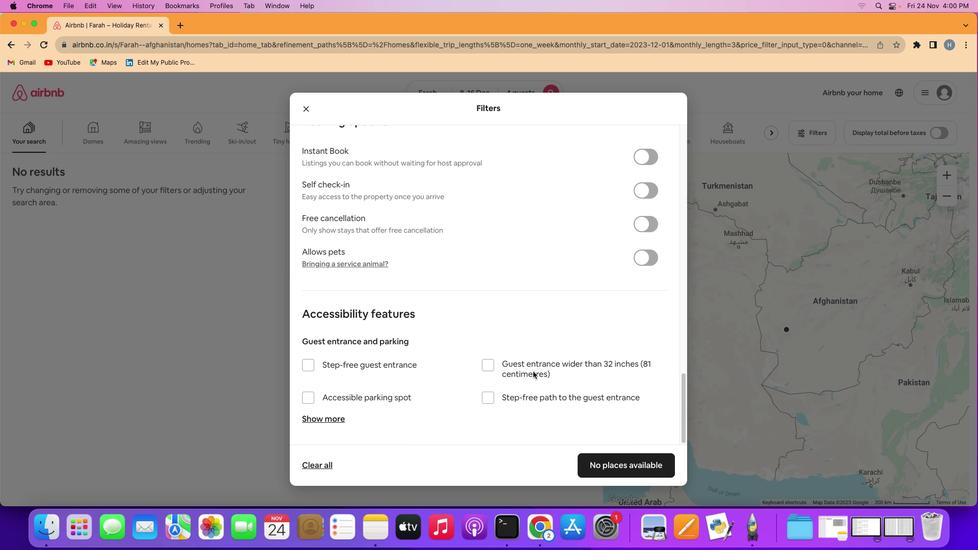 
Action: Mouse scrolled (533, 371) with delta (0, 0)
Screenshot: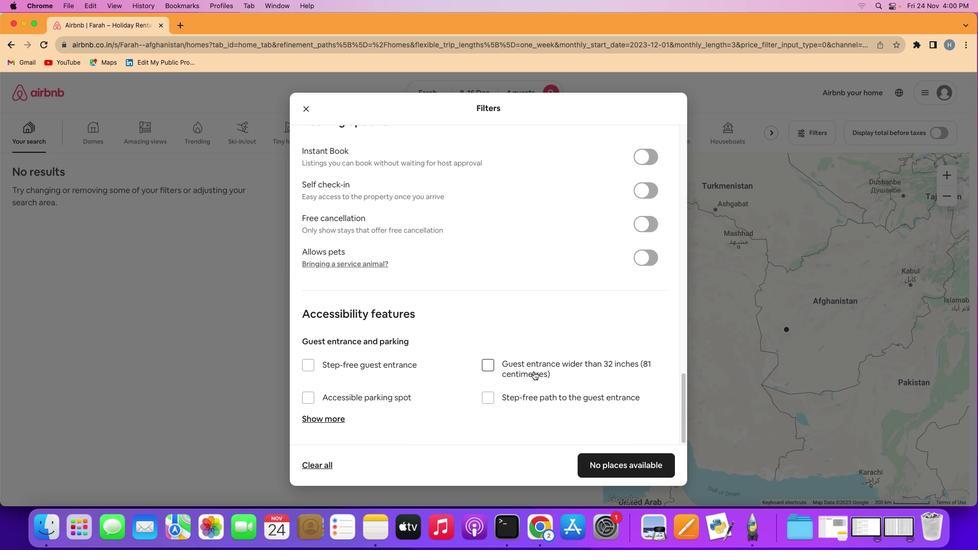 
Action: Mouse scrolled (533, 371) with delta (0, 0)
Screenshot: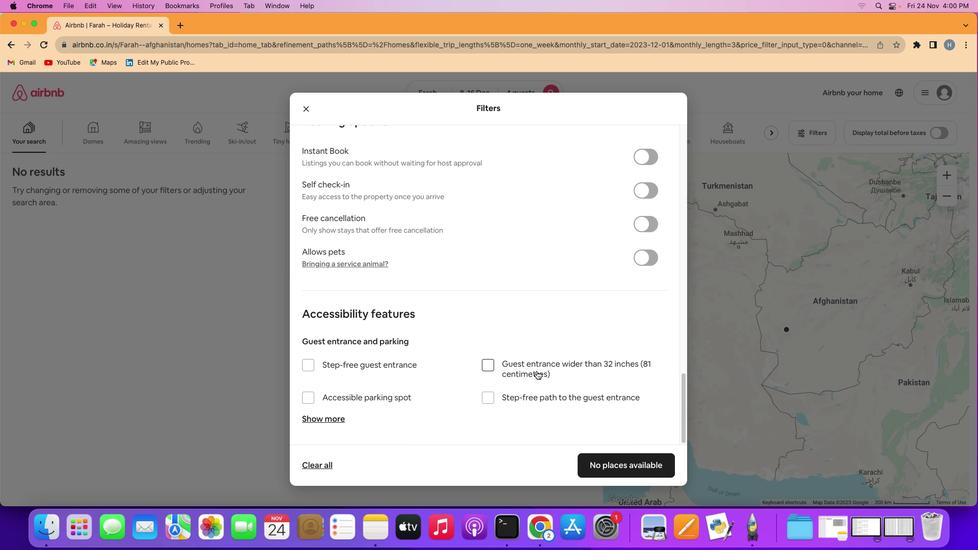 
Action: Mouse scrolled (533, 371) with delta (0, -1)
Screenshot: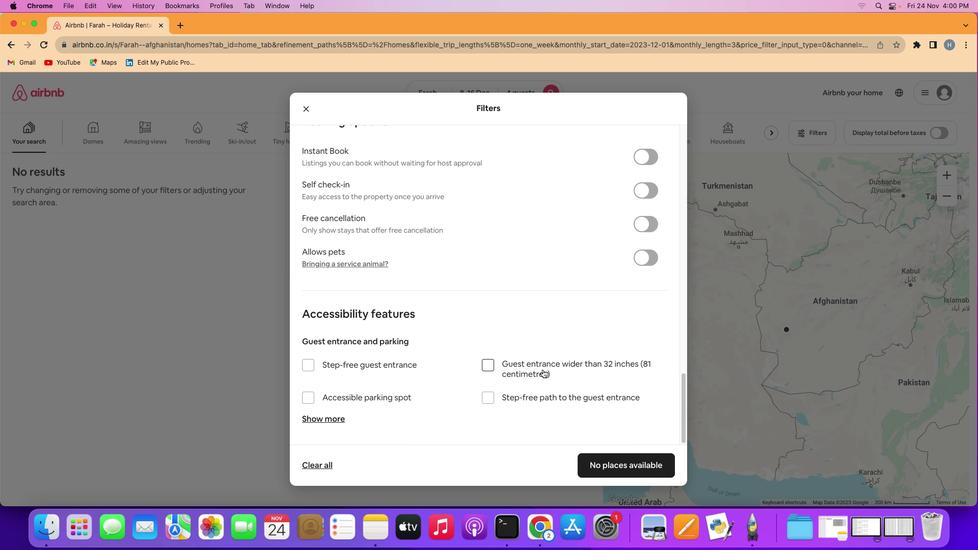 
Action: Mouse scrolled (533, 371) with delta (0, -2)
Screenshot: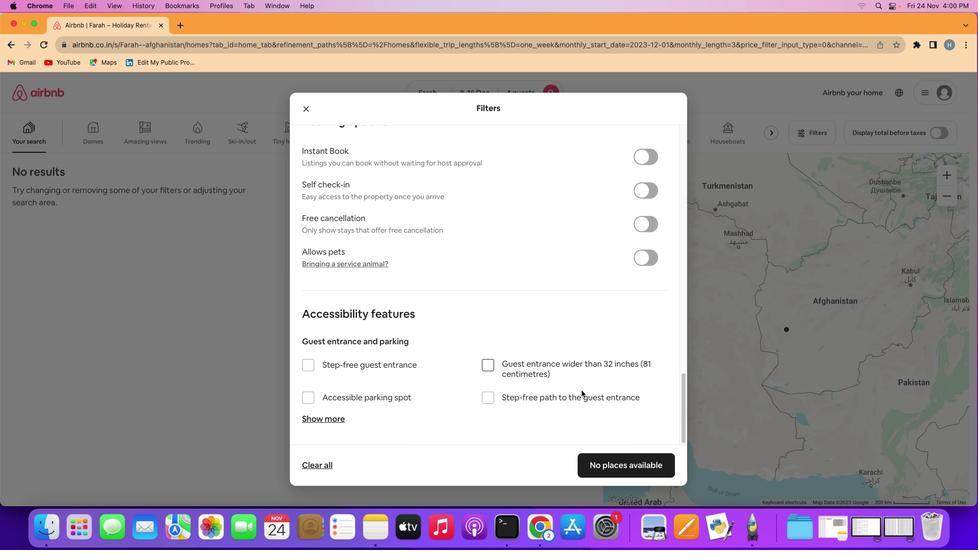 
Action: Mouse moved to (632, 459)
Screenshot: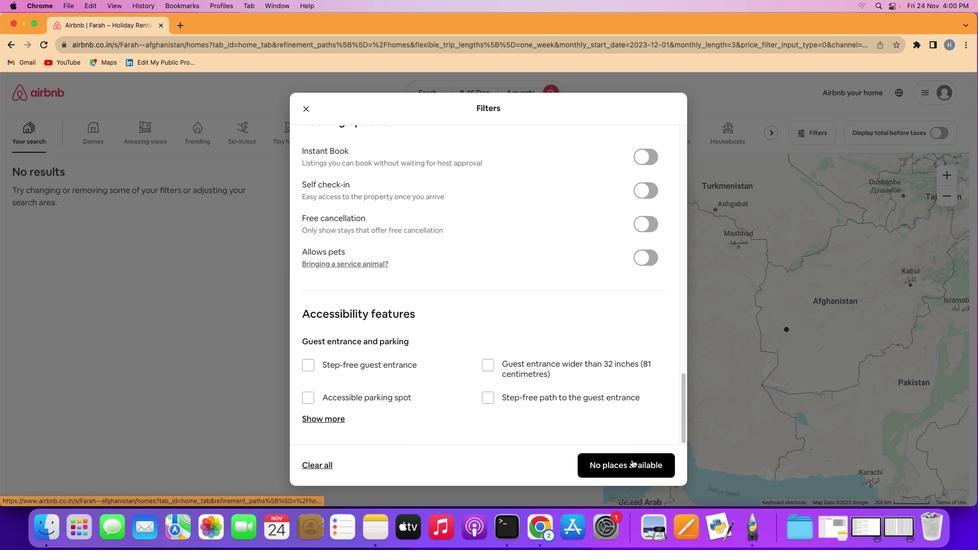 
Action: Mouse pressed left at (632, 459)
Screenshot: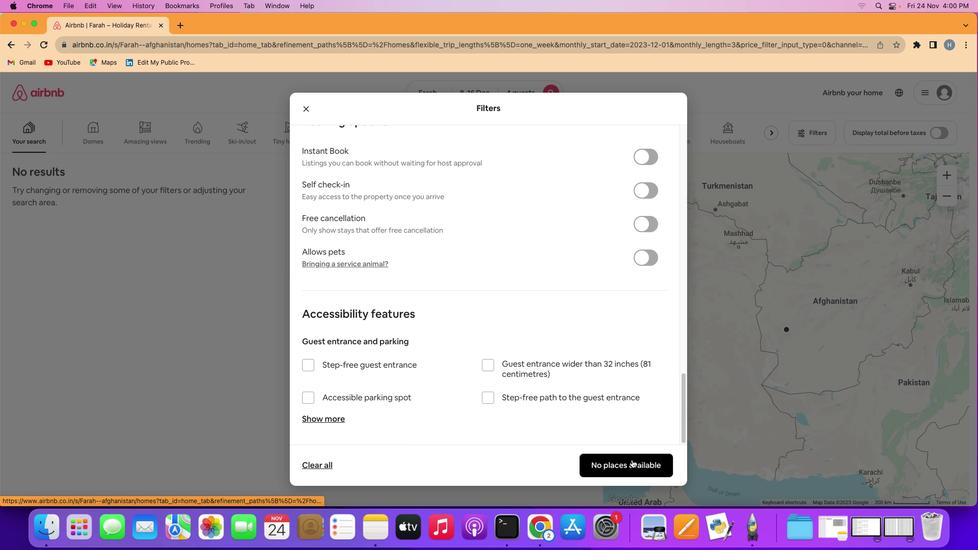 
Action: Mouse moved to (325, 286)
Screenshot: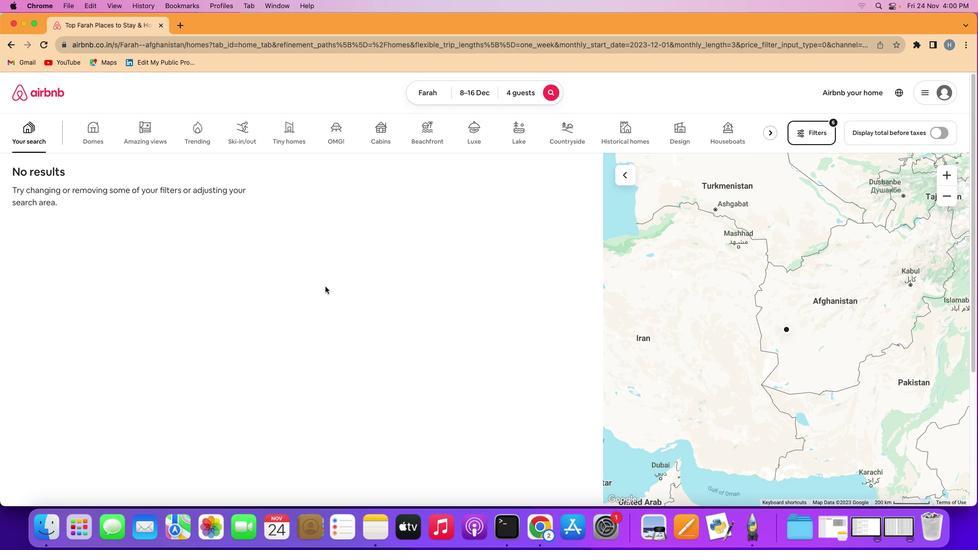 
